 Task: Add an event with the title Third Sales Performance Analysis Meeting, date '2023/12/08', time 8:50 AM to 10:50 AMand add a description: The Industry Summit is a premier gathering of professionals, experts, and thought leaders in a specific industry or field. It serves as a platform for networking, knowledge sharing, and collaboration, bringing together key stakeholders to discuss emerging trends, challenges, and opportunities within the industry._x000D_
_x000D_
, put the event into Green category, logged in from the account softage.9@softage.netand send the event invitation to softage.4@softage.net with CC to  softage.5@softage.net. Set a reminder for the event 1 hour before
Action: Mouse moved to (106, 148)
Screenshot: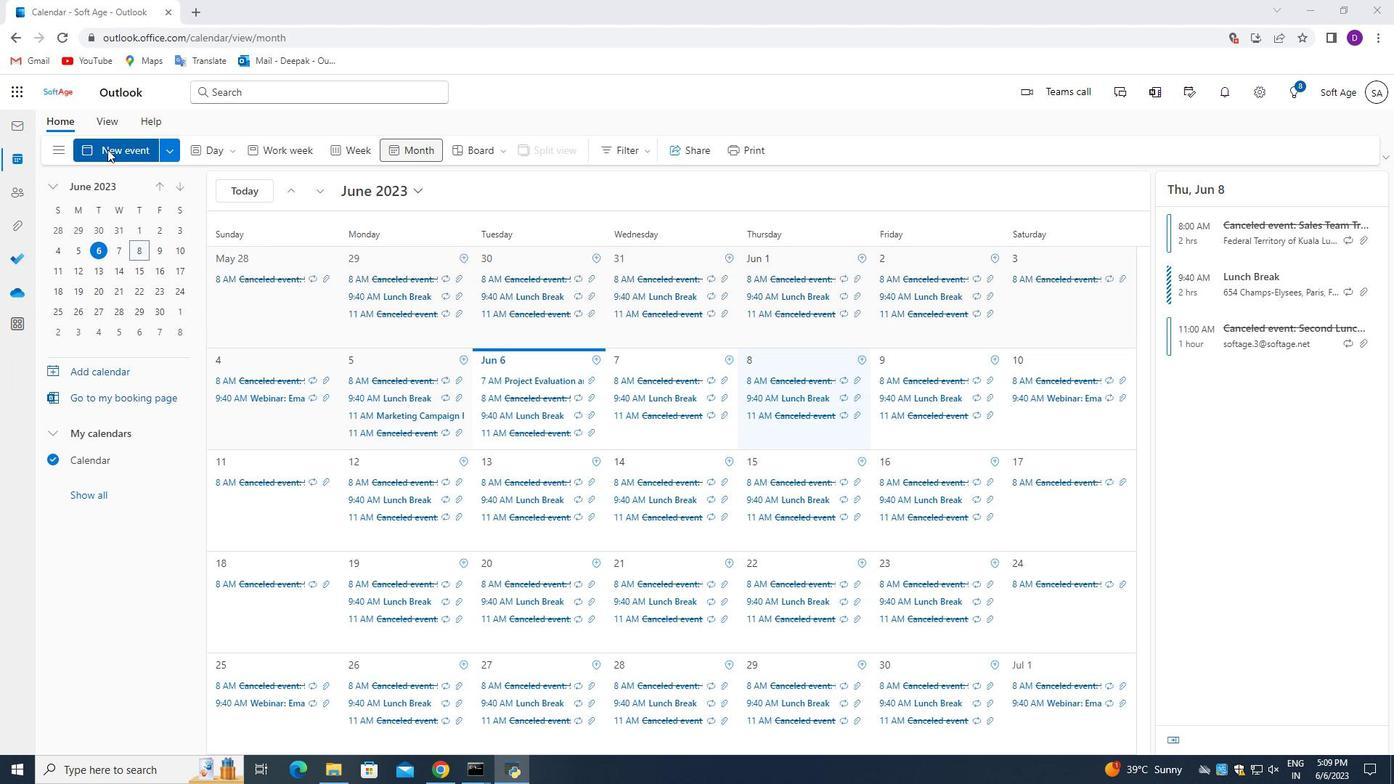 
Action: Mouse pressed left at (106, 148)
Screenshot: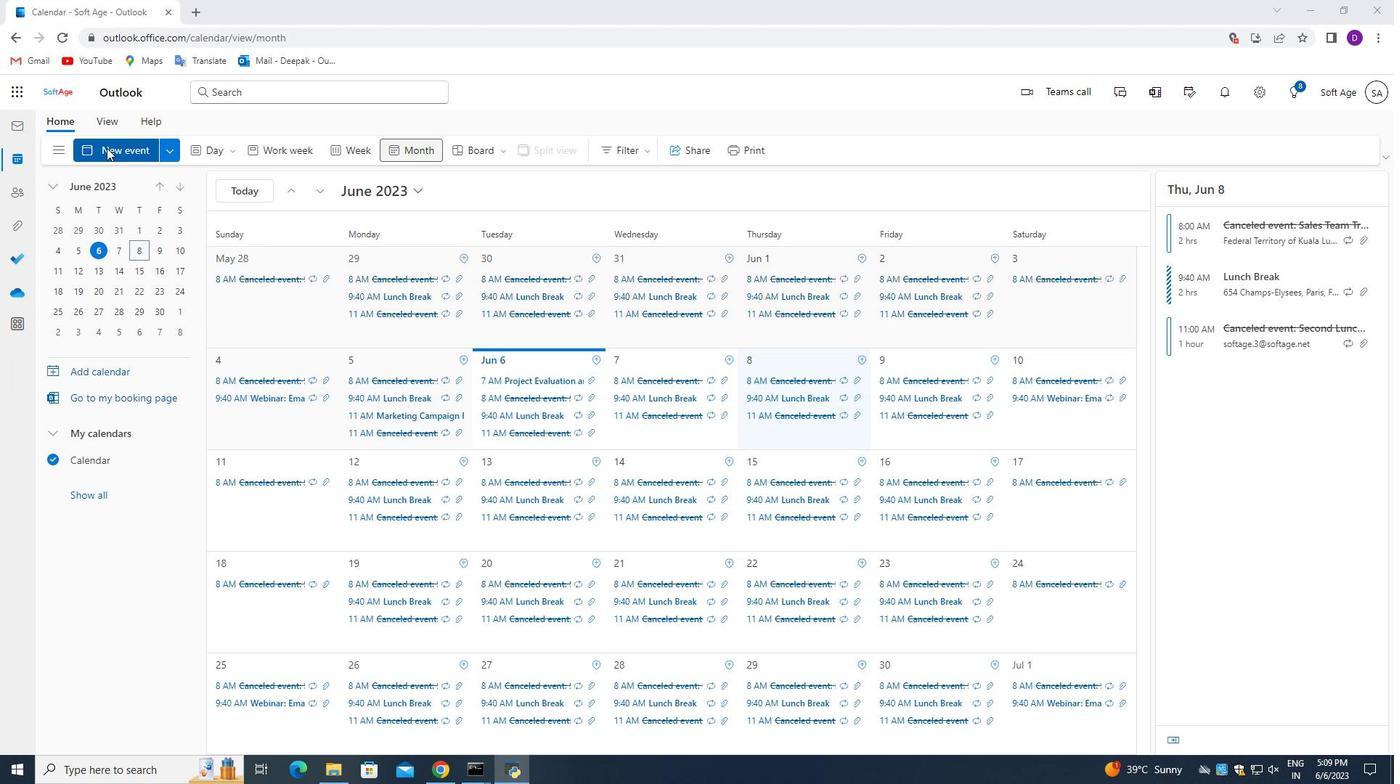 
Action: Mouse moved to (483, 603)
Screenshot: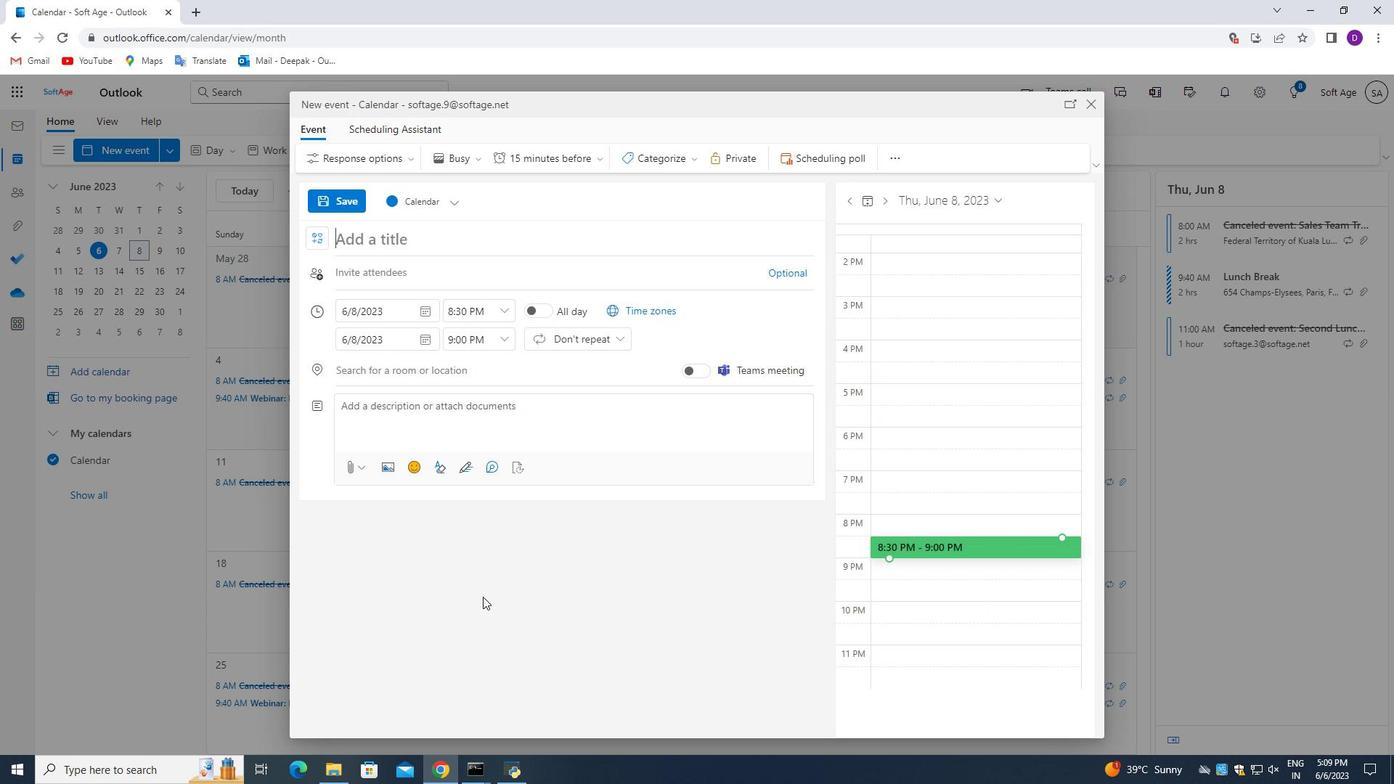 
Action: Key pressed <Key.shift_r>Third<Key.space><Key.shift_r>Sales<Key.space><Key.shift>Performance<Key.space><Key.shift_r>Analysis<Key.space><Key.shift>Meeting
Screenshot: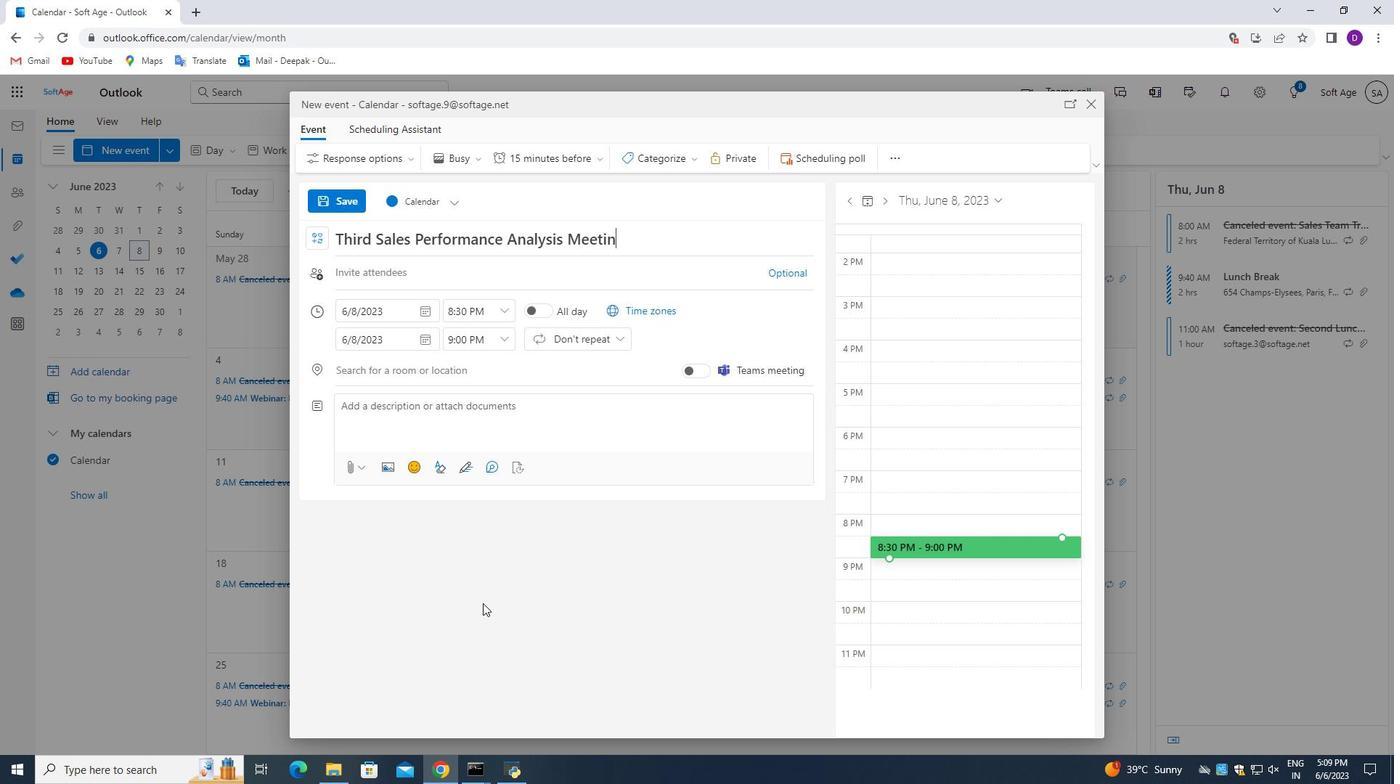 
Action: Mouse moved to (424, 311)
Screenshot: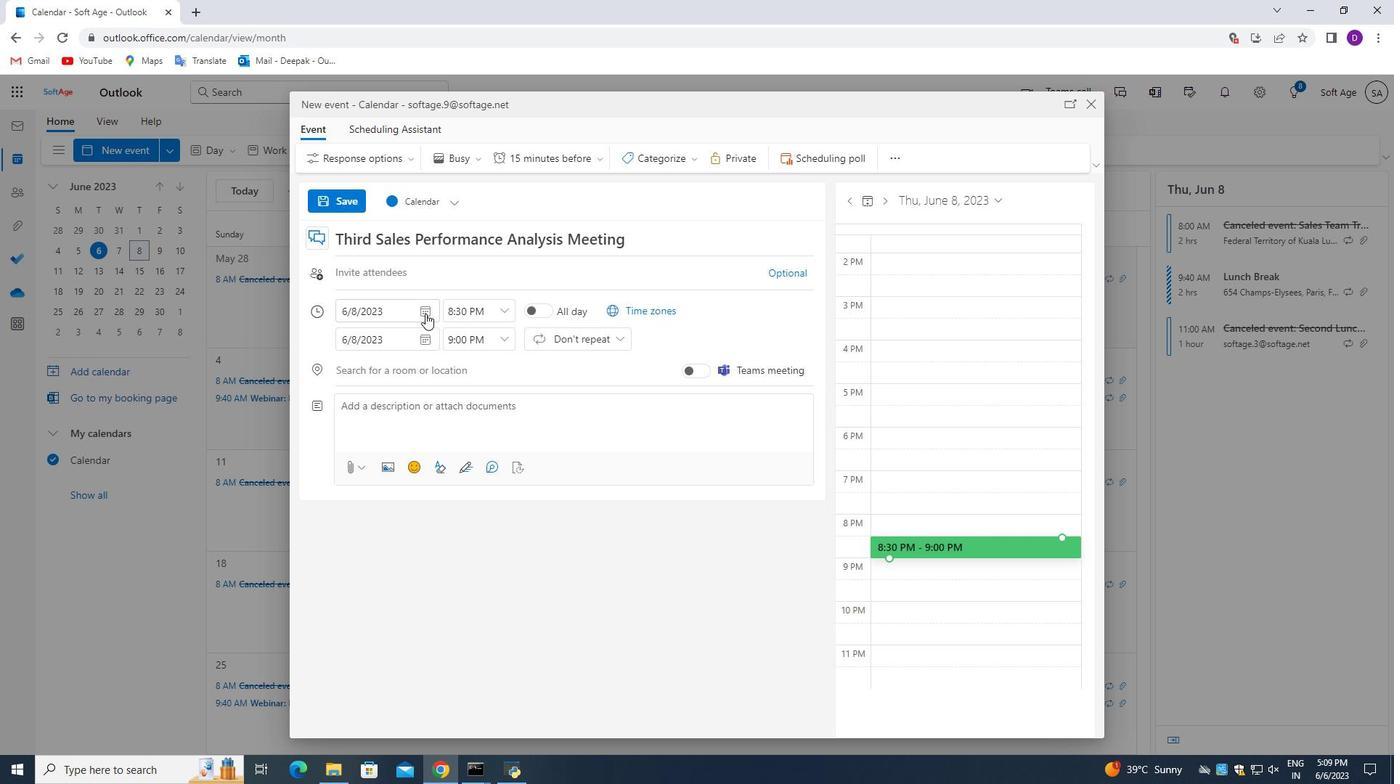 
Action: Mouse pressed left at (424, 311)
Screenshot: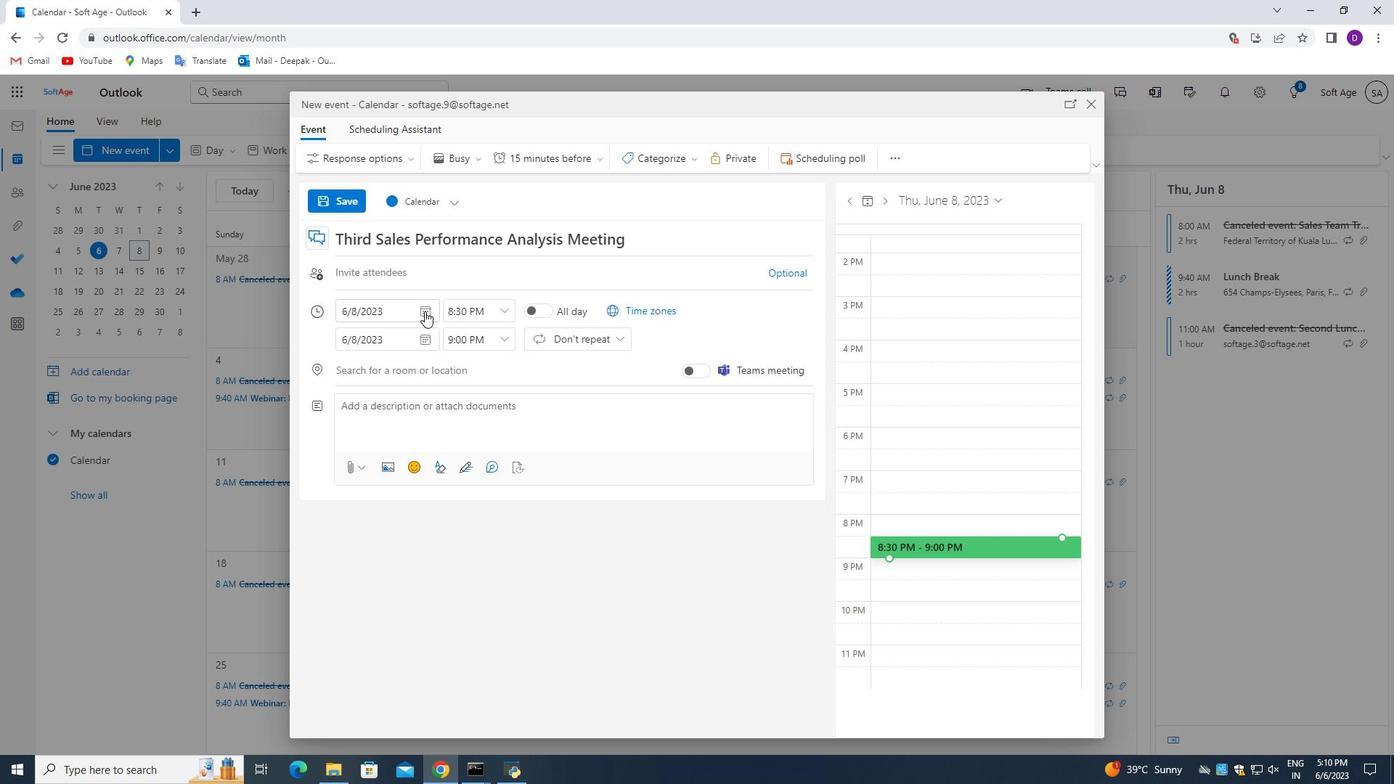 
Action: Mouse moved to (392, 334)
Screenshot: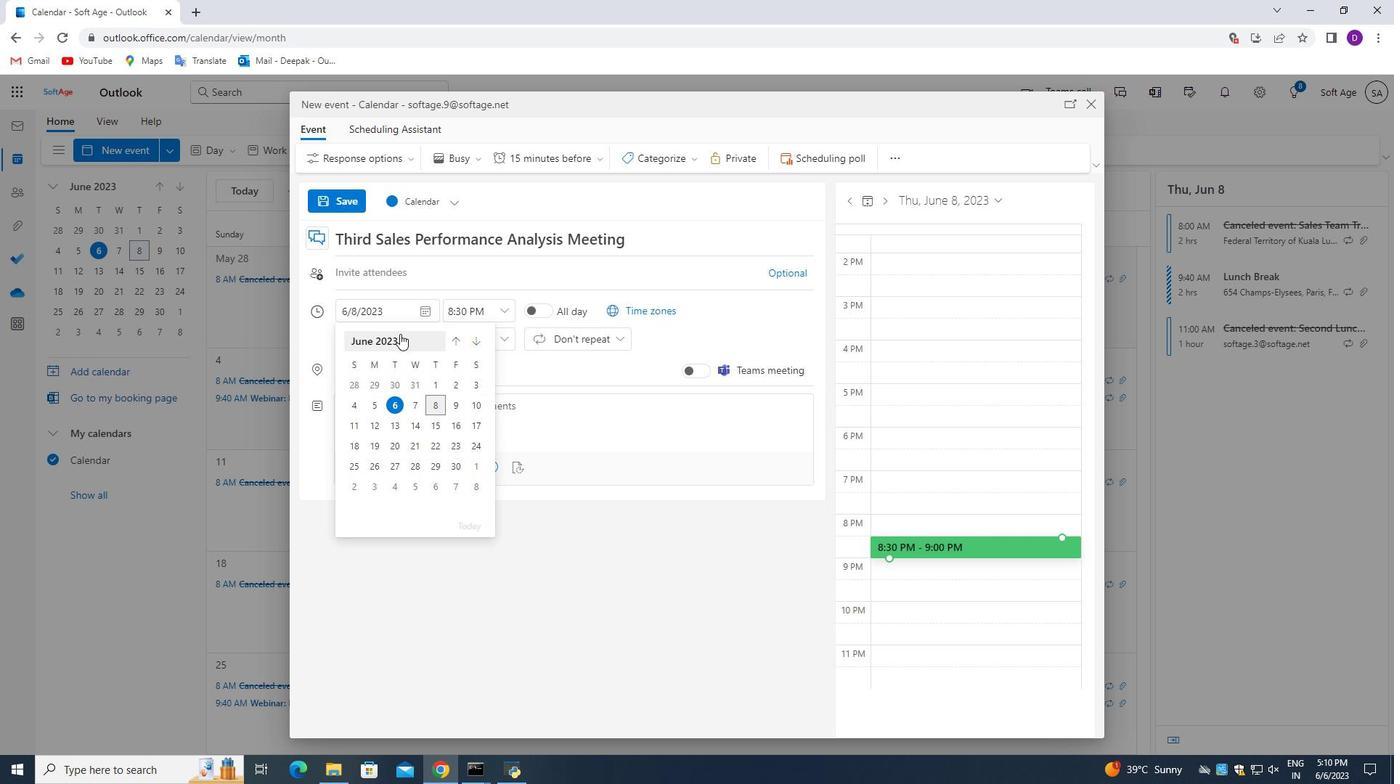 
Action: Mouse pressed left at (392, 334)
Screenshot: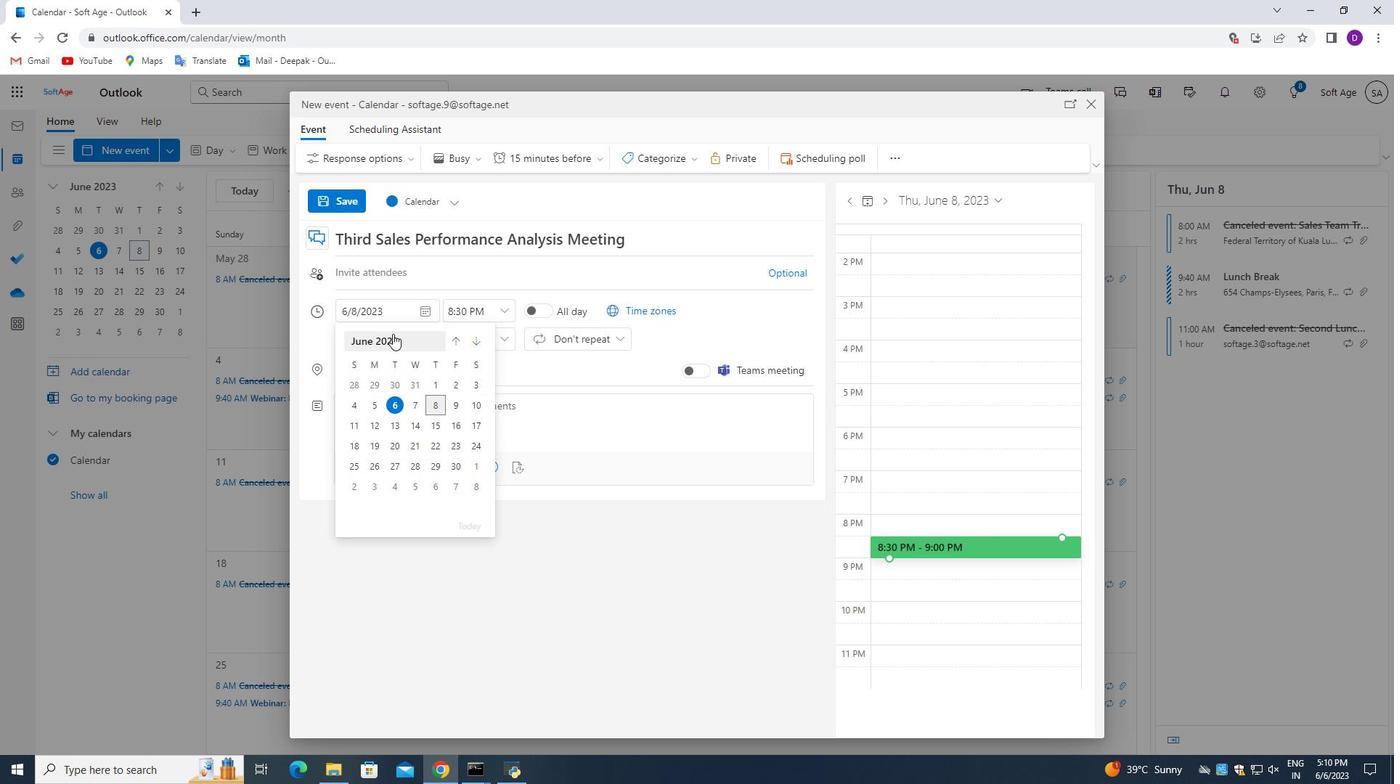 
Action: Mouse moved to (469, 453)
Screenshot: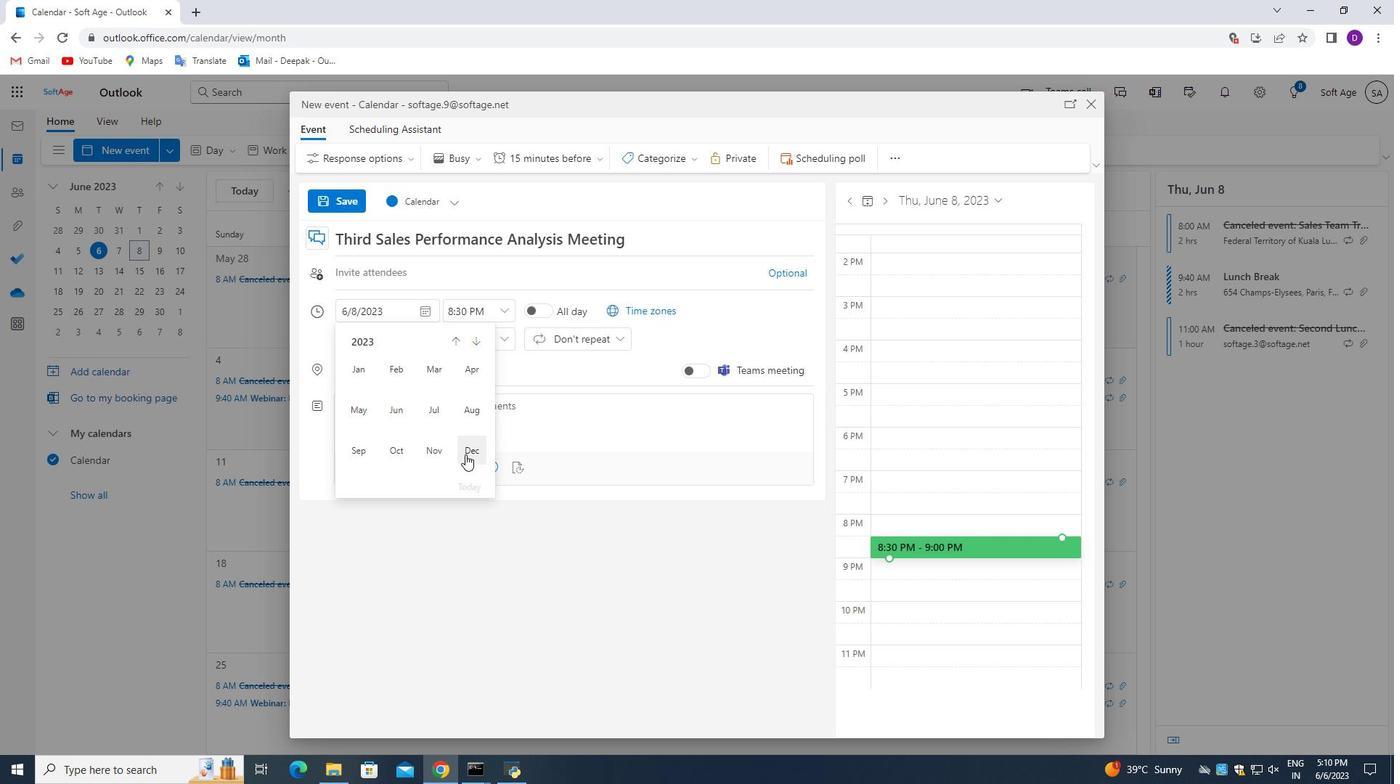 
Action: Mouse pressed left at (469, 453)
Screenshot: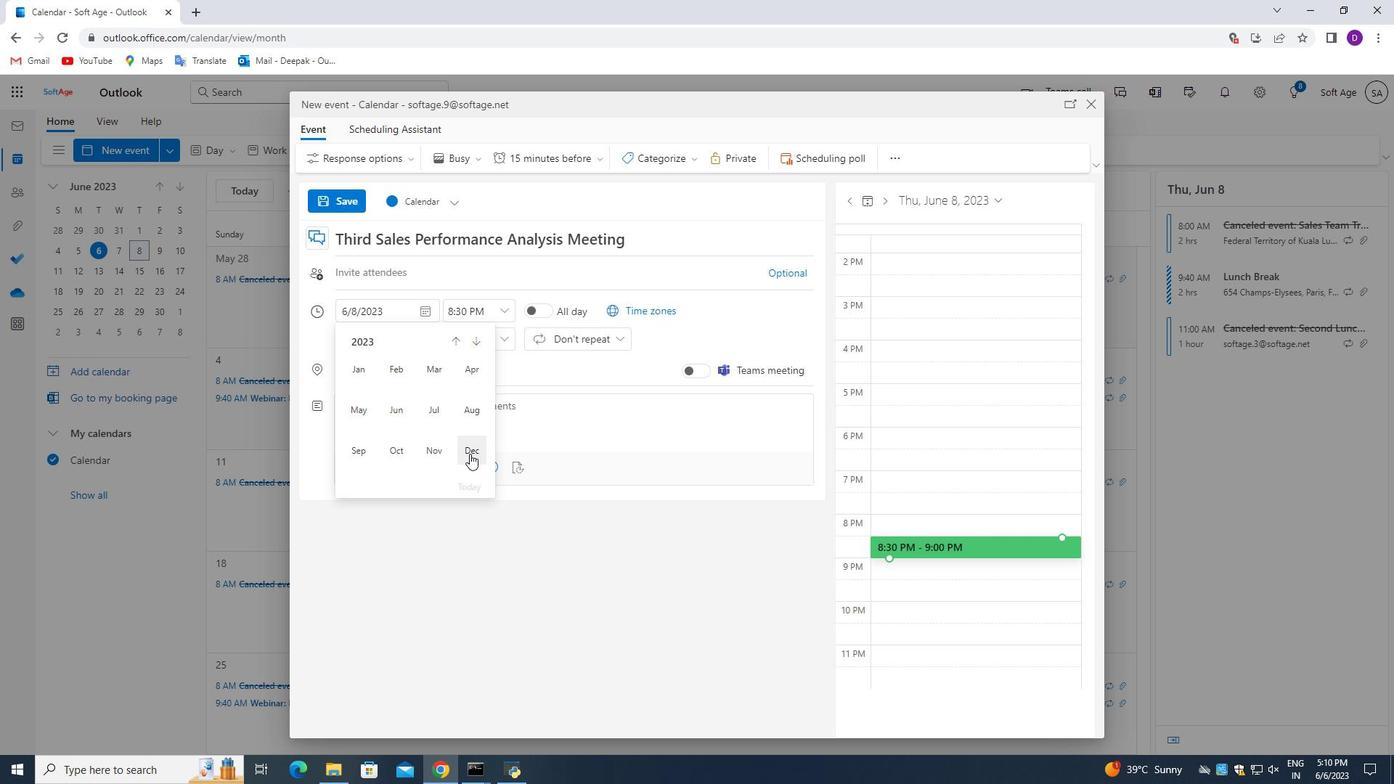 
Action: Mouse moved to (450, 406)
Screenshot: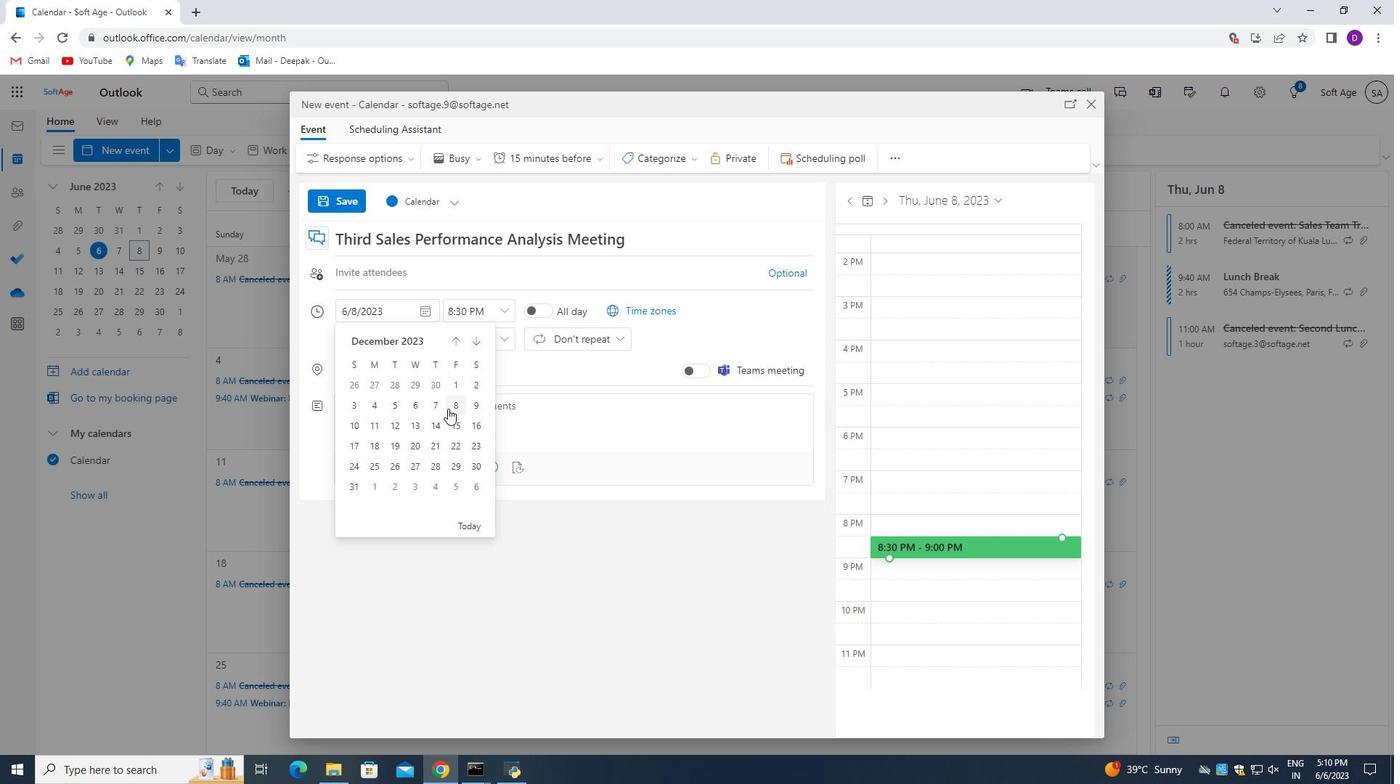
Action: Mouse pressed left at (450, 406)
Screenshot: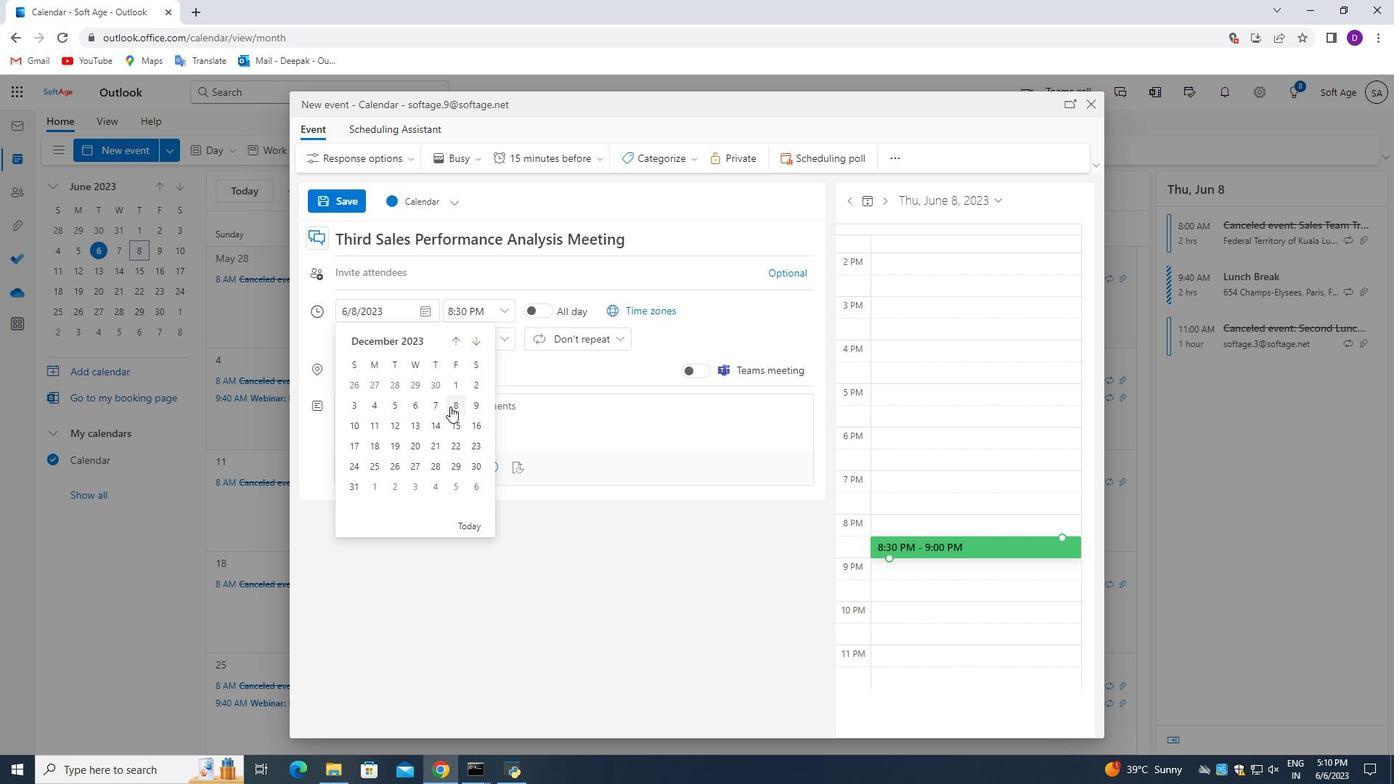 
Action: Mouse moved to (505, 314)
Screenshot: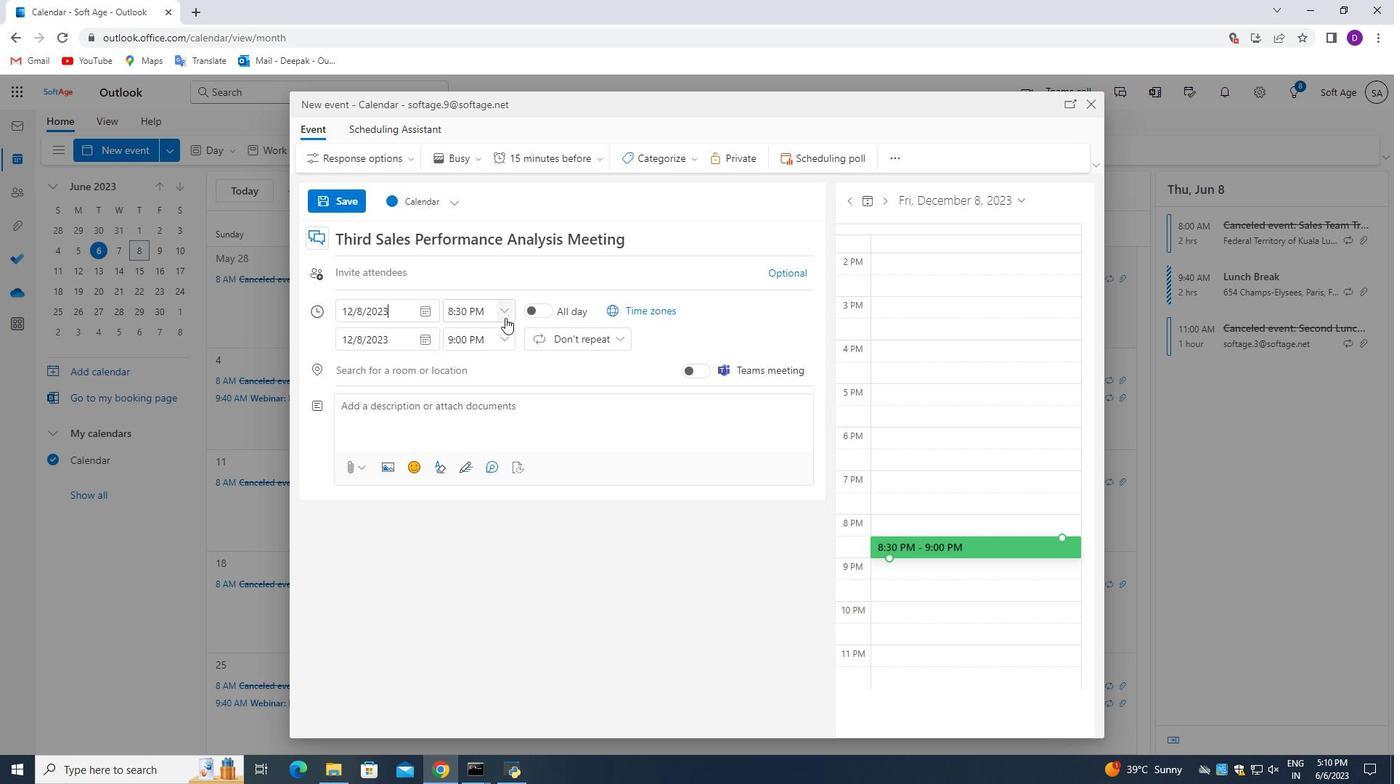 
Action: Mouse pressed left at (505, 314)
Screenshot: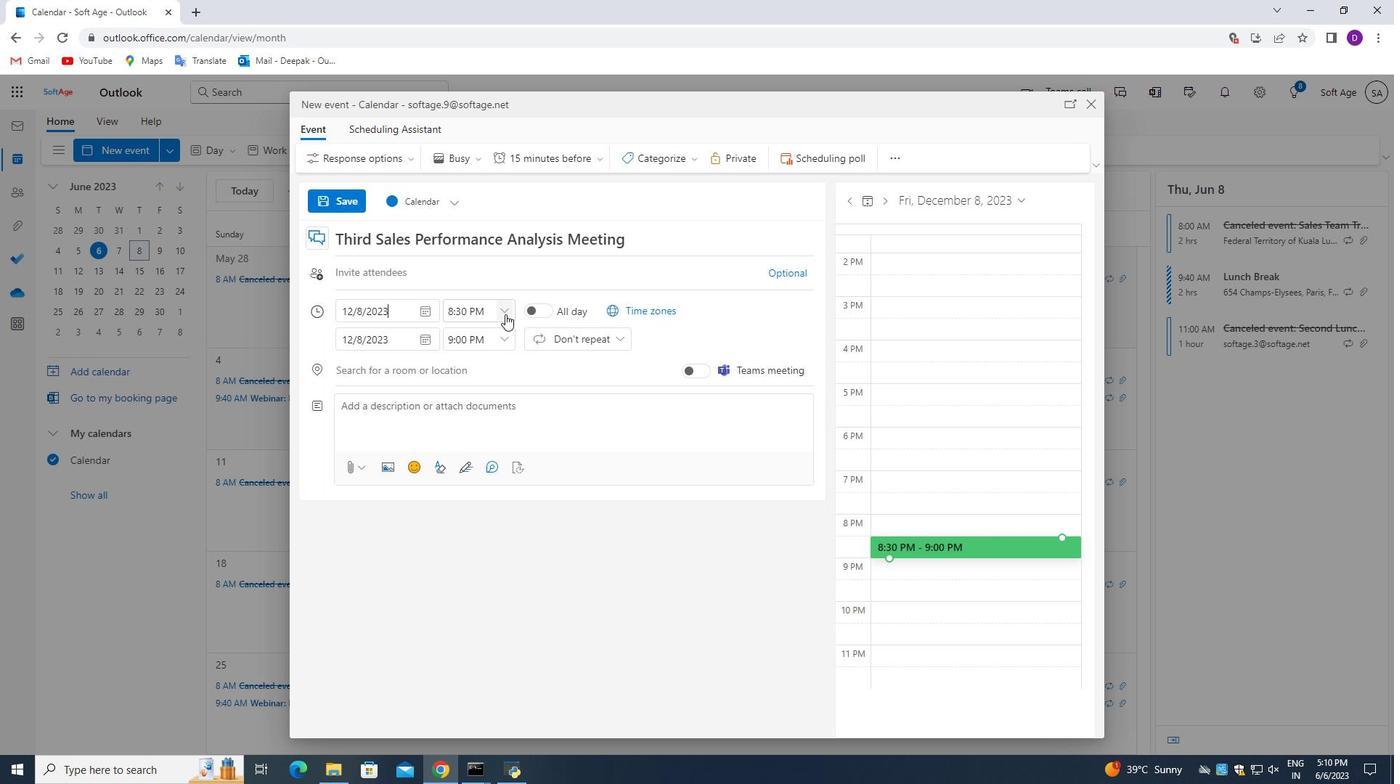 
Action: Mouse moved to (475, 424)
Screenshot: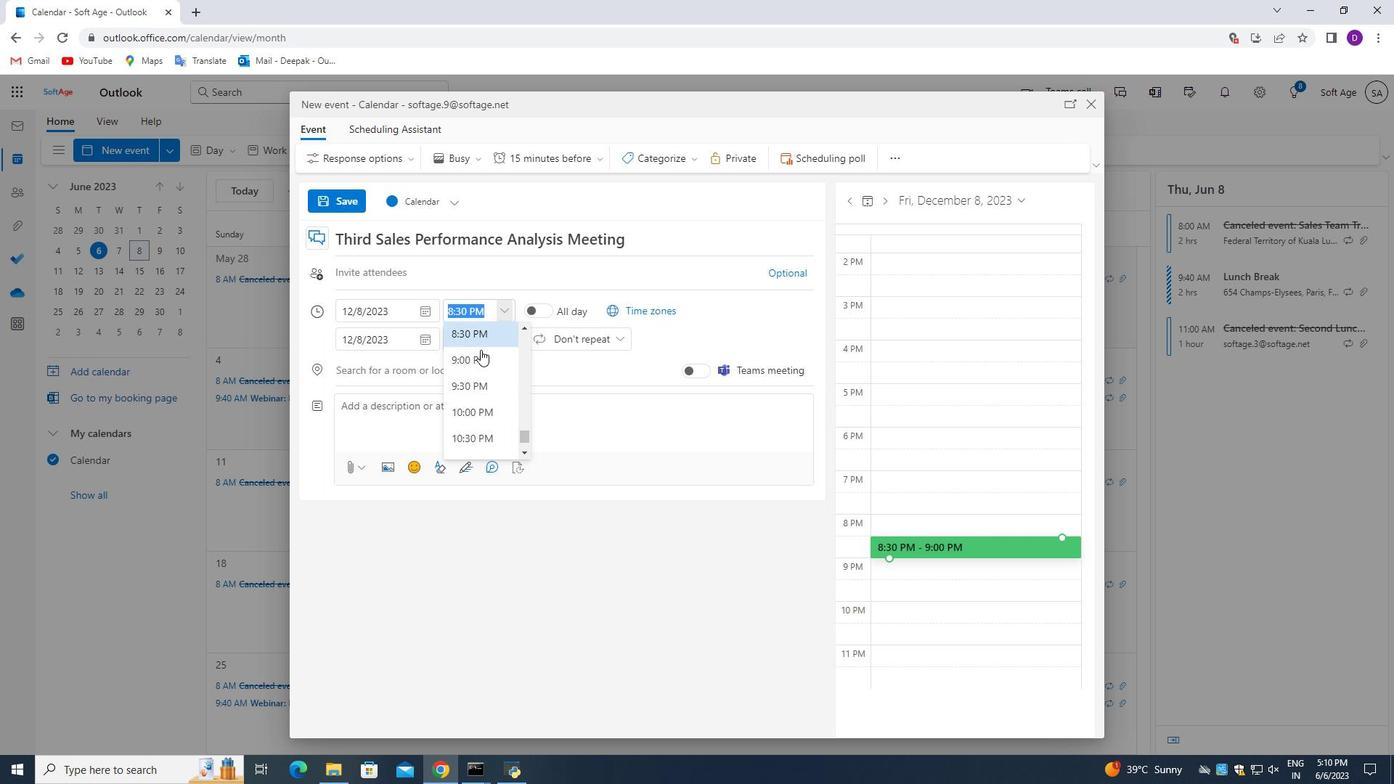 
Action: Mouse scrolled (475, 424) with delta (0, 0)
Screenshot: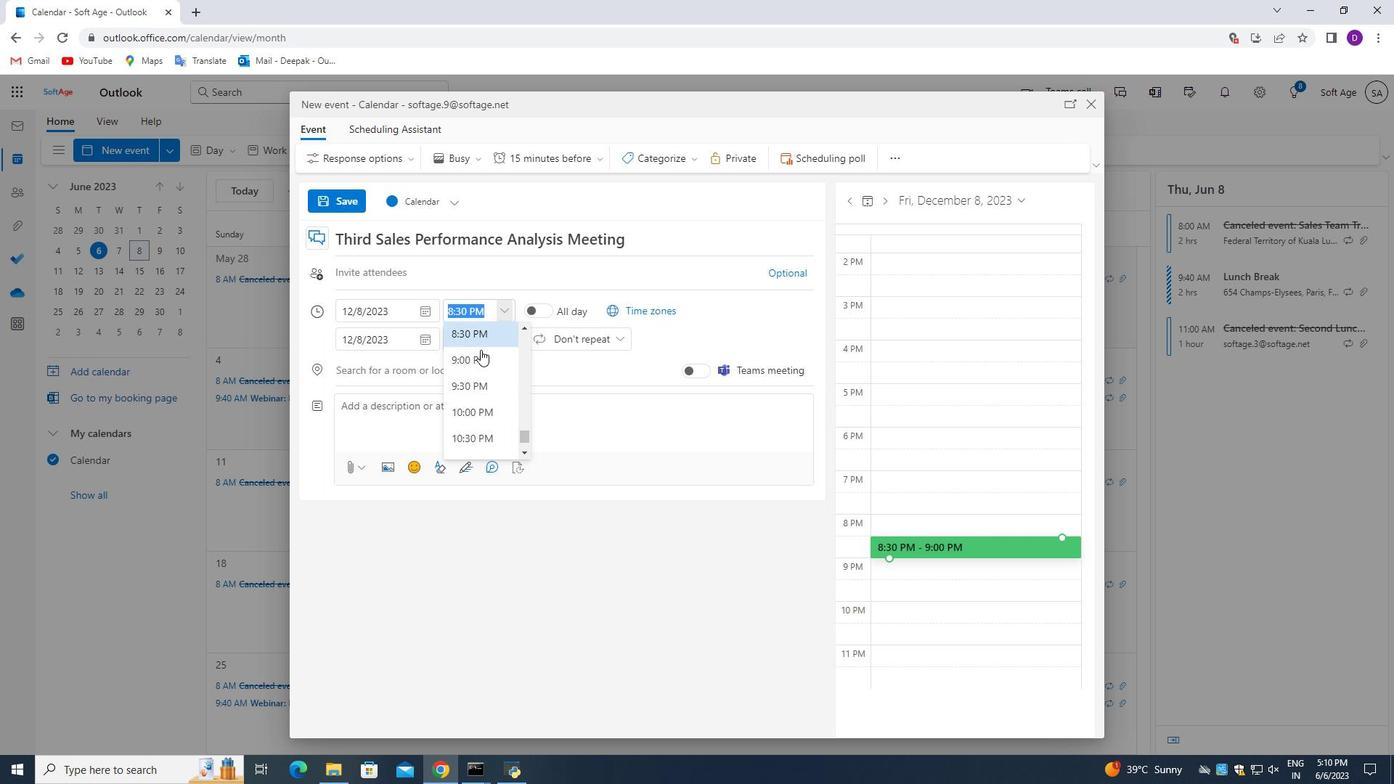 
Action: Mouse moved to (475, 428)
Screenshot: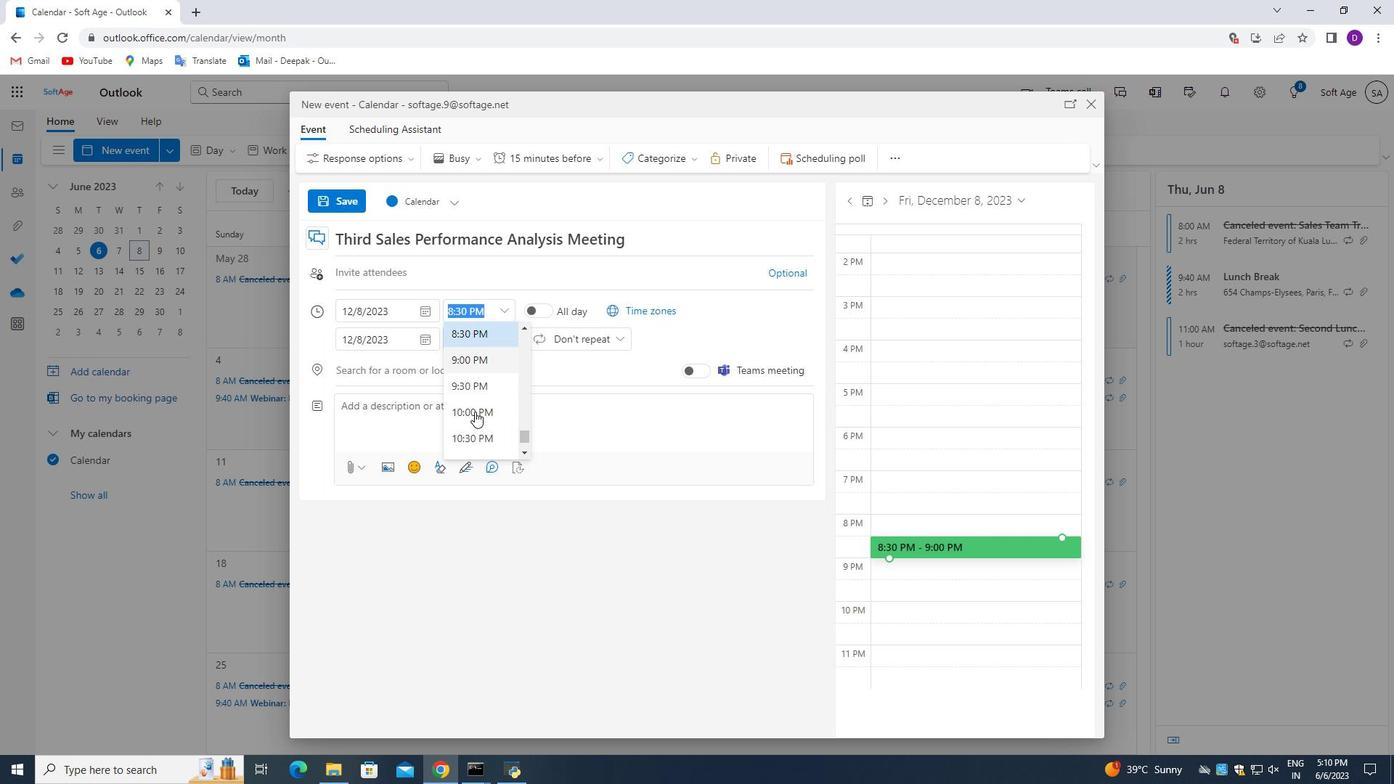 
Action: Mouse scrolled (475, 429) with delta (0, 0)
Screenshot: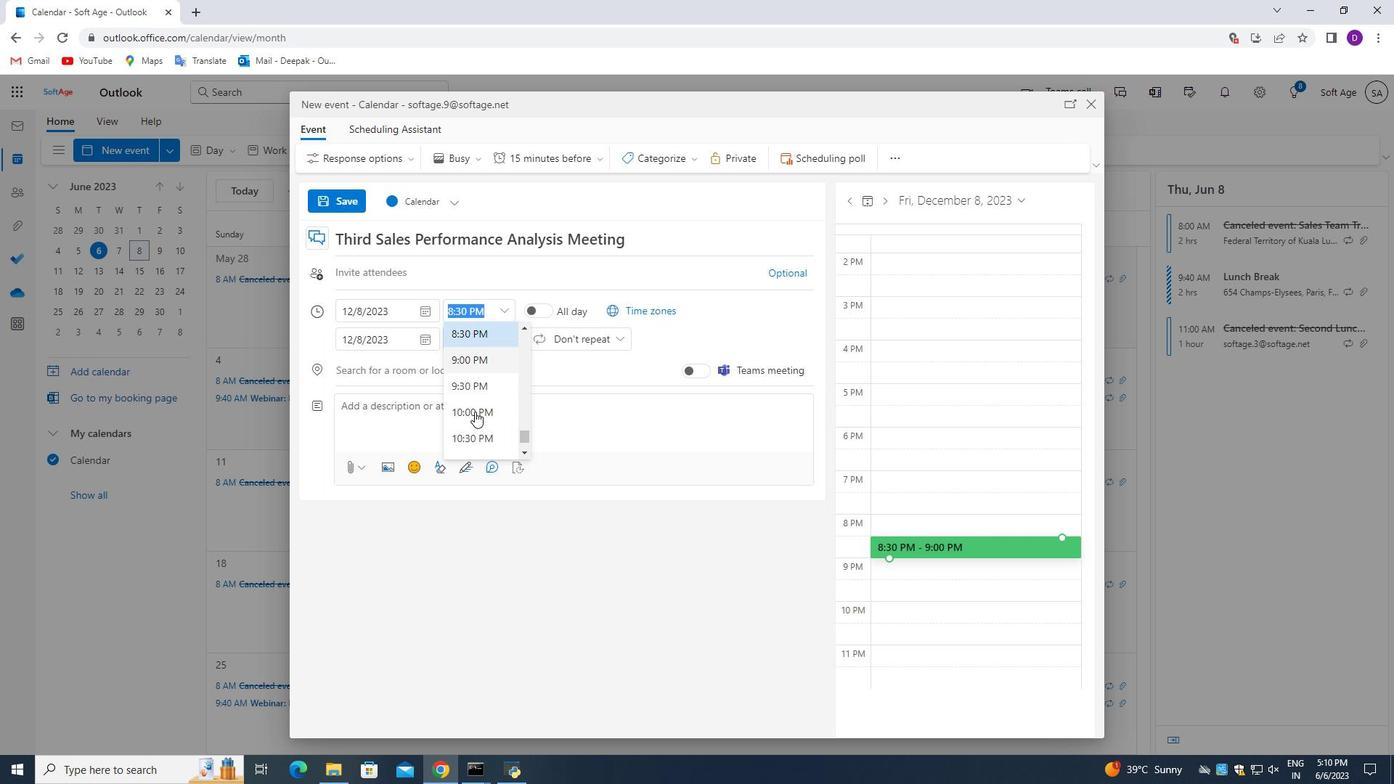 
Action: Mouse moved to (474, 431)
Screenshot: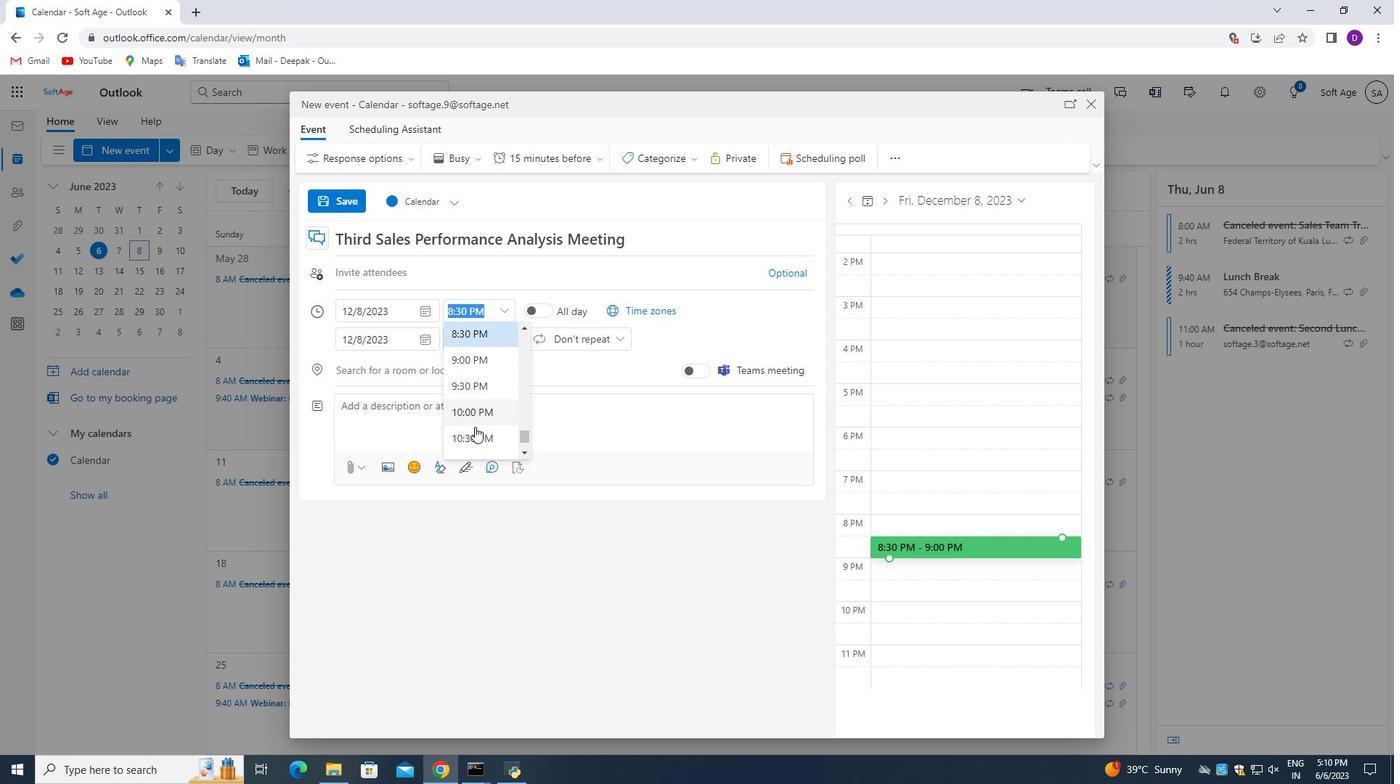 
Action: Mouse scrolled (474, 432) with delta (0, 0)
Screenshot: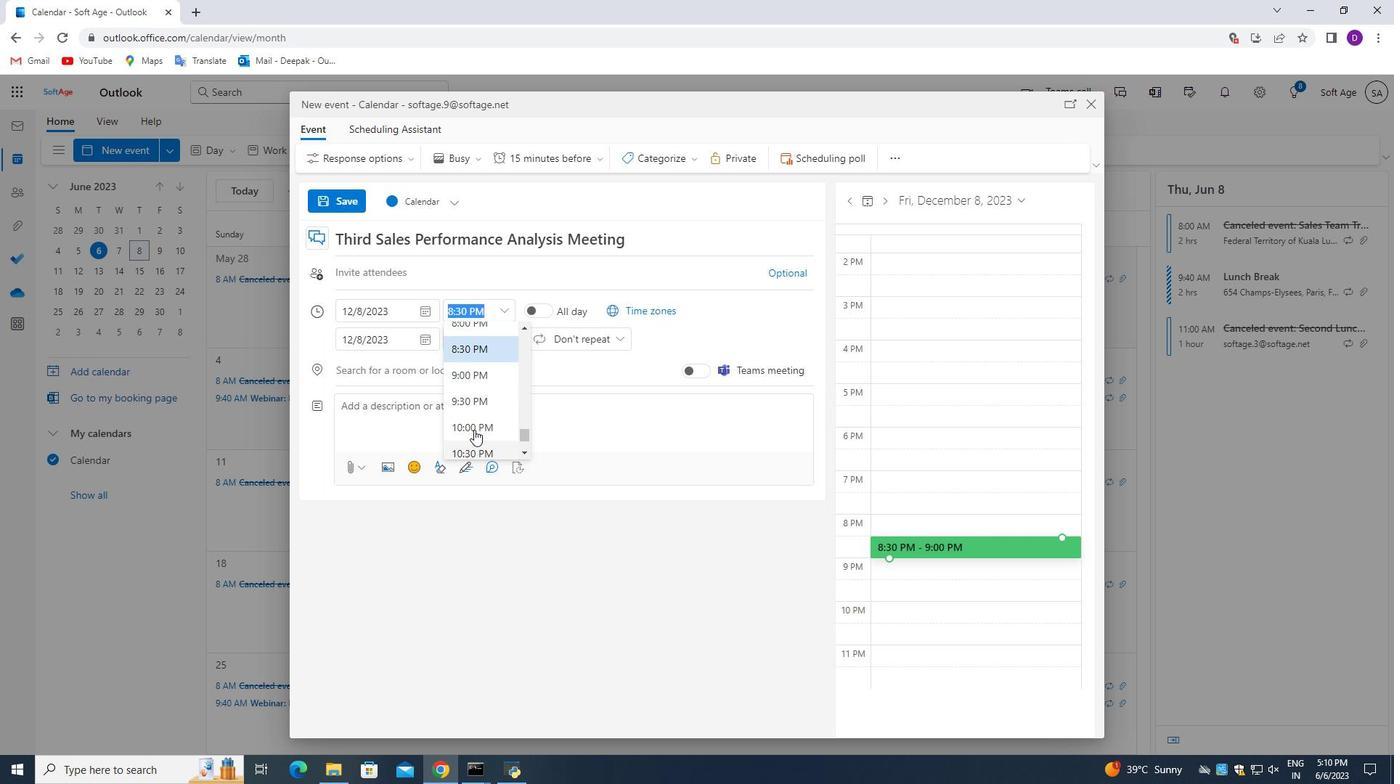 
Action: Mouse moved to (474, 431)
Screenshot: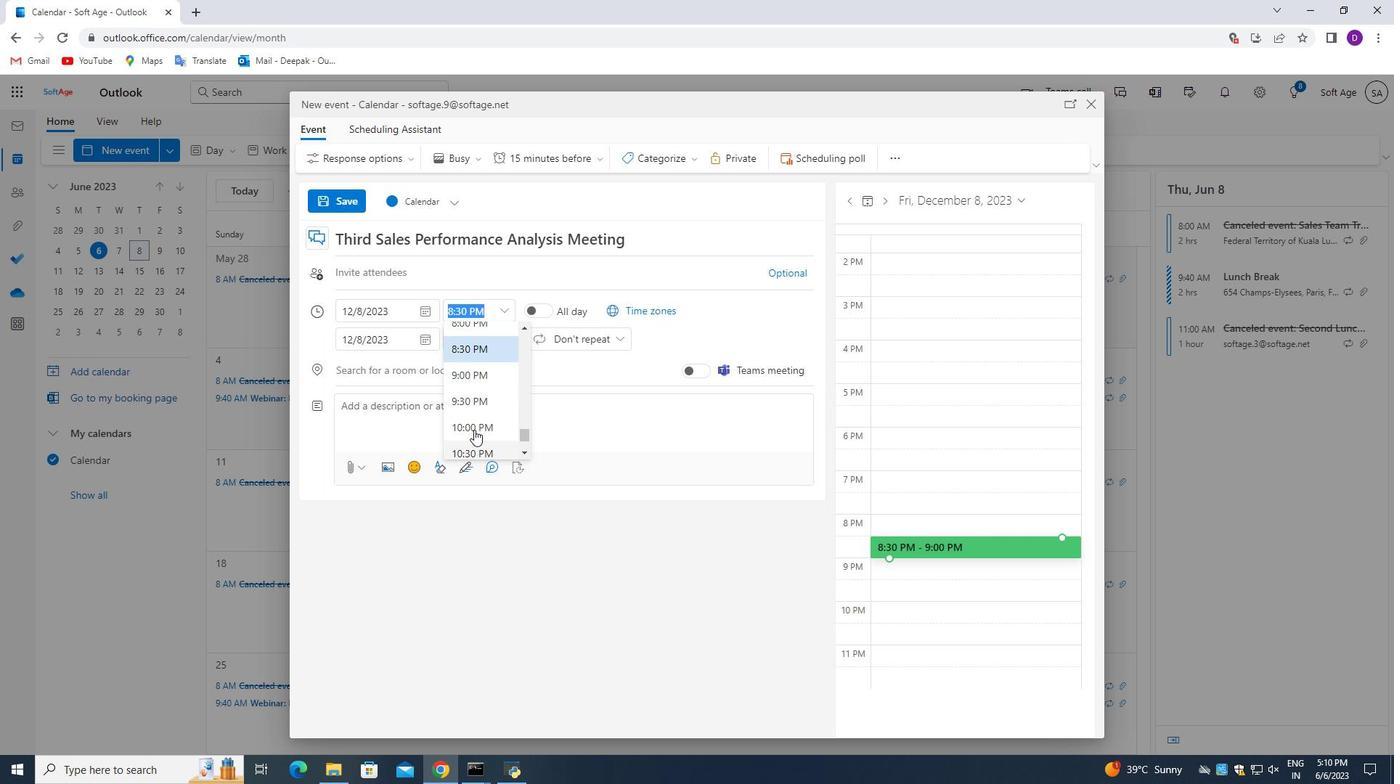 
Action: Mouse scrolled (474, 432) with delta (0, 0)
Screenshot: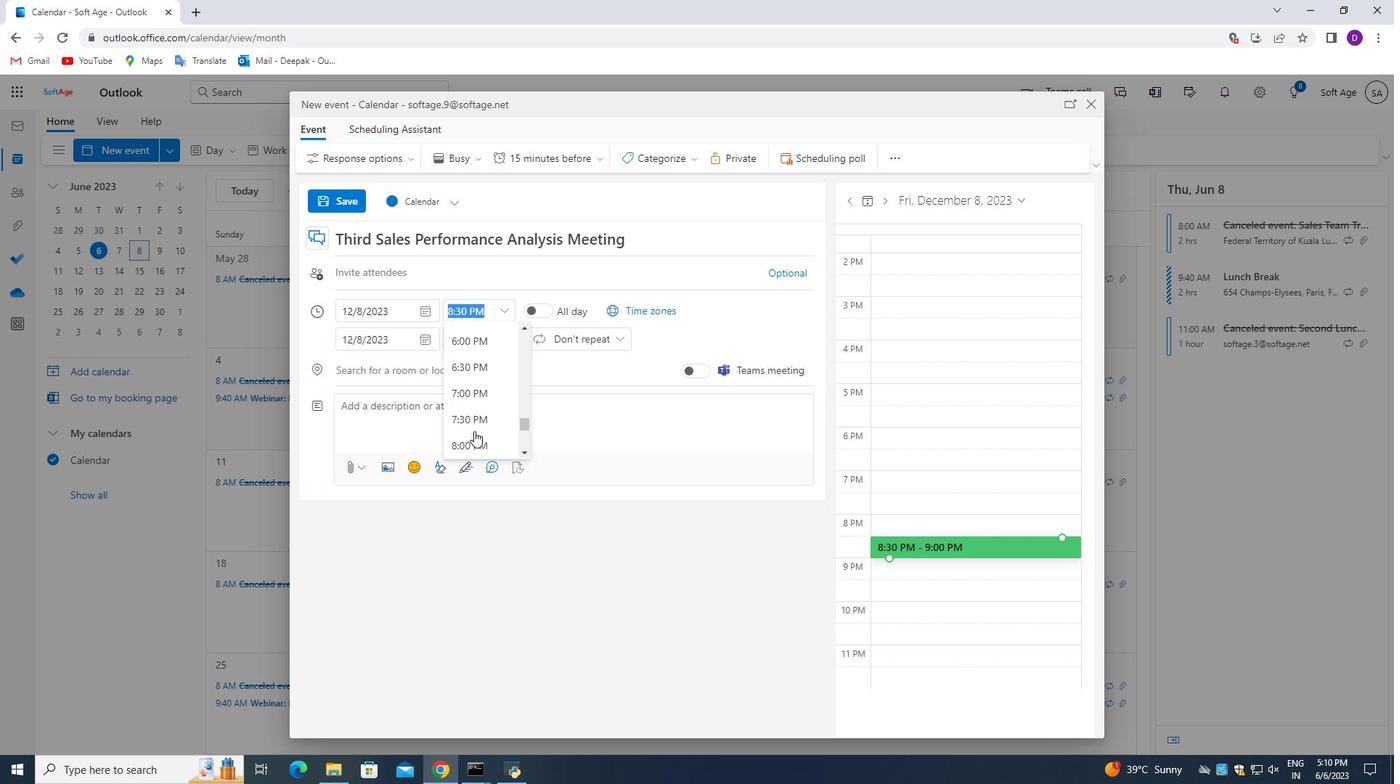 
Action: Mouse scrolled (474, 432) with delta (0, 0)
Screenshot: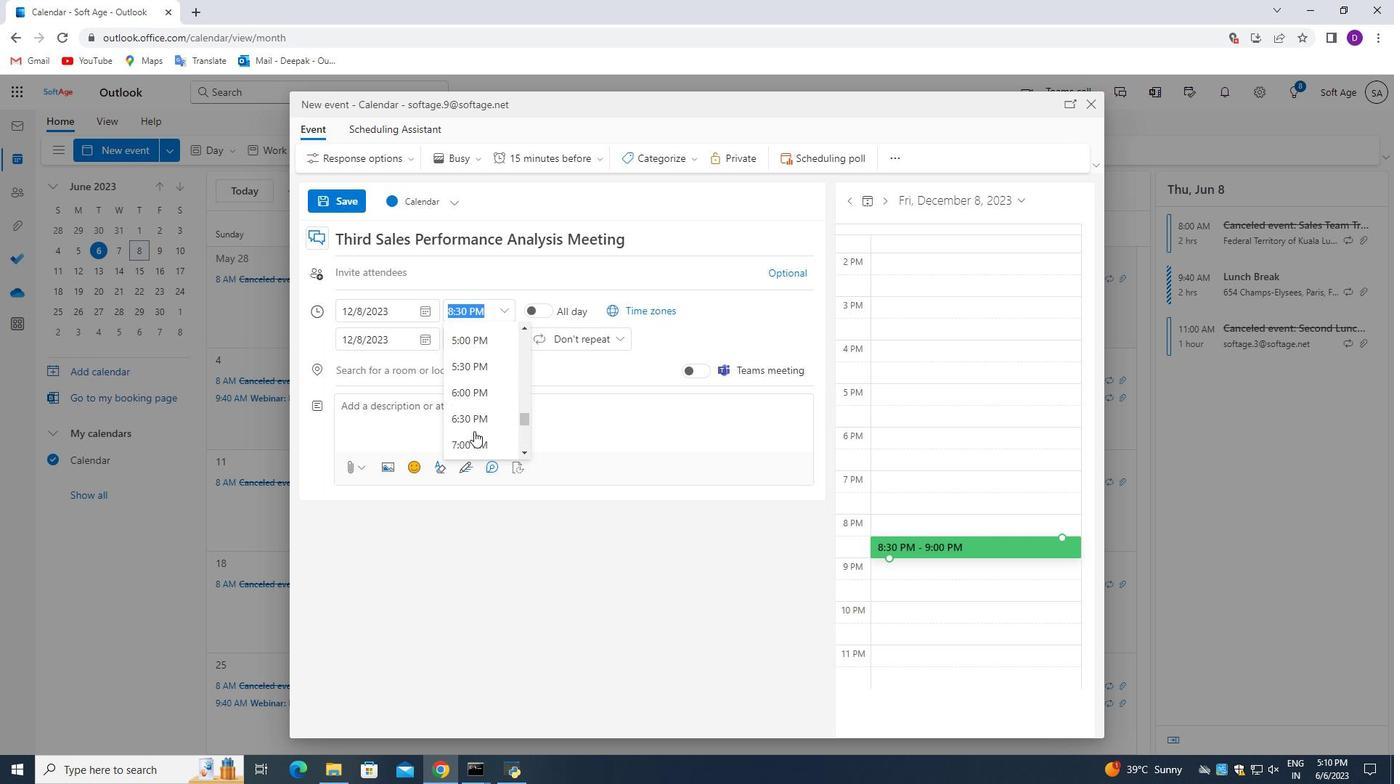 
Action: Mouse moved to (475, 411)
Screenshot: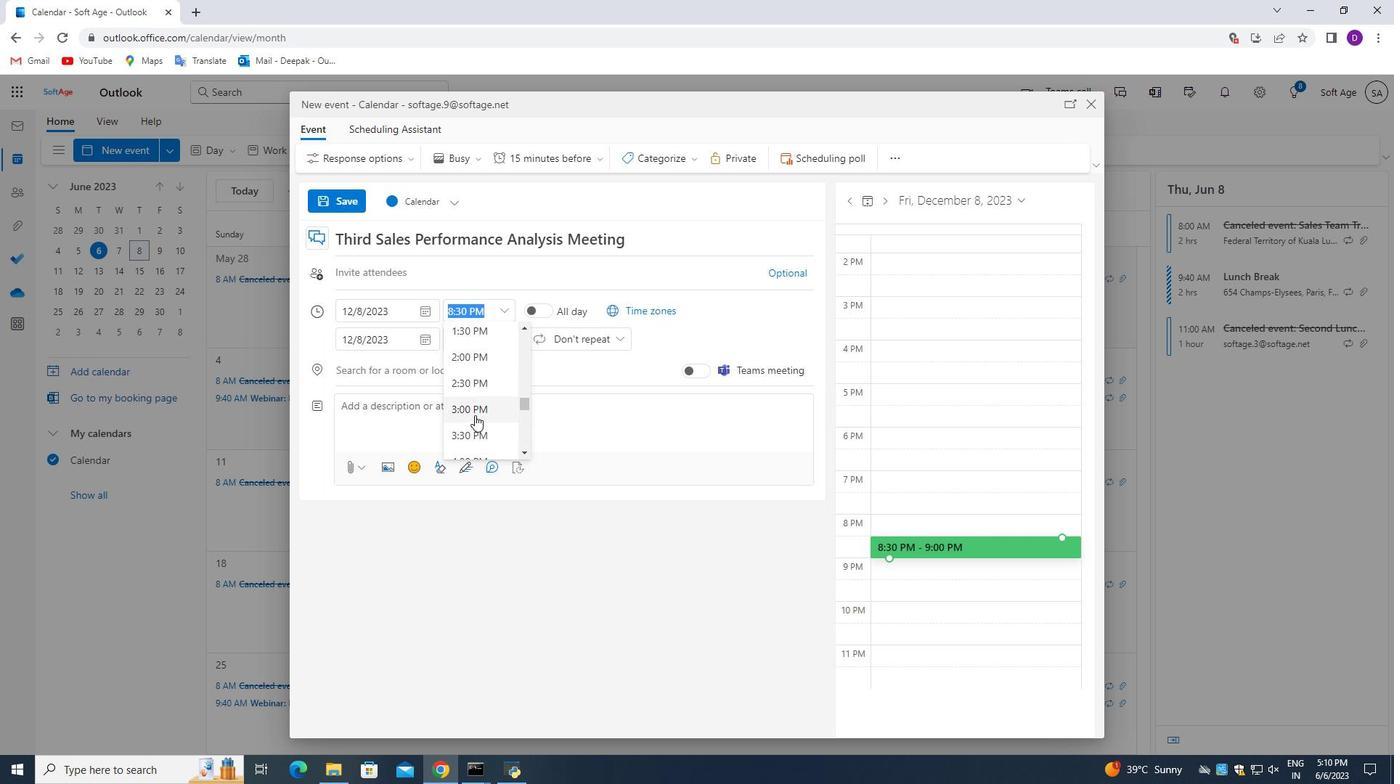 
Action: Mouse scrolled (475, 412) with delta (0, 0)
Screenshot: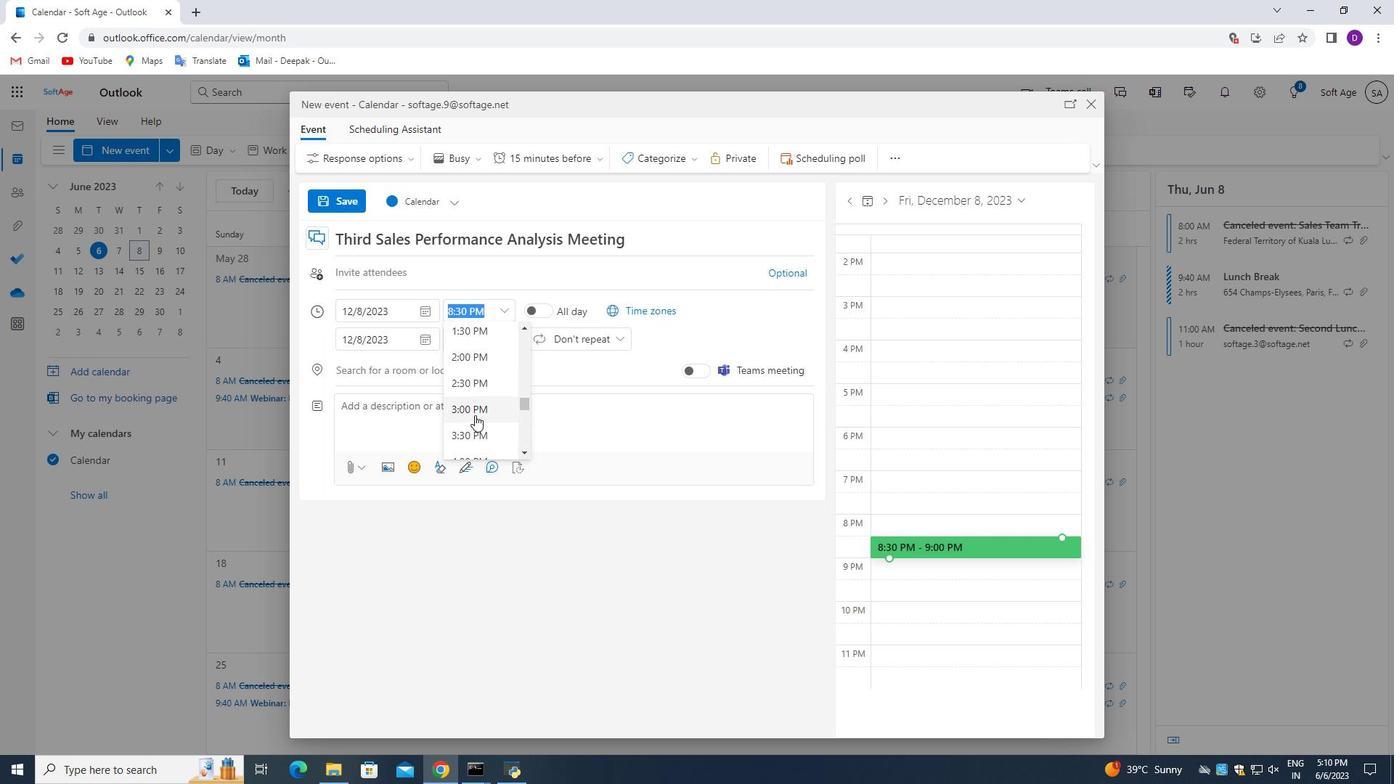 
Action: Mouse moved to (476, 410)
Screenshot: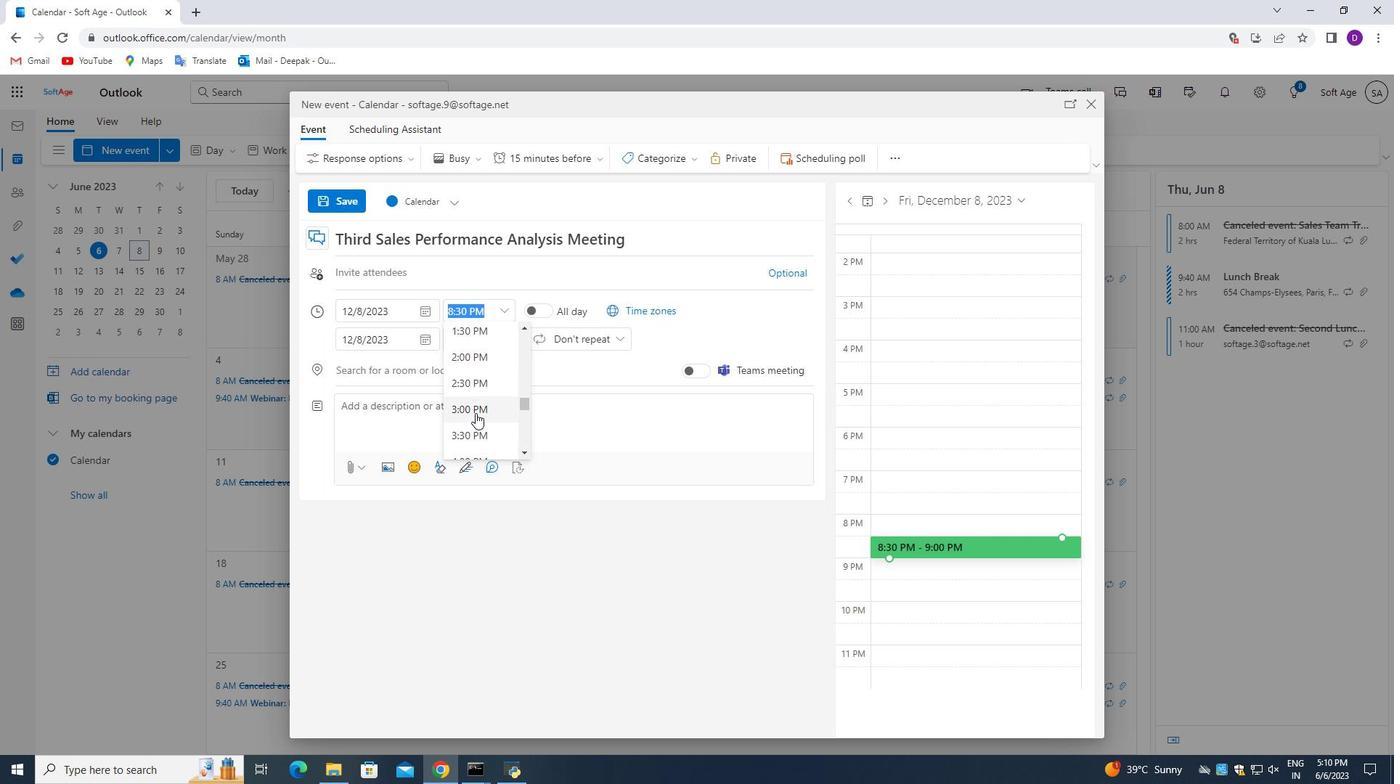 
Action: Mouse scrolled (476, 411) with delta (0, 0)
Screenshot: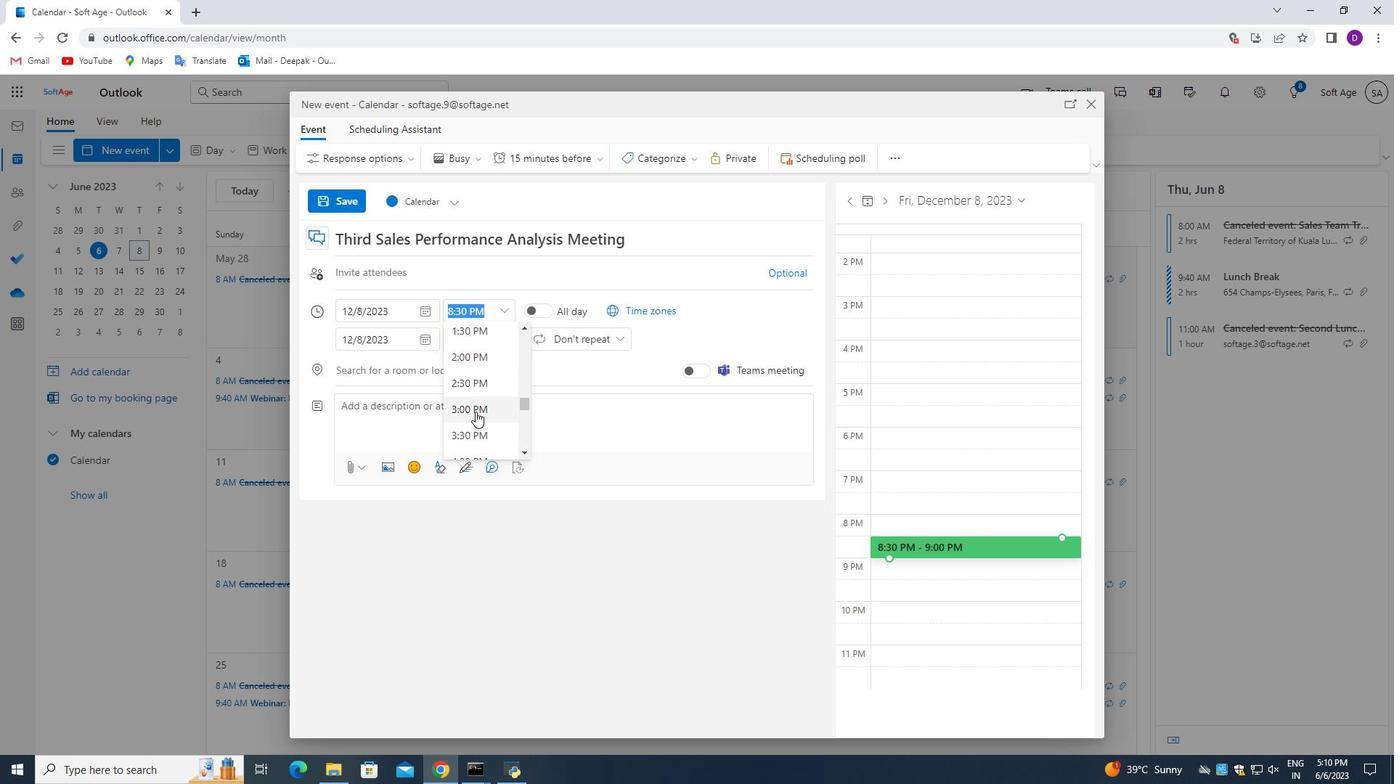 
Action: Mouse scrolled (476, 411) with delta (0, 0)
Screenshot: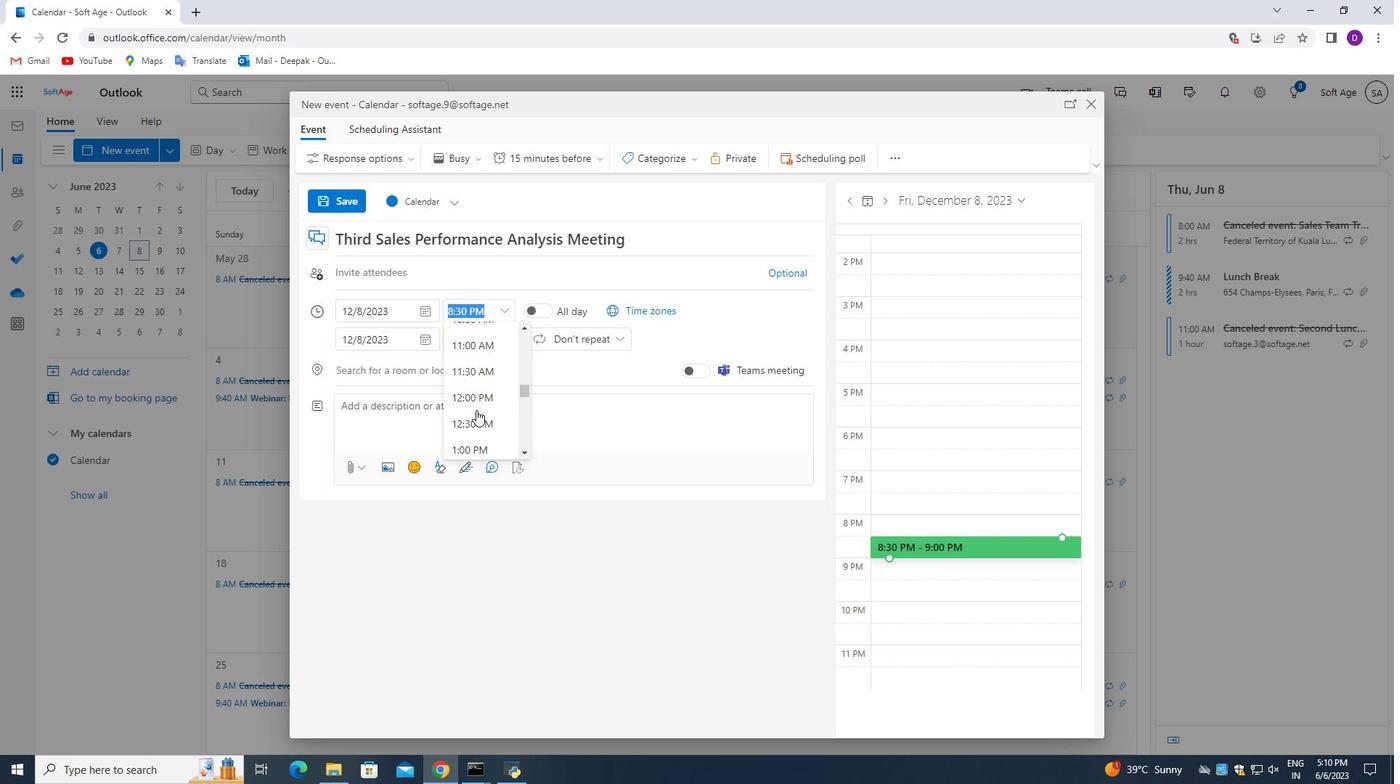 
Action: Mouse scrolled (476, 411) with delta (0, 0)
Screenshot: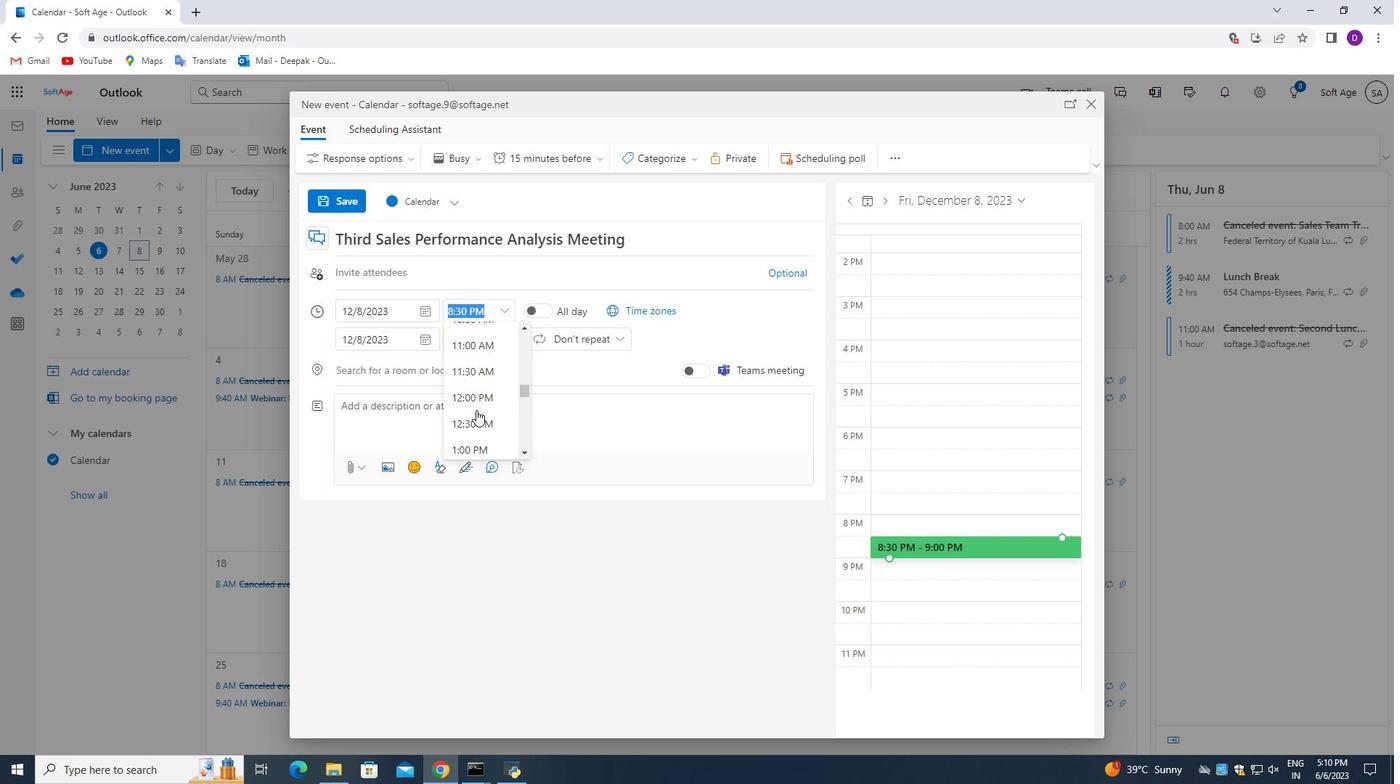 
Action: Mouse moved to (472, 365)
Screenshot: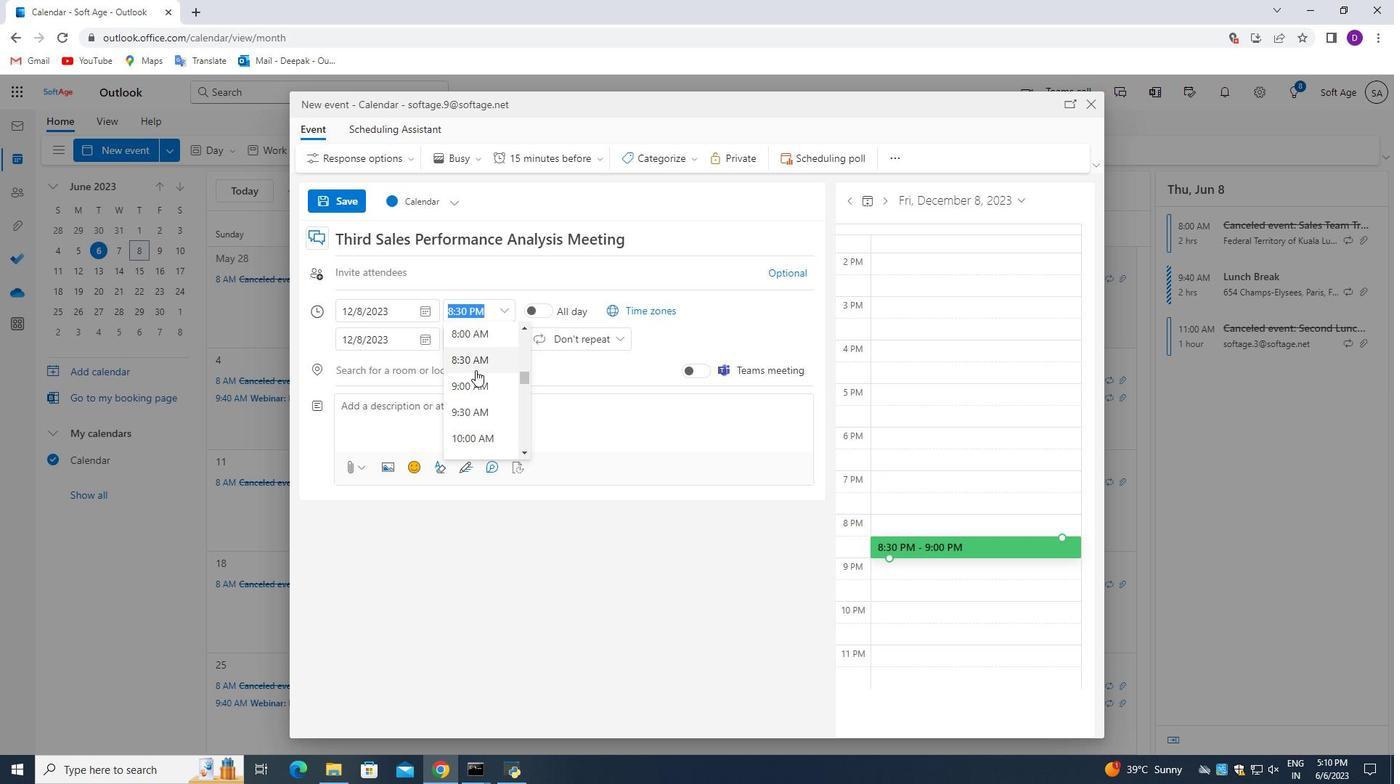 
Action: Mouse pressed left at (472, 365)
Screenshot: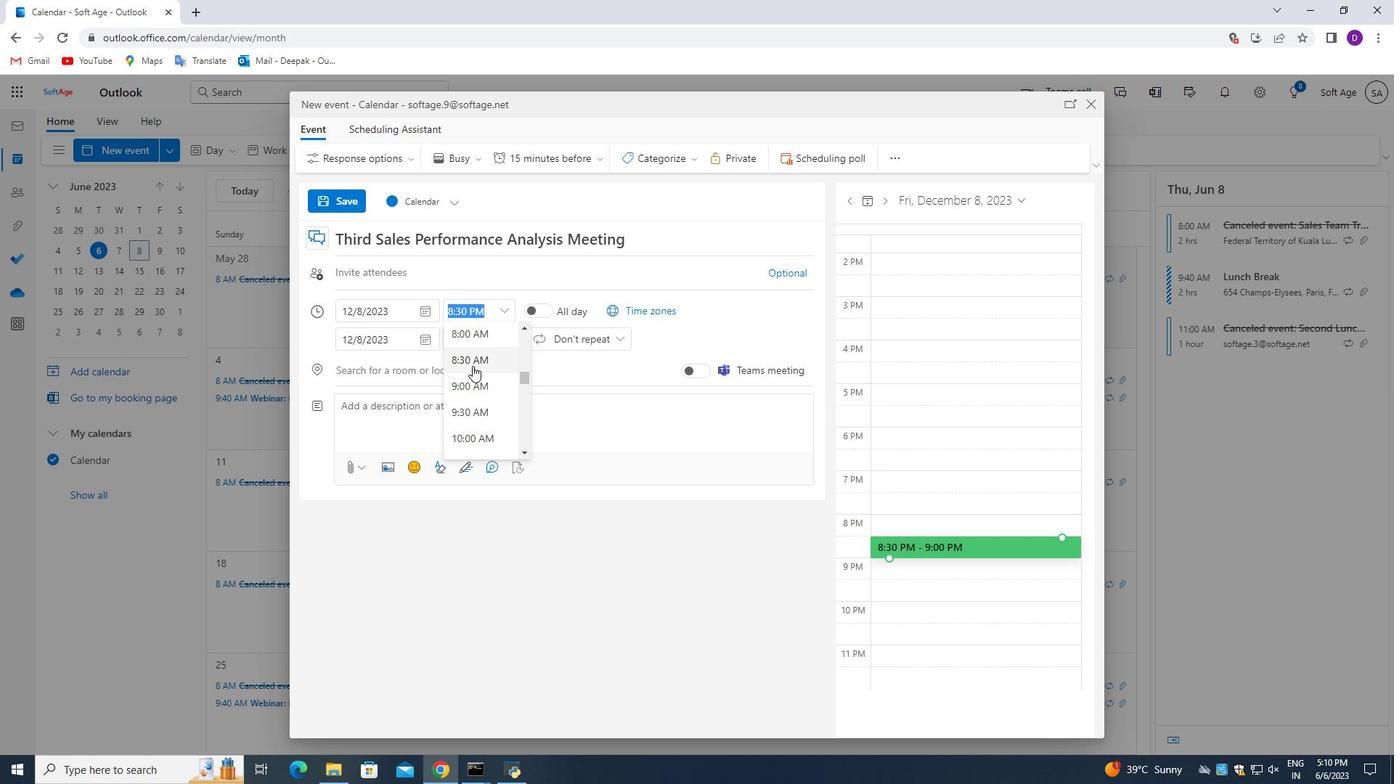 
Action: Mouse moved to (460, 313)
Screenshot: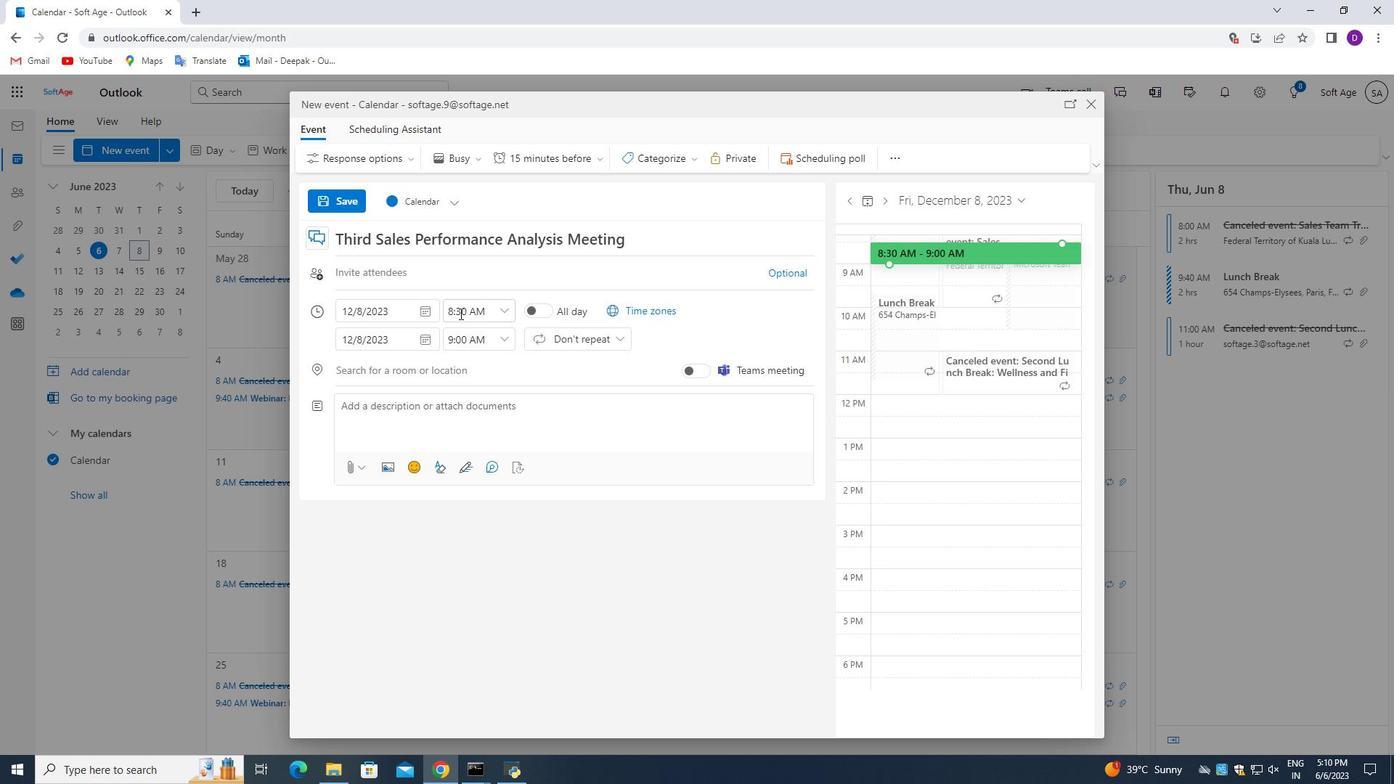 
Action: Mouse pressed left at (460, 313)
Screenshot: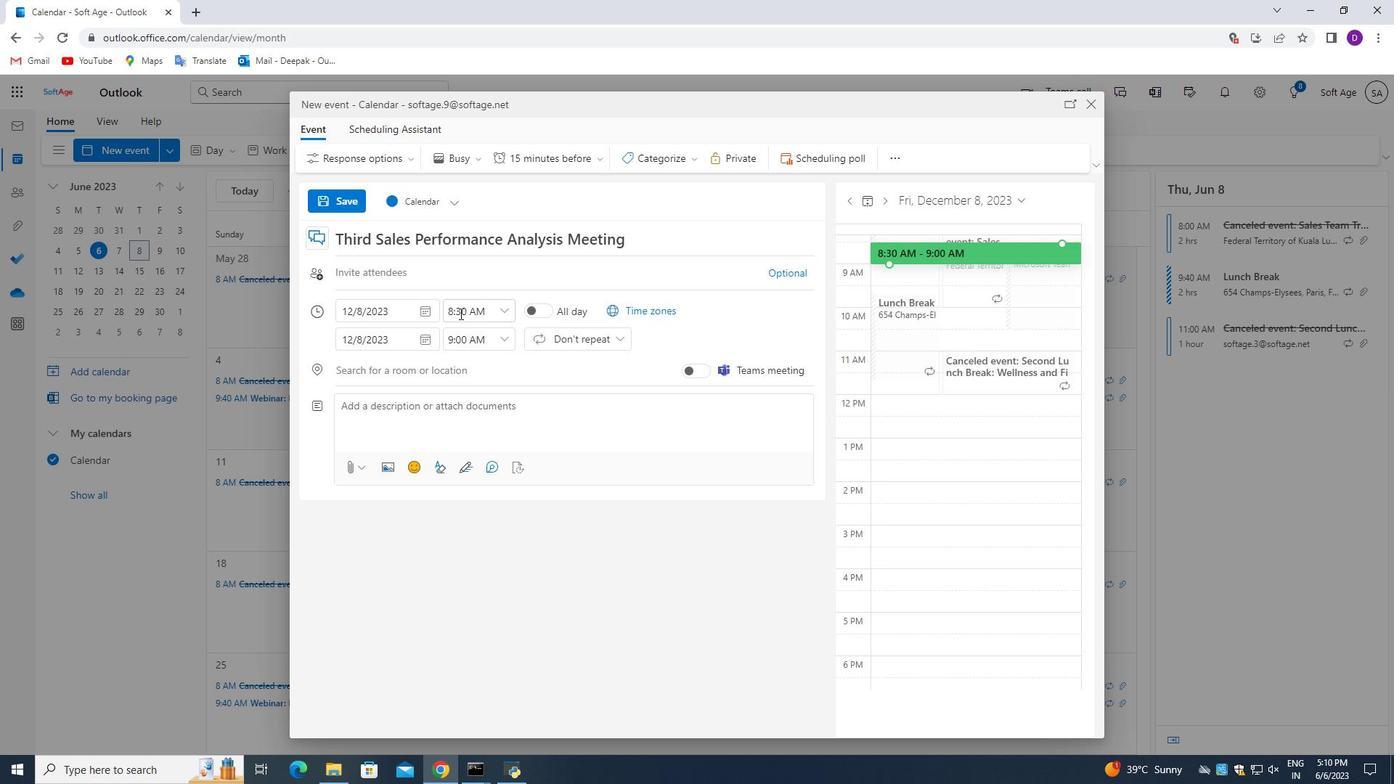
Action: Mouse moved to (502, 425)
Screenshot: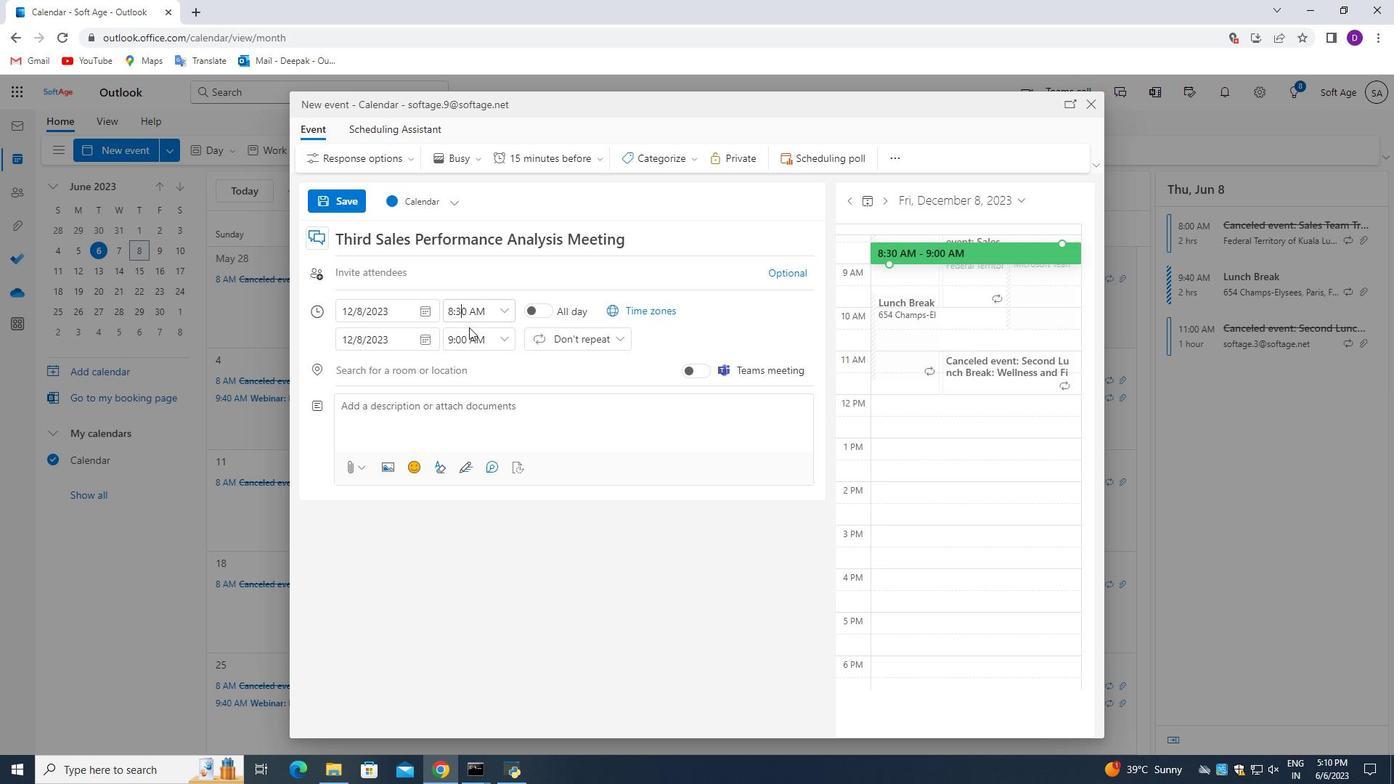 
Action: Key pressed <Key.backspace>5
Screenshot: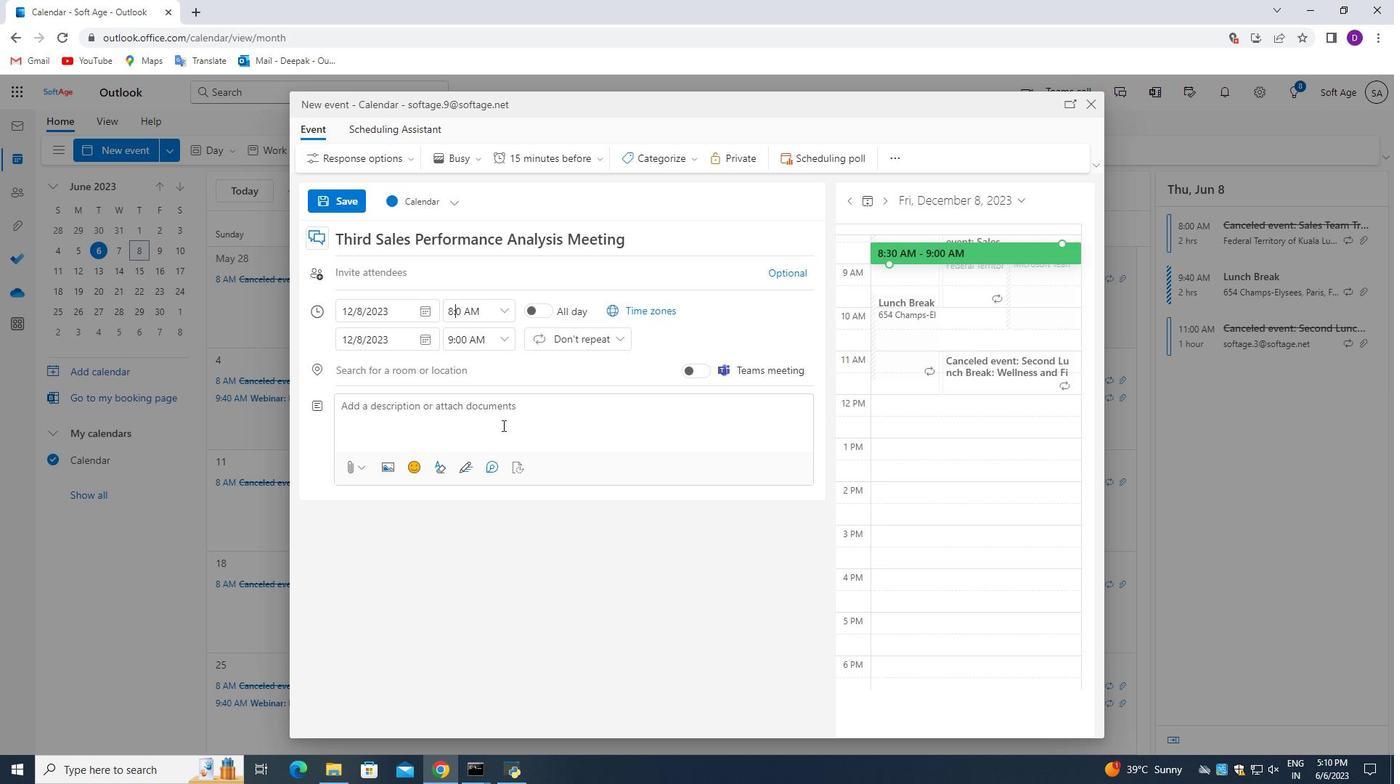 
Action: Mouse moved to (505, 336)
Screenshot: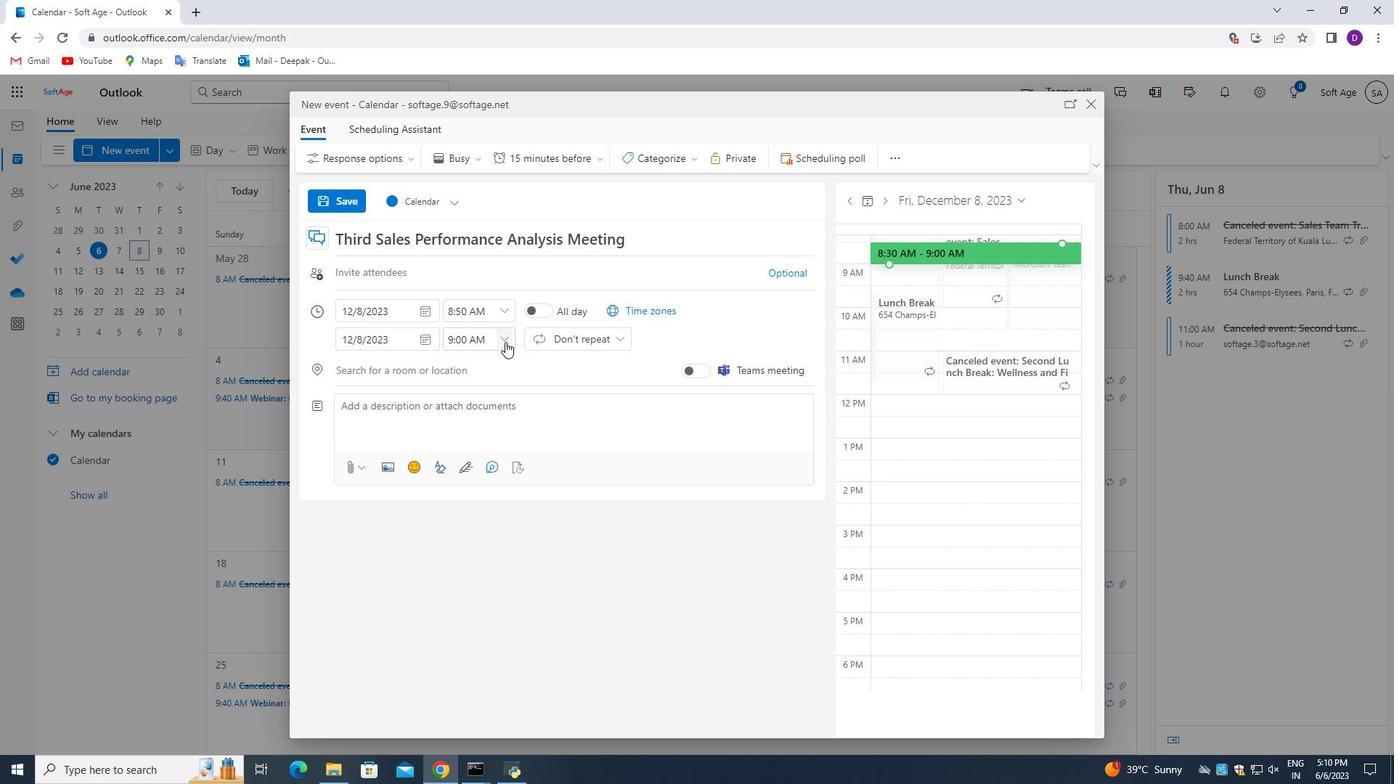 
Action: Mouse pressed left at (505, 336)
Screenshot: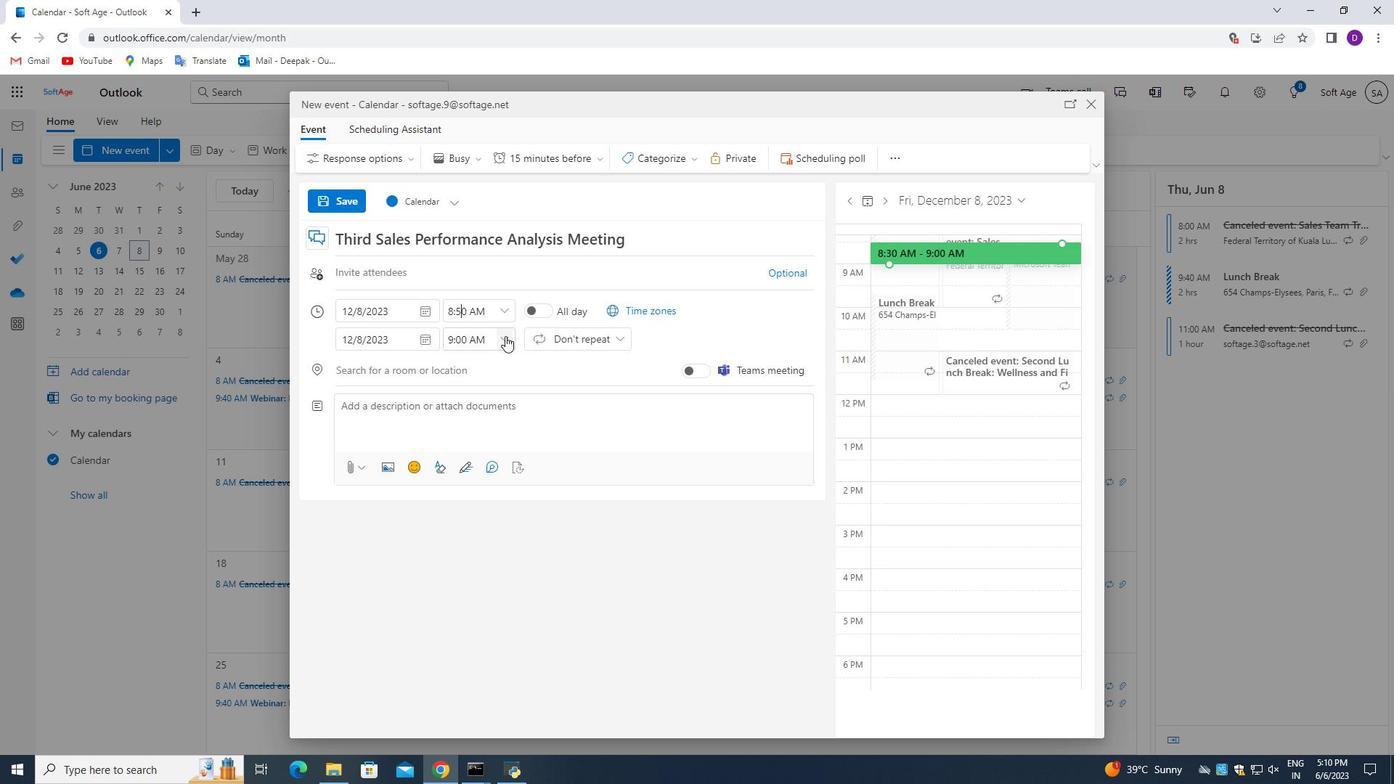 
Action: Mouse moved to (493, 442)
Screenshot: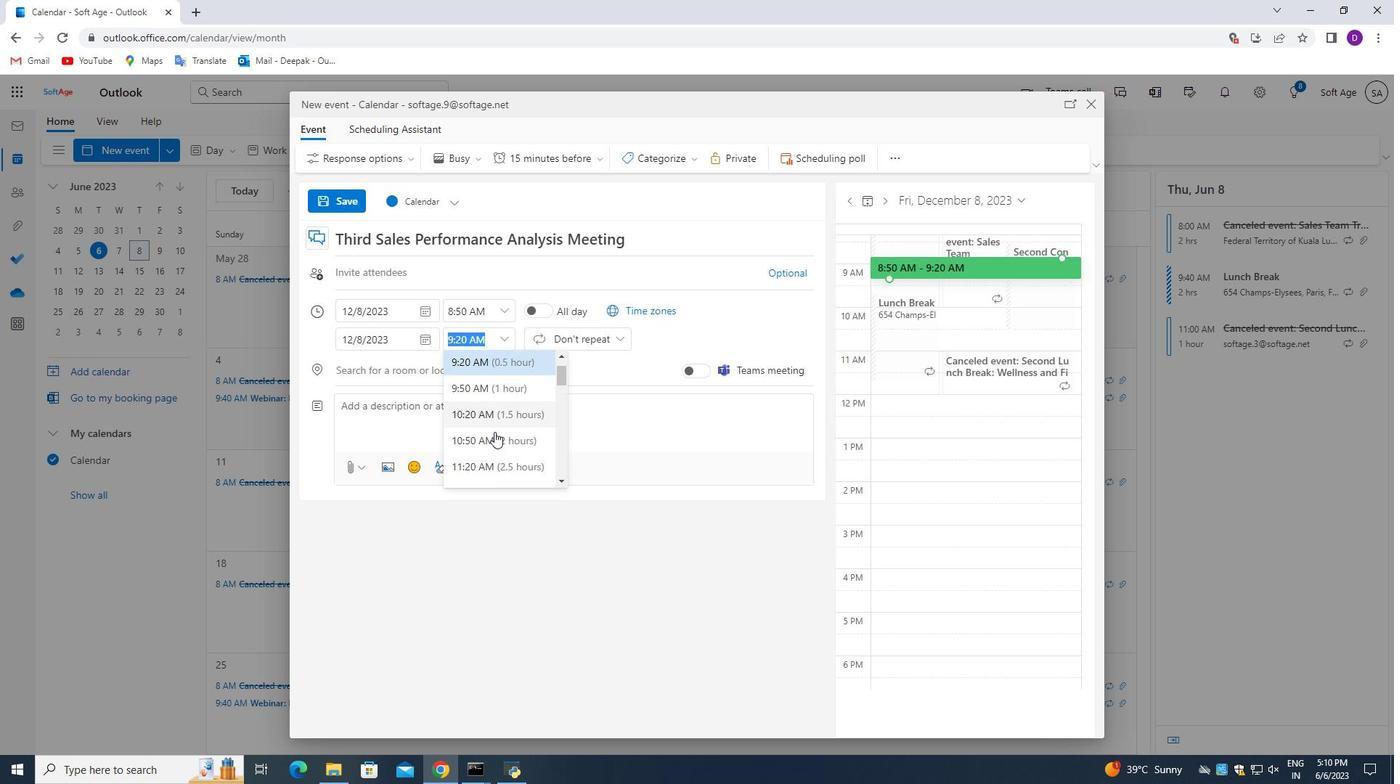 
Action: Mouse pressed left at (493, 442)
Screenshot: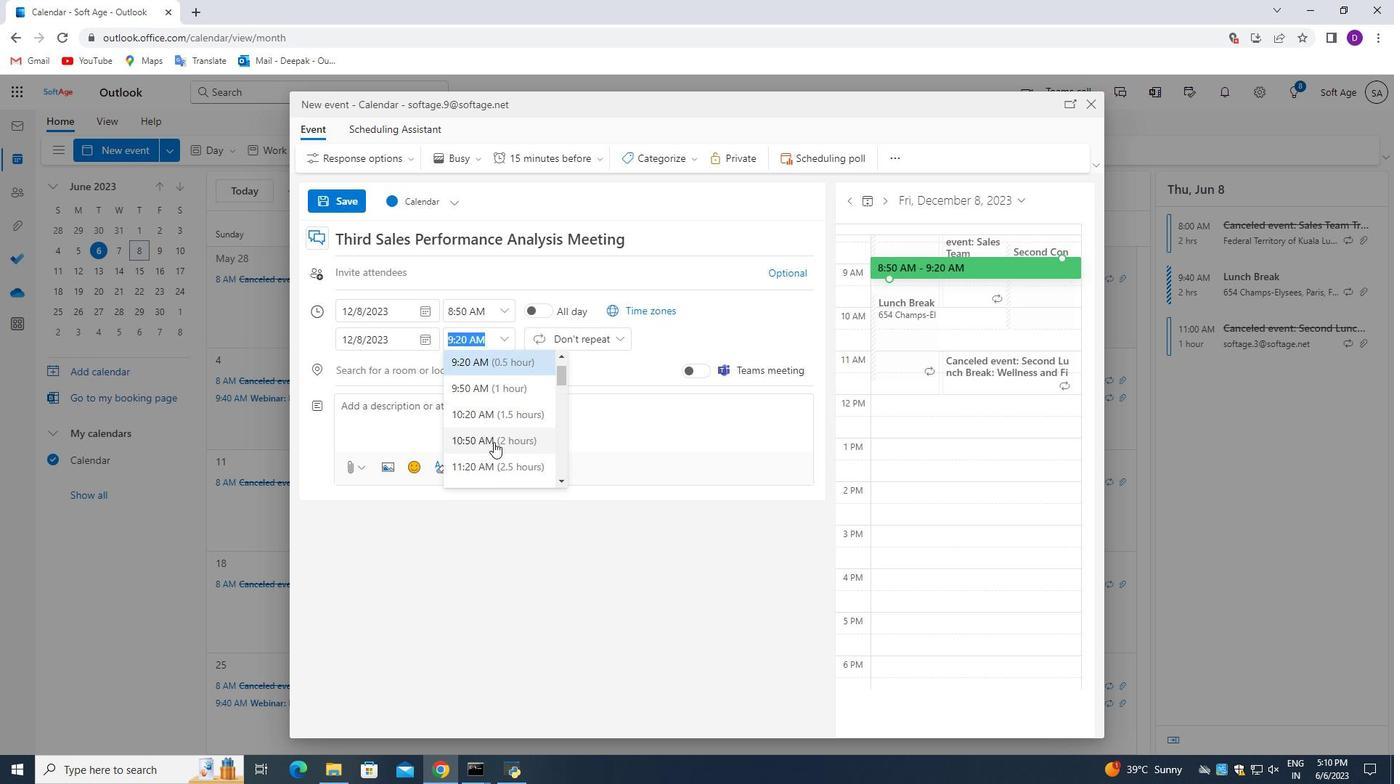 
Action: Mouse moved to (459, 414)
Screenshot: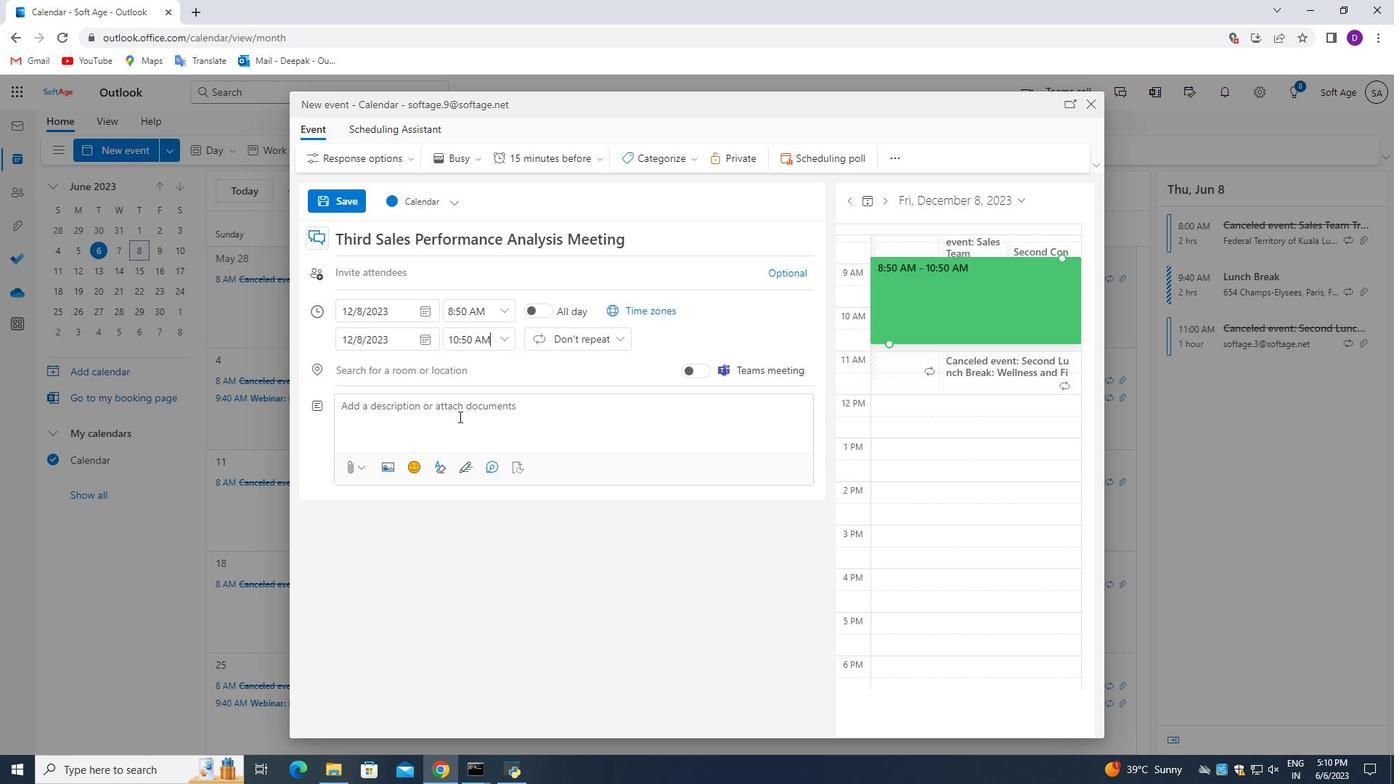 
Action: Mouse pressed left at (459, 414)
Screenshot: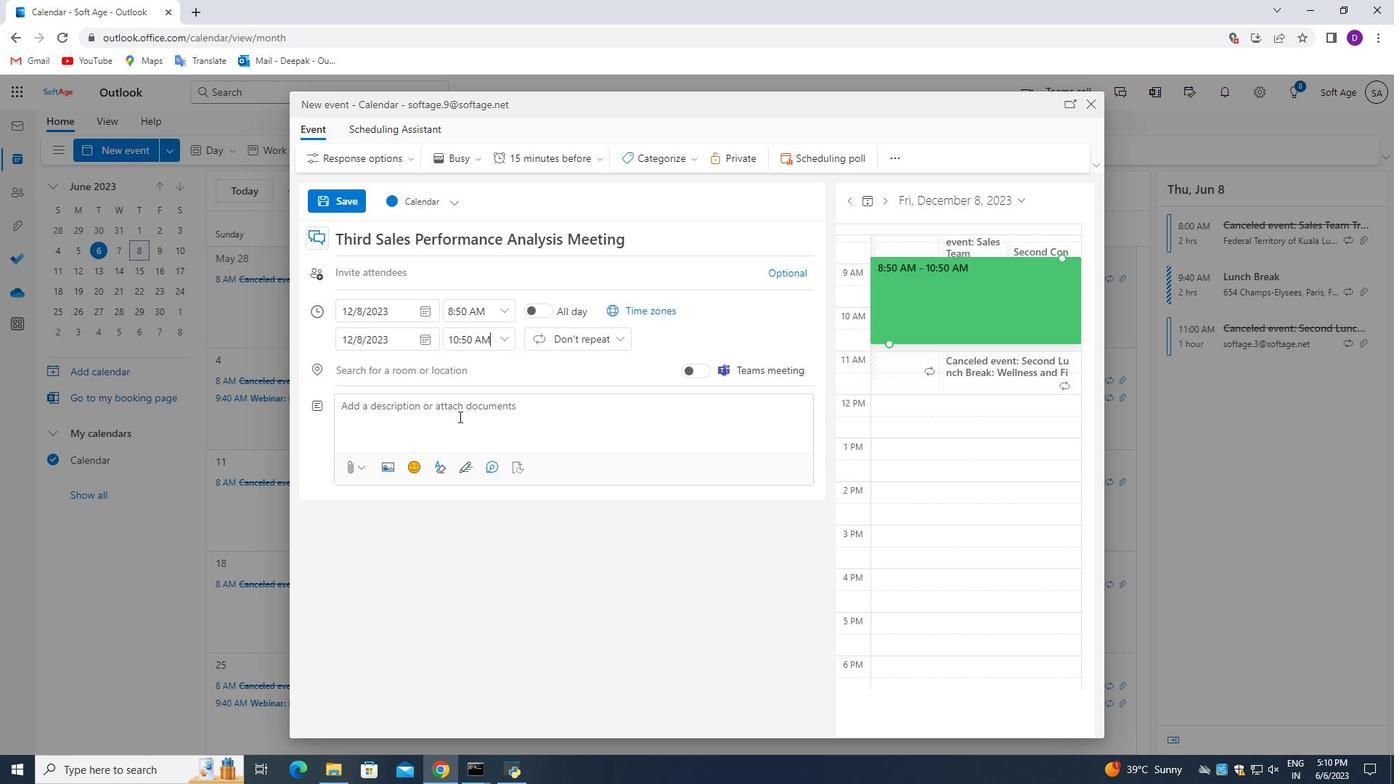 
Action: Mouse moved to (506, 562)
Screenshot: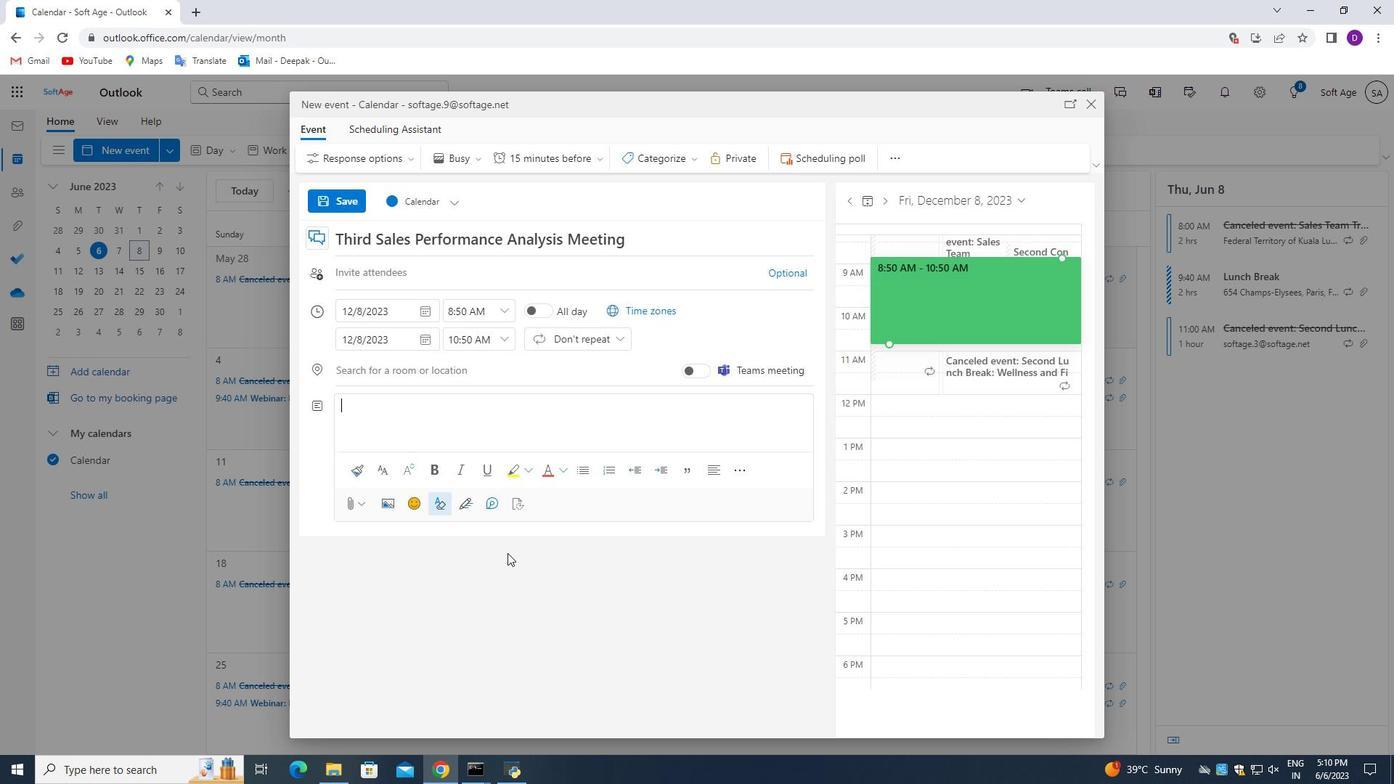 
Action: Key pressed <Key.shift_r>The<Key.space><Key.shift>Industry<Key.space><Key.shift_r>Summit<Key.space>is<Key.space>a<Key.space>premier<Key.space>gathering<Key.space>of<Key.space>professionals,<Key.space>experts,<Key.space>and<Key.space>thought<Key.space>leaders<Key.space>in<Key.space>a<Key.space>specific<Key.space>industry<Key.space>or<Key.space>field.<Key.space><Key.shift>It<Key.space>serves<Key.space>as<Key.space>a<Key.space>platform<Key.space>for<Key.space>networking,<Key.space>knowledge<Key.space>sharing<Key.space><Key.backspace>,<Key.space>and<Key.space>collaboration,<Key.space>bringing<Key.space>togetther<Key.space><Key.backspace><Key.backspace><Key.backspace><Key.backspace><Key.backspace><Key.backspace><Key.backspace><Key.backspace><Key.backspace>ogete=<Key.backspace><Key.backspace>=<Key.backspace><Key.backspace>ther<Key.space><Key.backspace><Key.space><Key.space><Key.backspace>key<Key.space>stakeholders<Key.space>to<Key.space>discuss<Key.space>emerging<Key.space>tends<Key.space><Key.backspace><Key.backspace><Key.backspace><Key.backspace><Key.backspace>rends,<Key.space>challenges,<Key.space>and<Key.space>opportunities<Key.space>within<Key.space>the<Key.space>industry<Key.space><Key.backspace>.
Screenshot: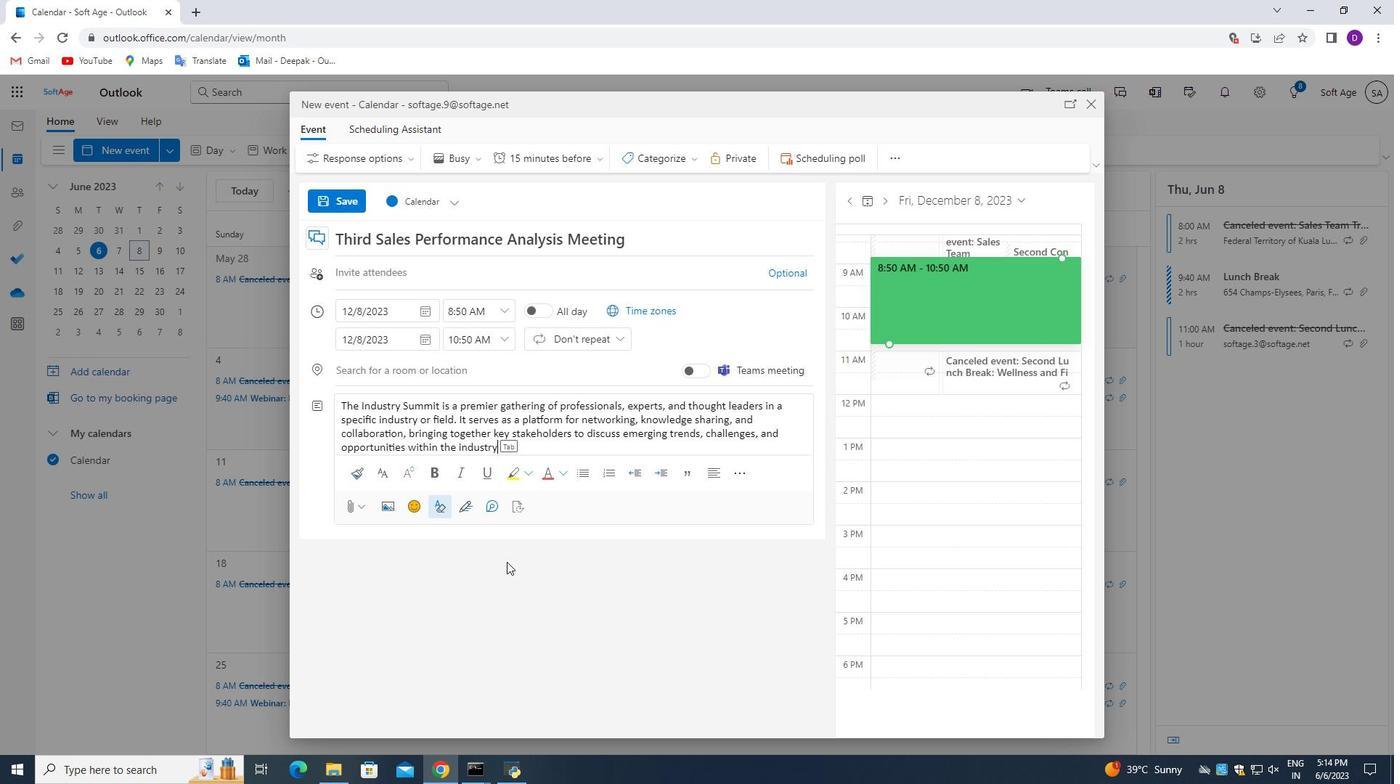 
Action: Mouse moved to (668, 156)
Screenshot: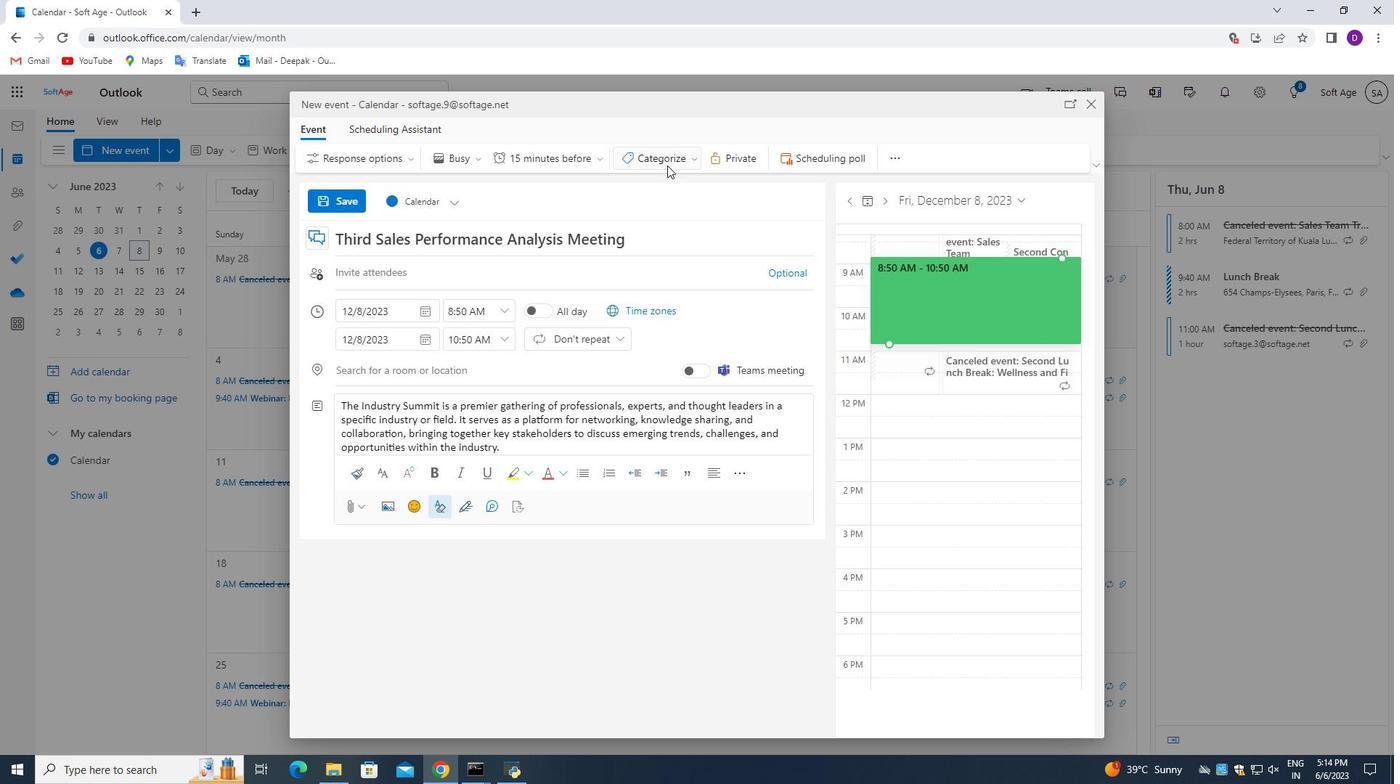 
Action: Mouse pressed left at (668, 156)
Screenshot: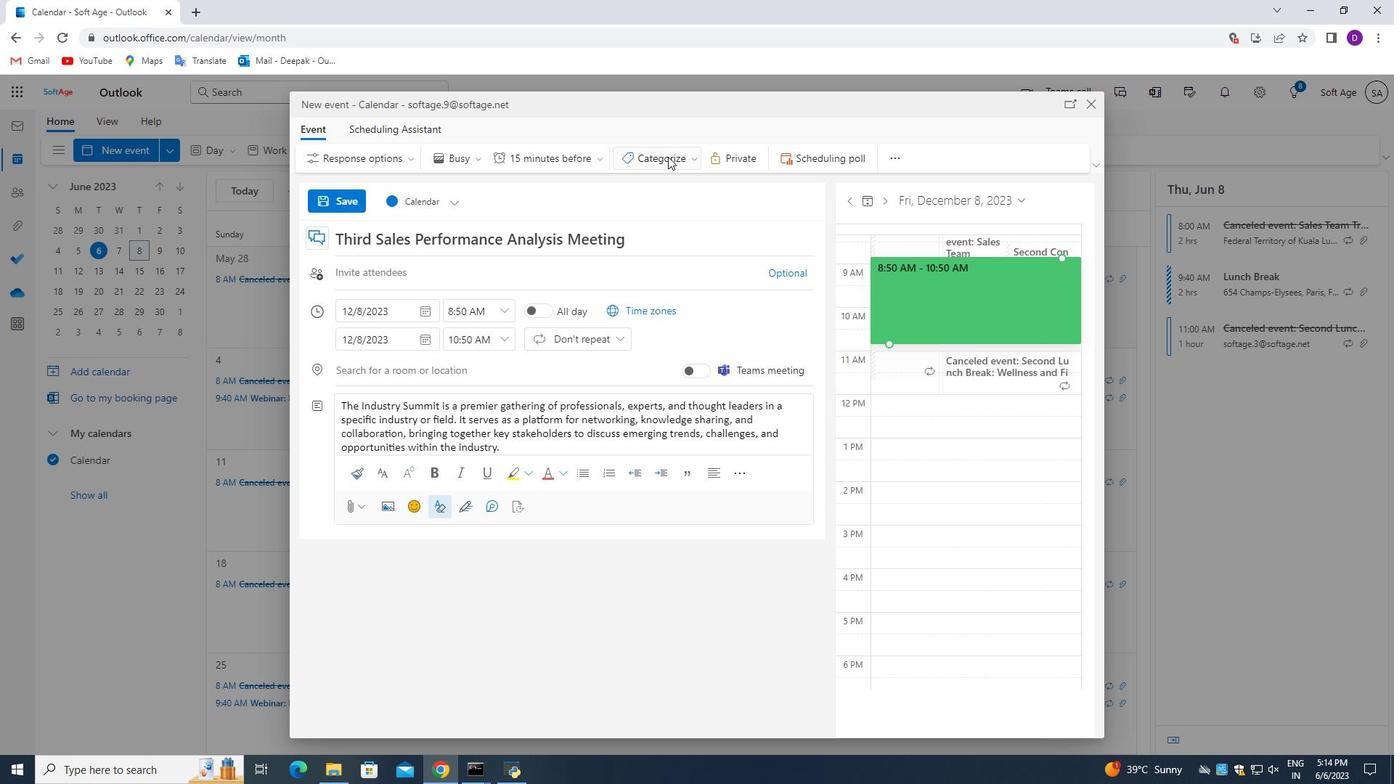 
Action: Mouse moved to (671, 207)
Screenshot: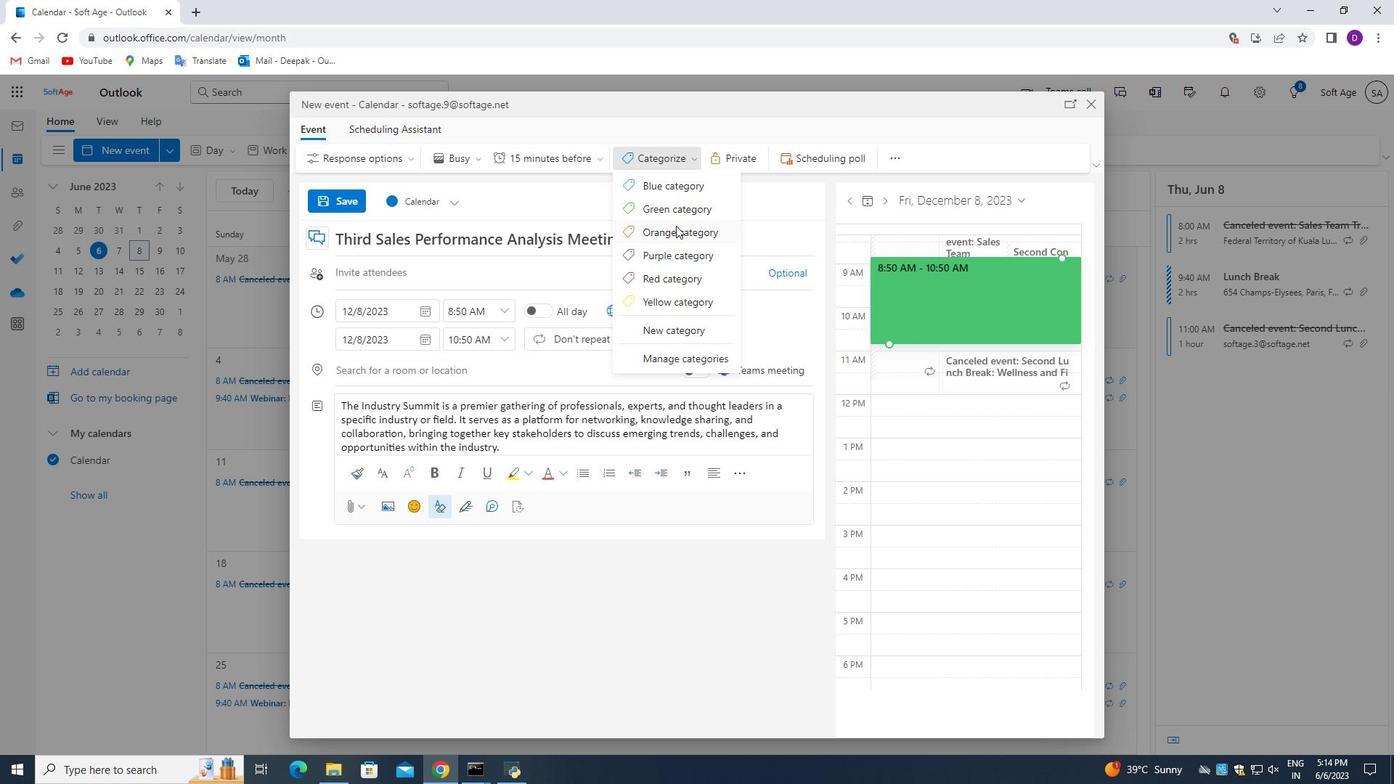 
Action: Mouse pressed left at (671, 207)
Screenshot: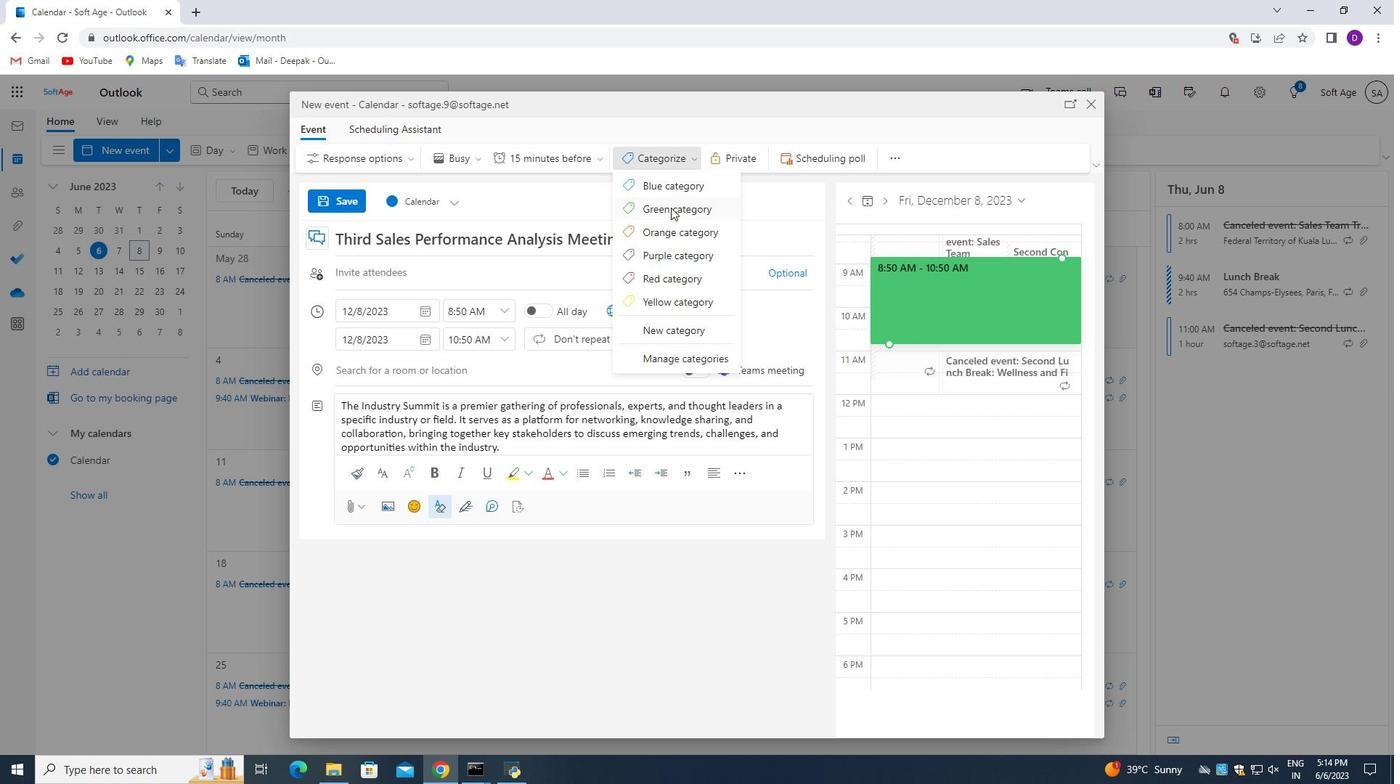 
Action: Mouse moved to (375, 275)
Screenshot: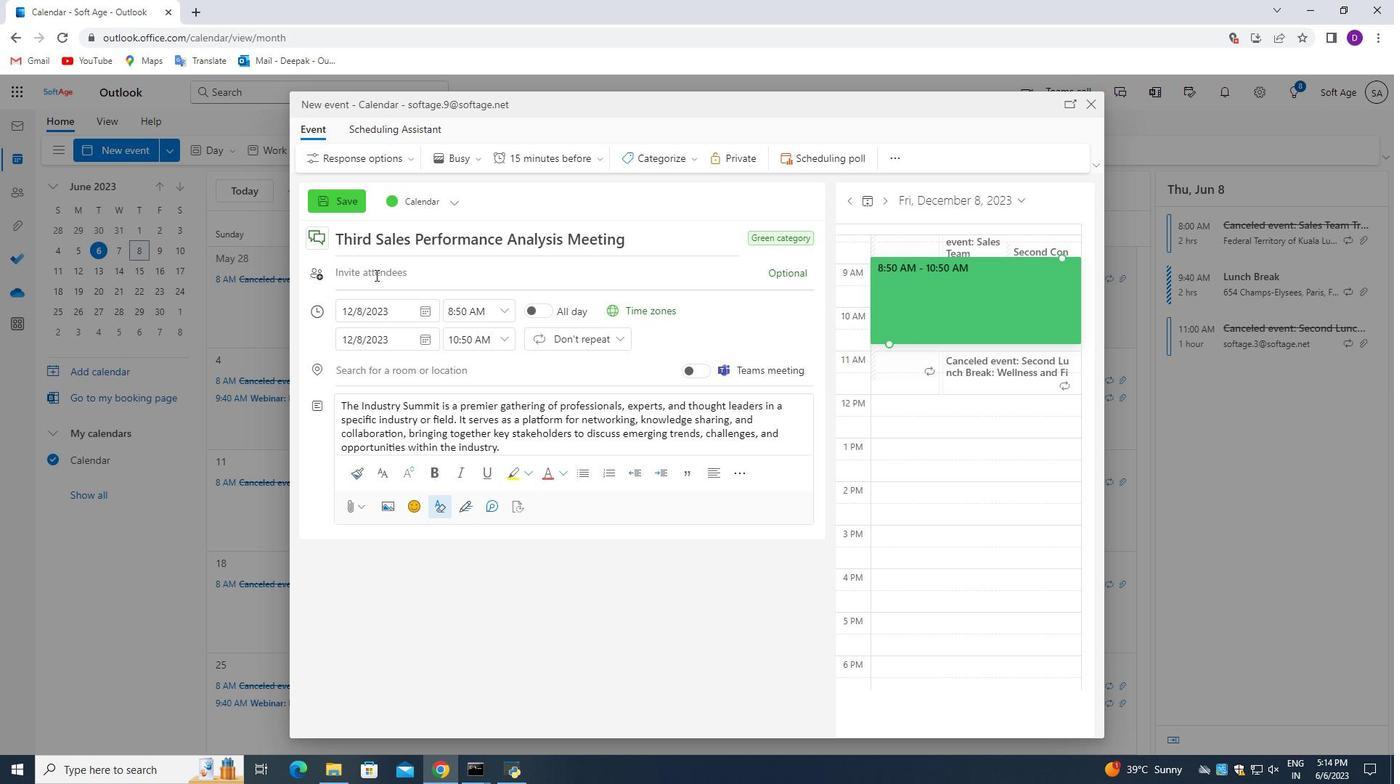 
Action: Mouse pressed left at (375, 275)
Screenshot: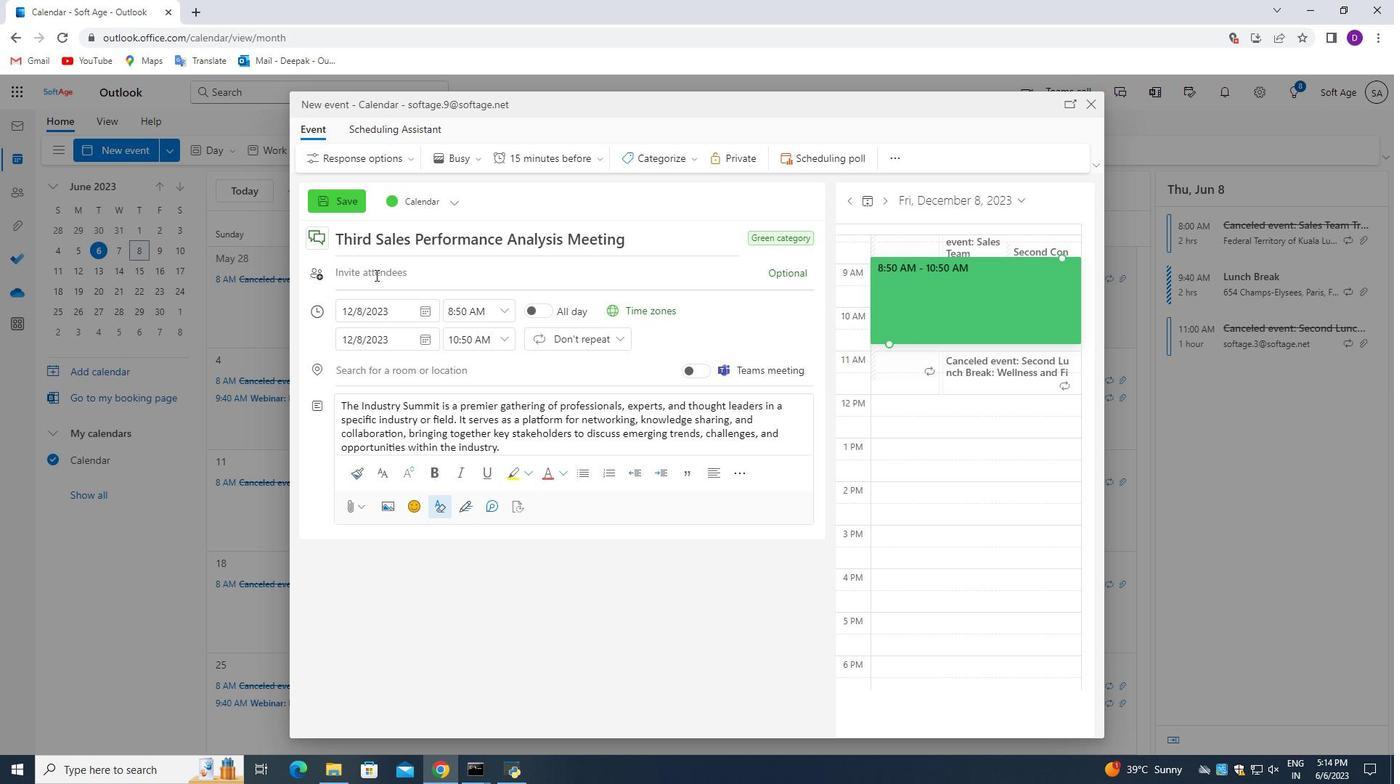 
Action: Mouse moved to (377, 273)
Screenshot: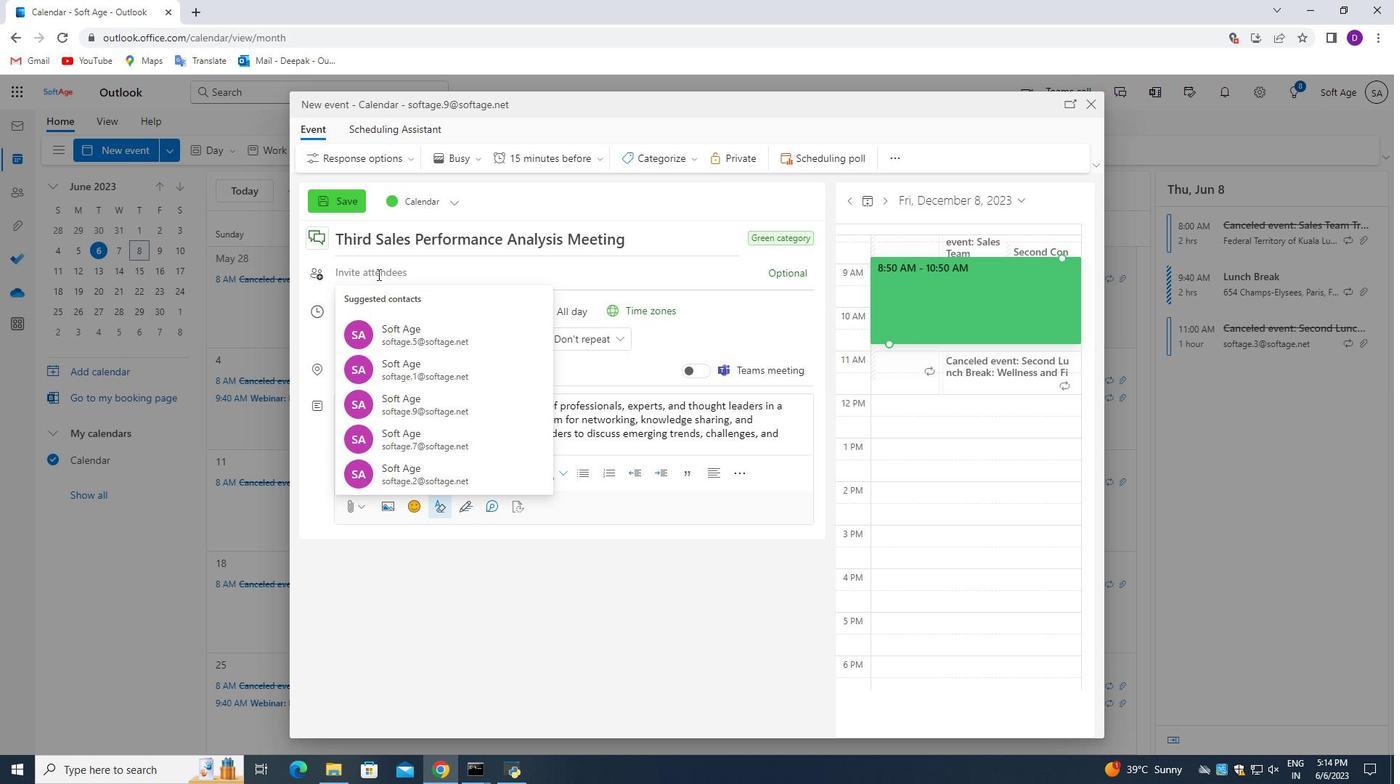 
Action: Key pressed softage.4<Key.shift><Key.shift><Key.shift><Key.shift><Key.shift><Key.shift><Key.shift><Key.shift><Key.shift>@softage.net<Key.enter>
Screenshot: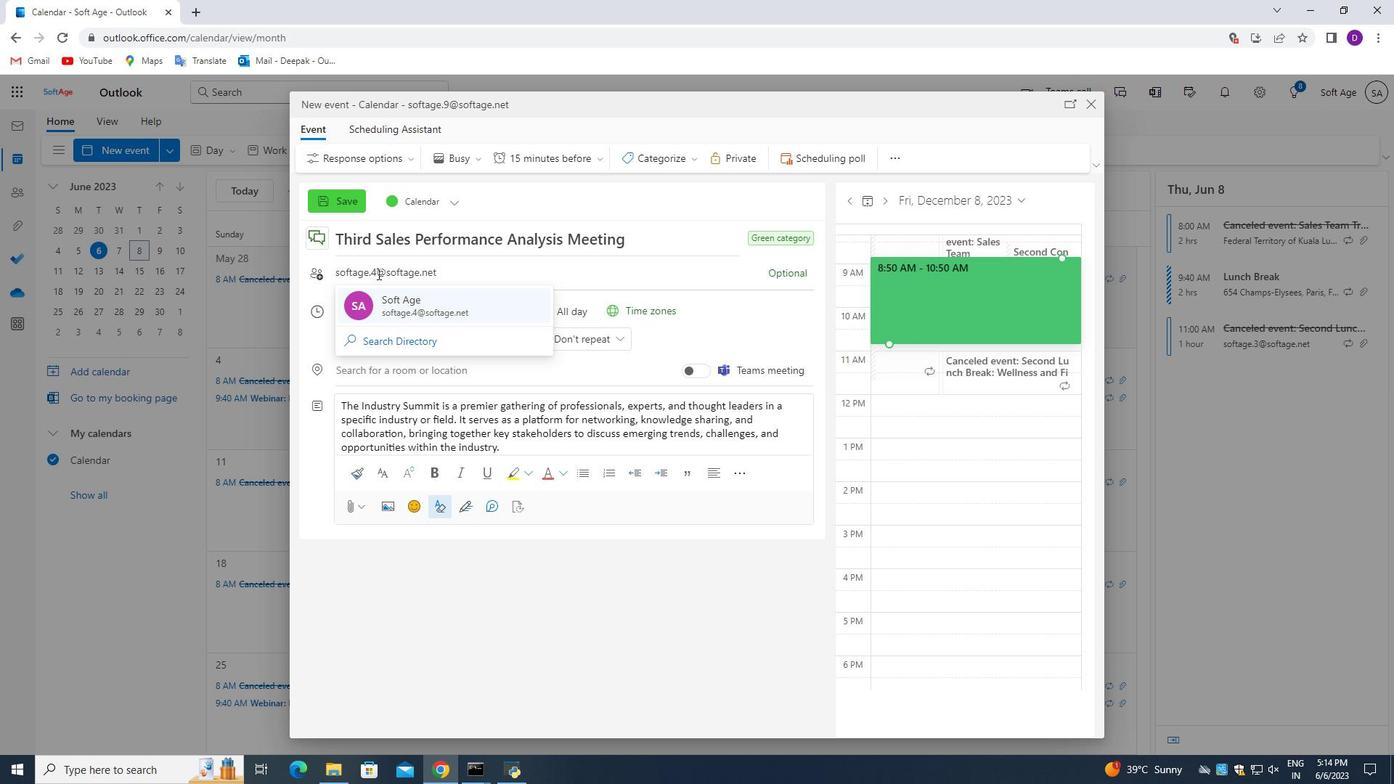 
Action: Mouse moved to (783, 278)
Screenshot: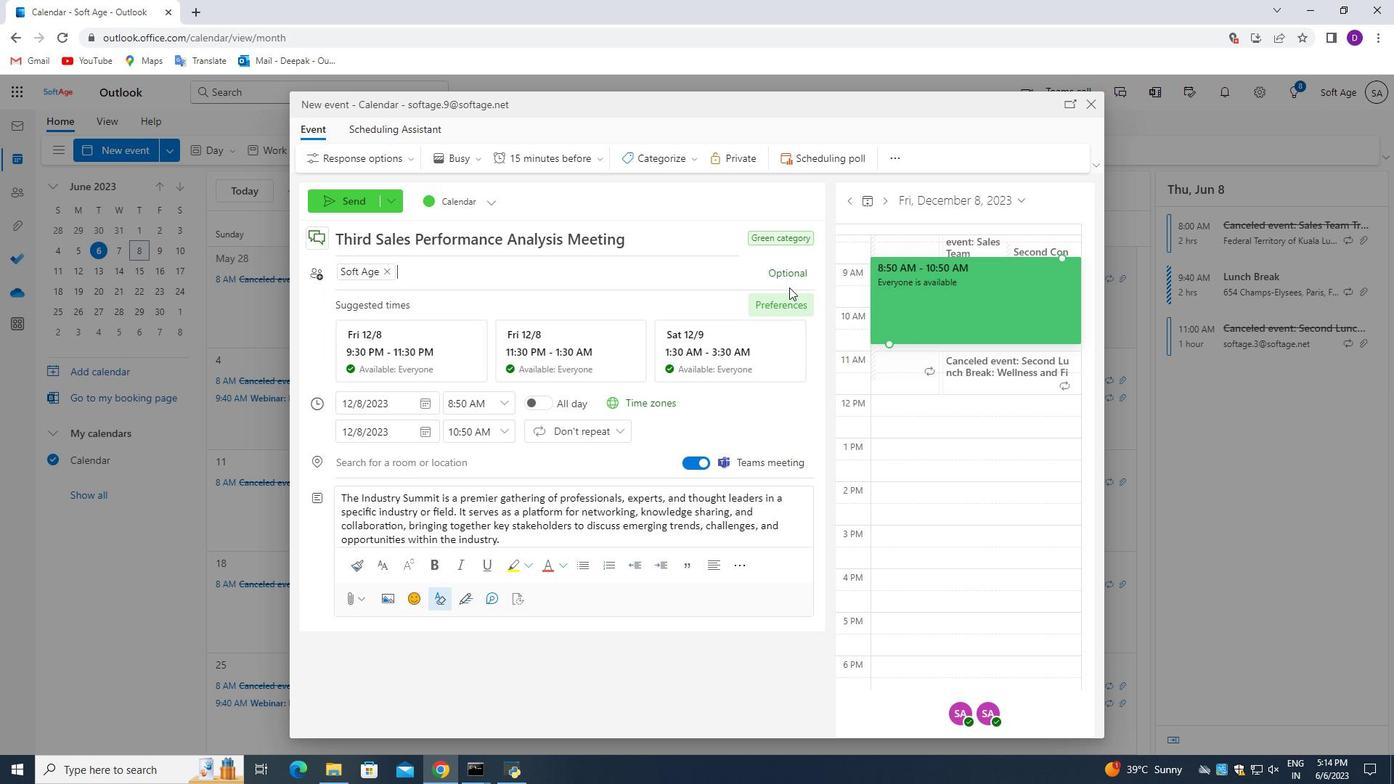 
Action: Mouse pressed left at (783, 278)
Screenshot: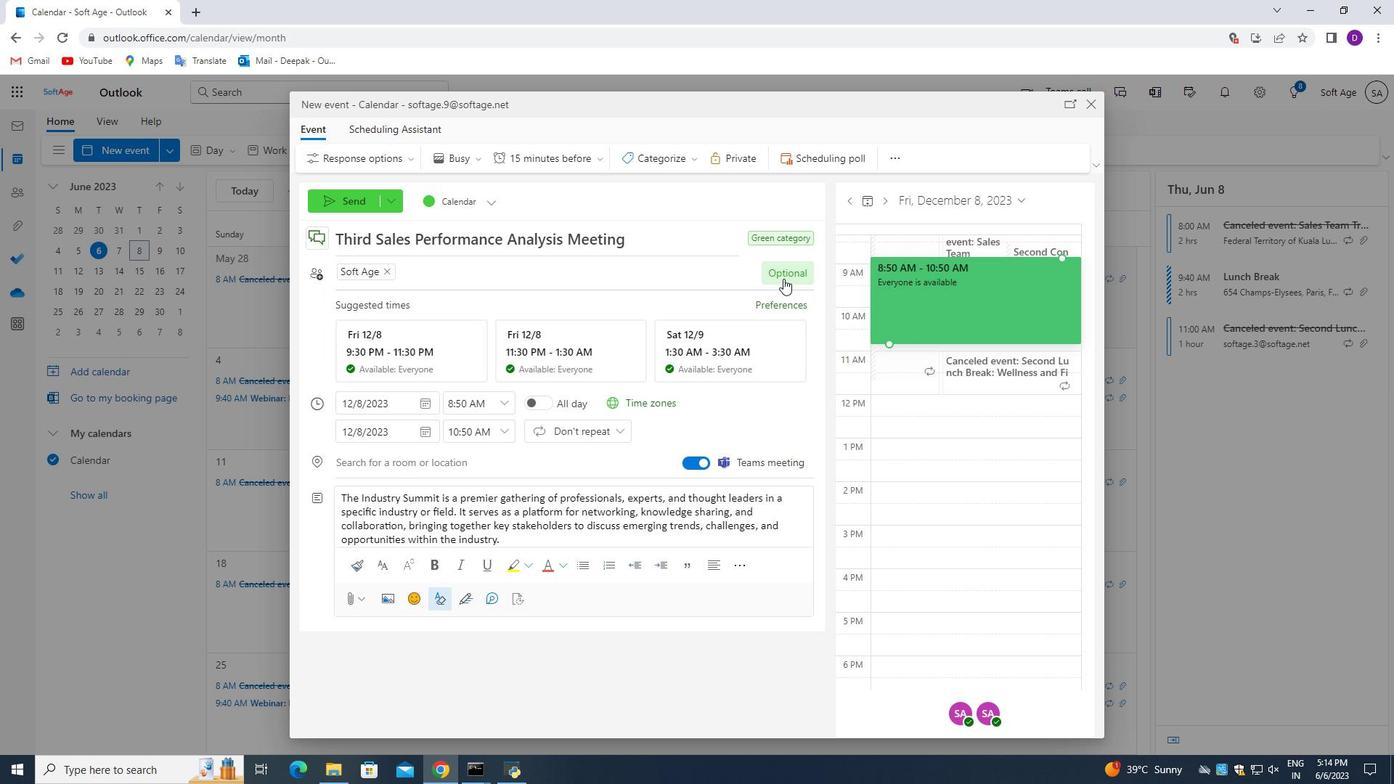 
Action: Mouse moved to (424, 287)
Screenshot: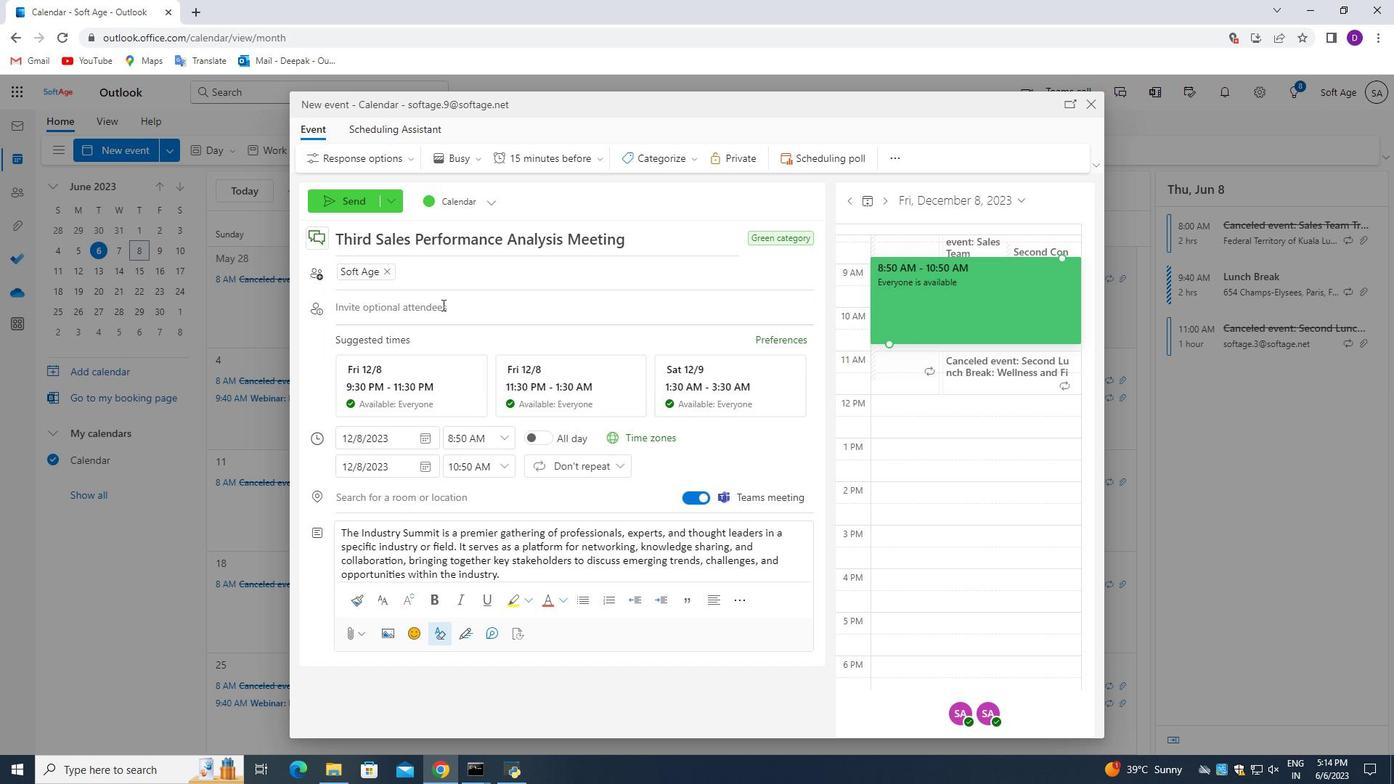 
Action: Key pressed softage.5<Key.shift>@softage.net<Key.enter>
Screenshot: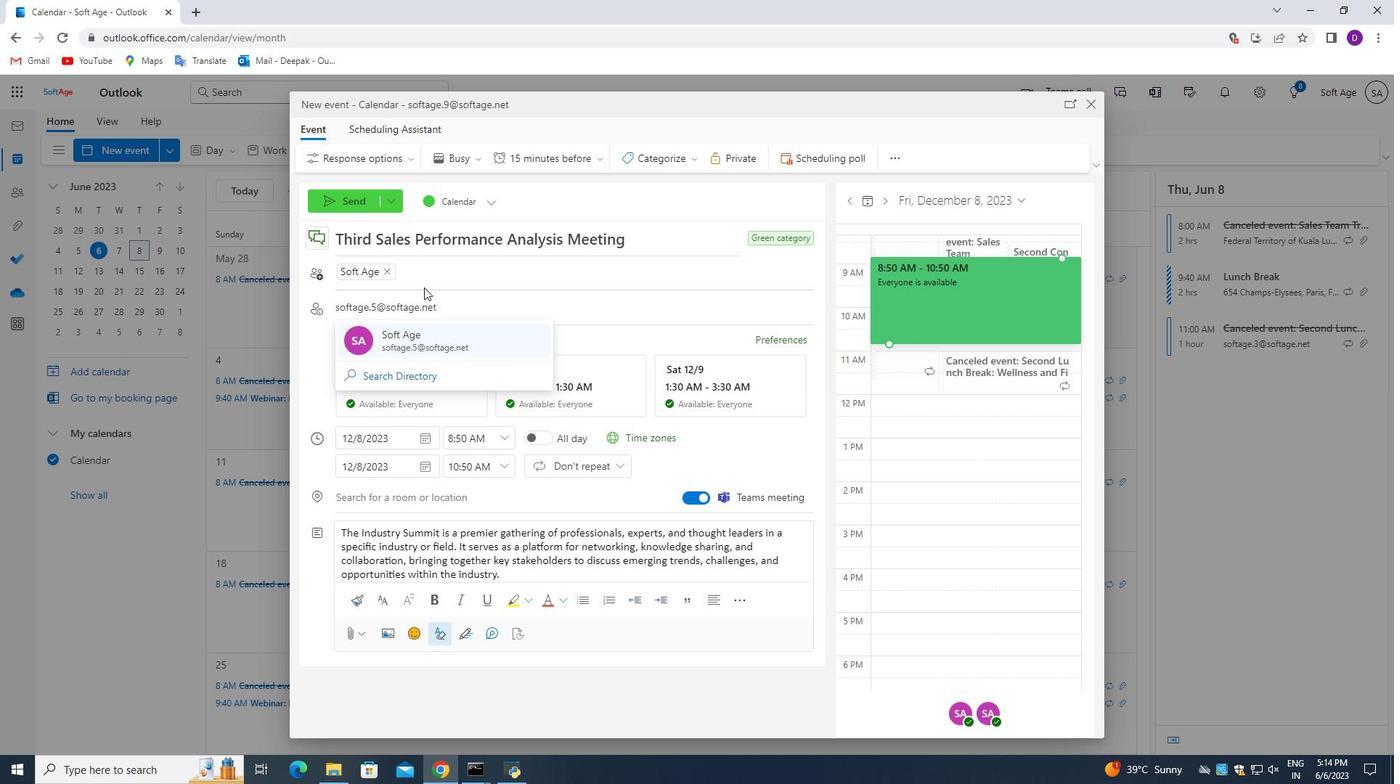 
Action: Mouse moved to (468, 392)
Screenshot: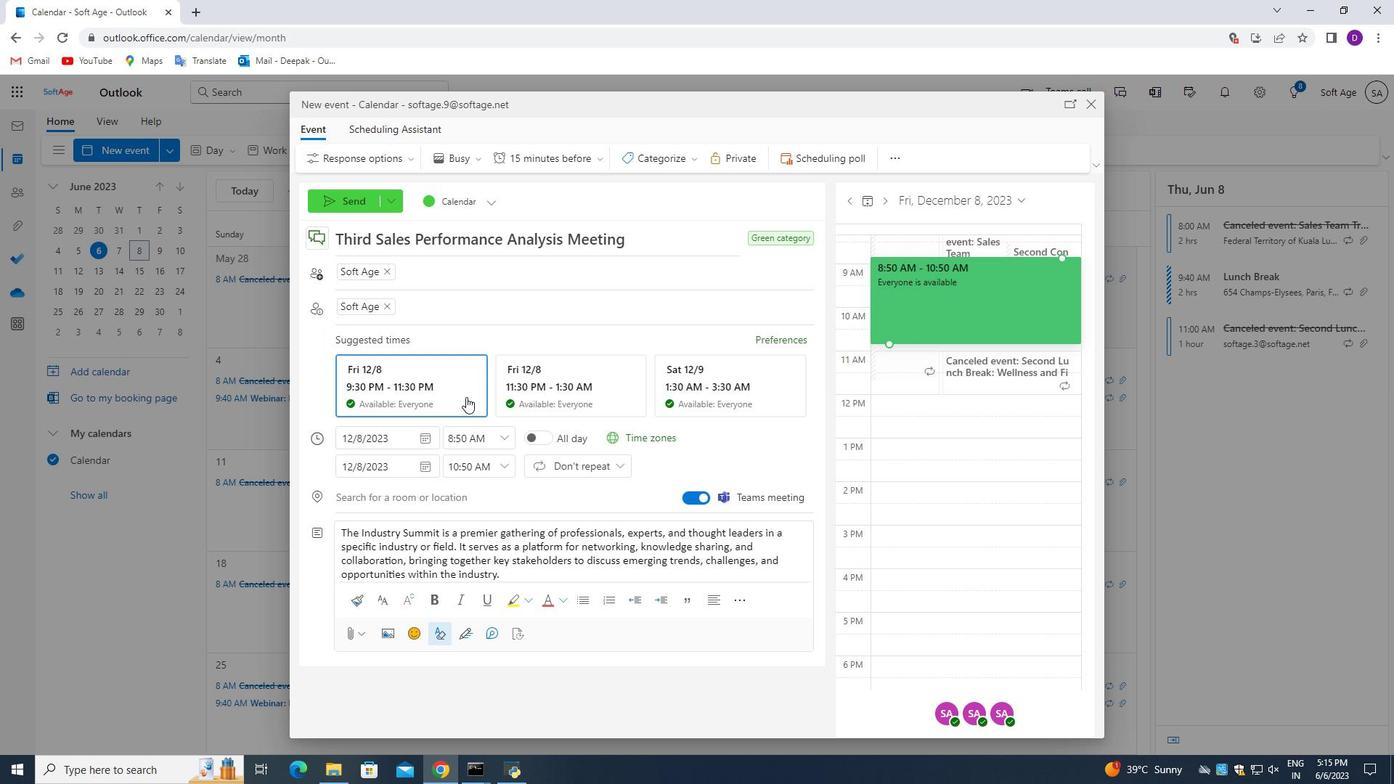 
Action: Mouse scrolled (468, 391) with delta (0, 0)
Screenshot: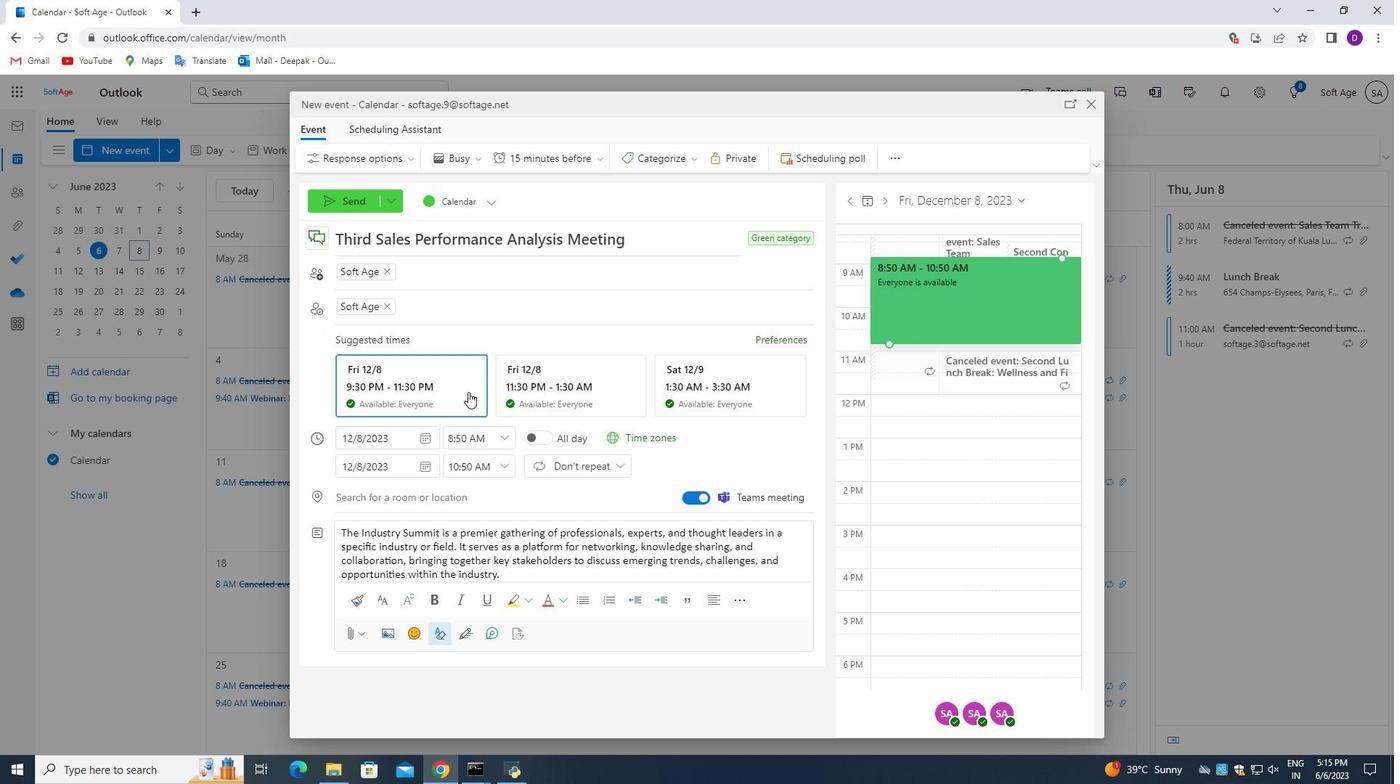 
Action: Mouse moved to (468, 392)
Screenshot: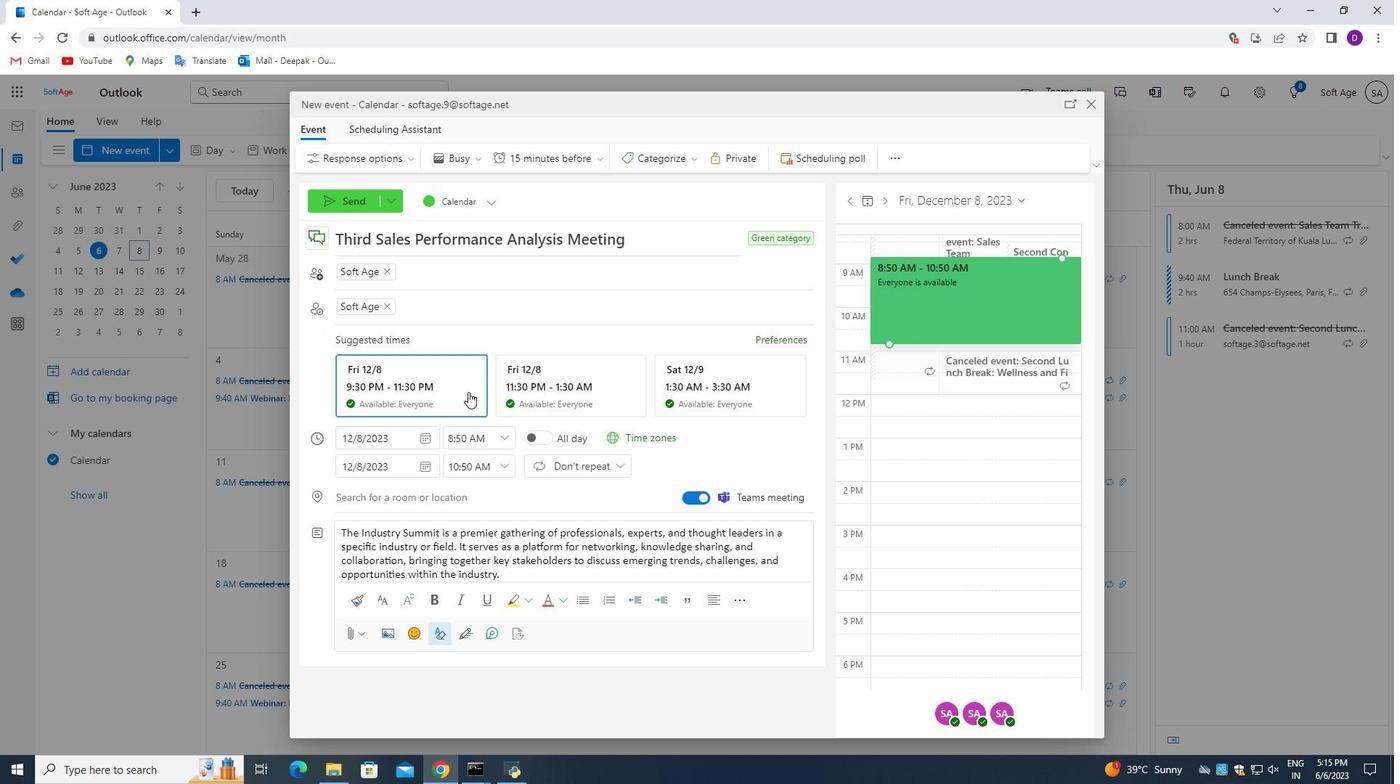 
Action: Mouse scrolled (468, 391) with delta (0, 0)
Screenshot: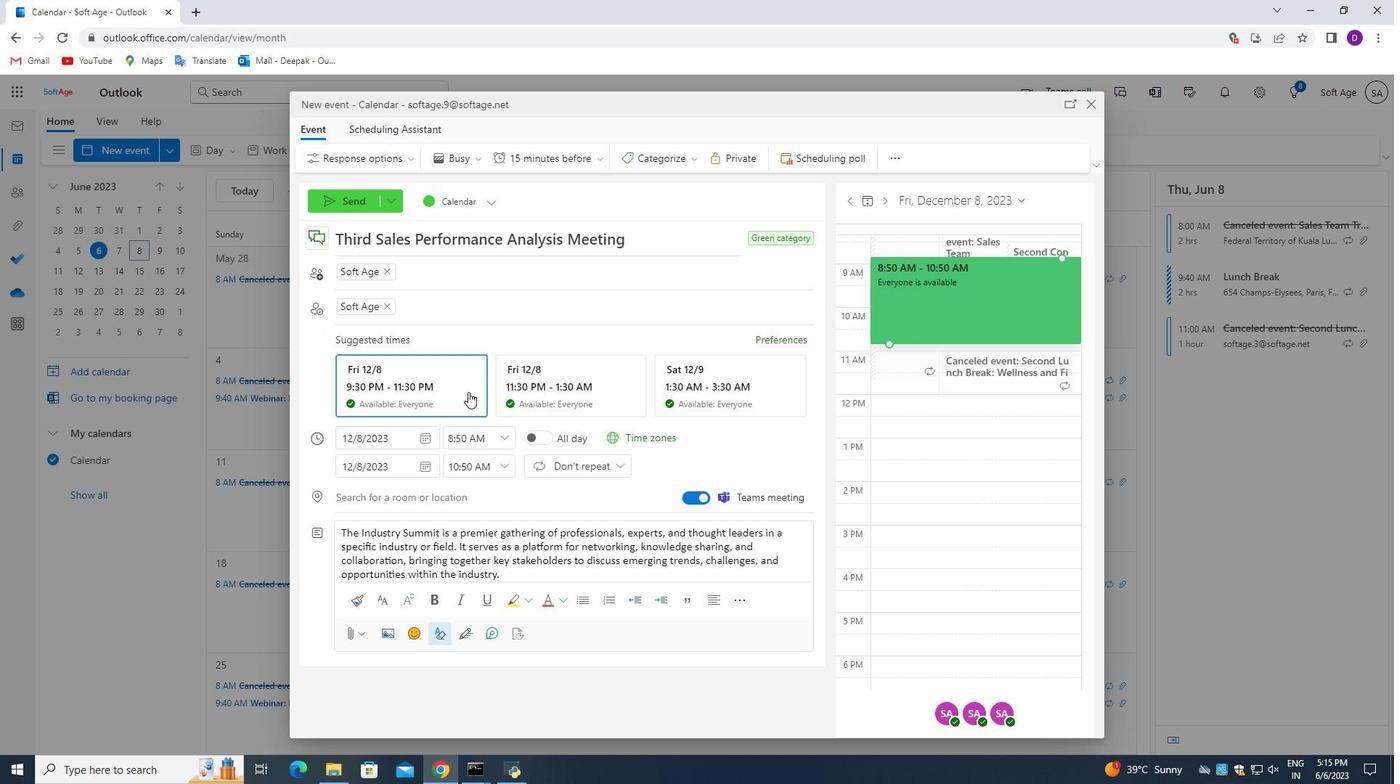 
Action: Mouse scrolled (468, 391) with delta (0, 0)
Screenshot: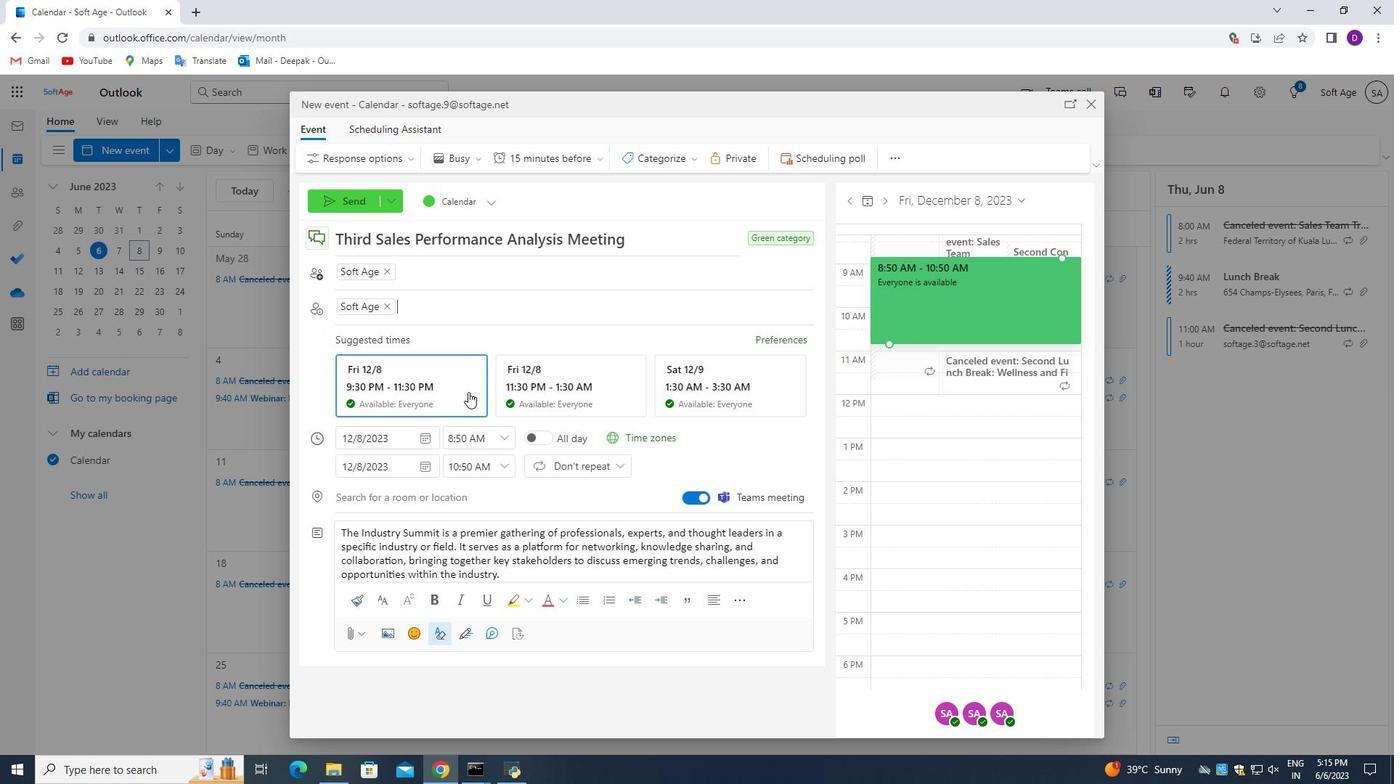 
Action: Mouse moved to (496, 426)
Screenshot: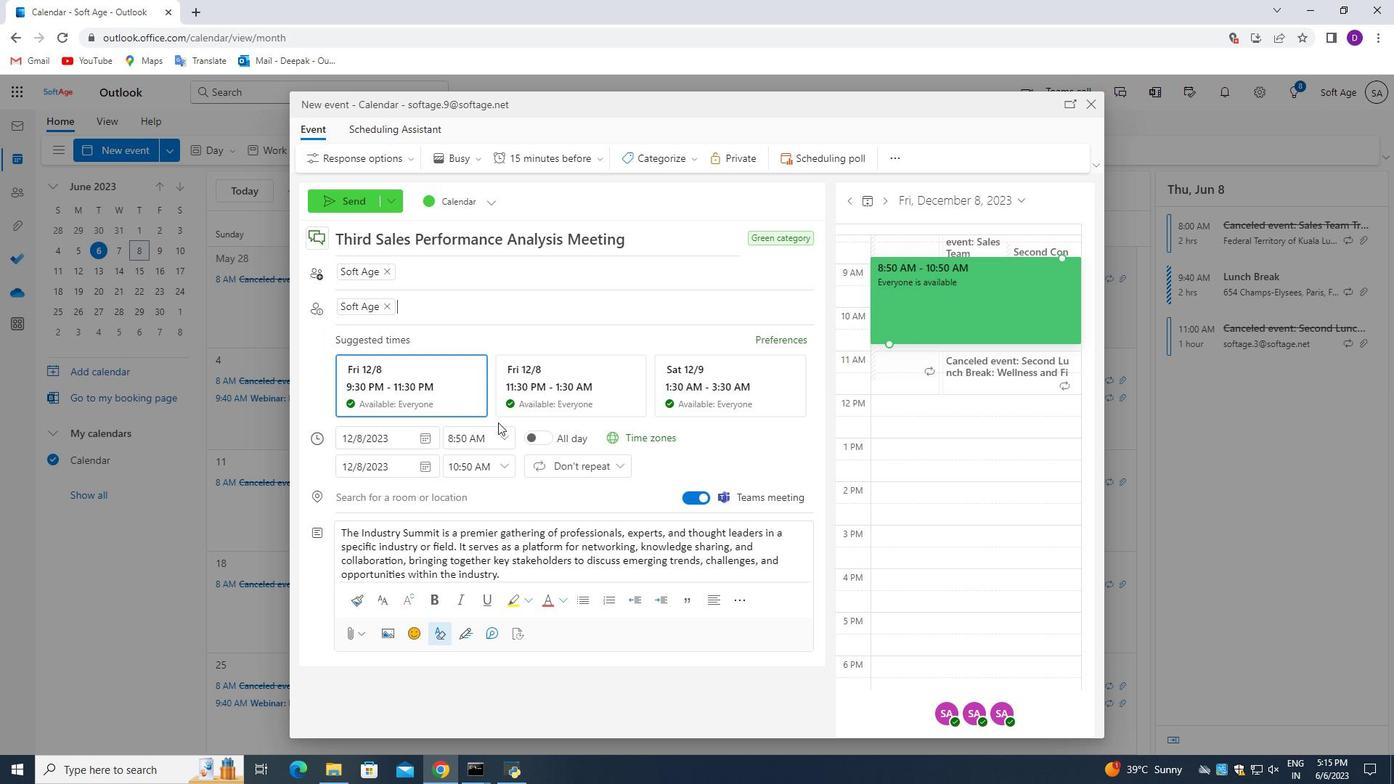 
Action: Mouse scrolled (496, 425) with delta (0, 0)
Screenshot: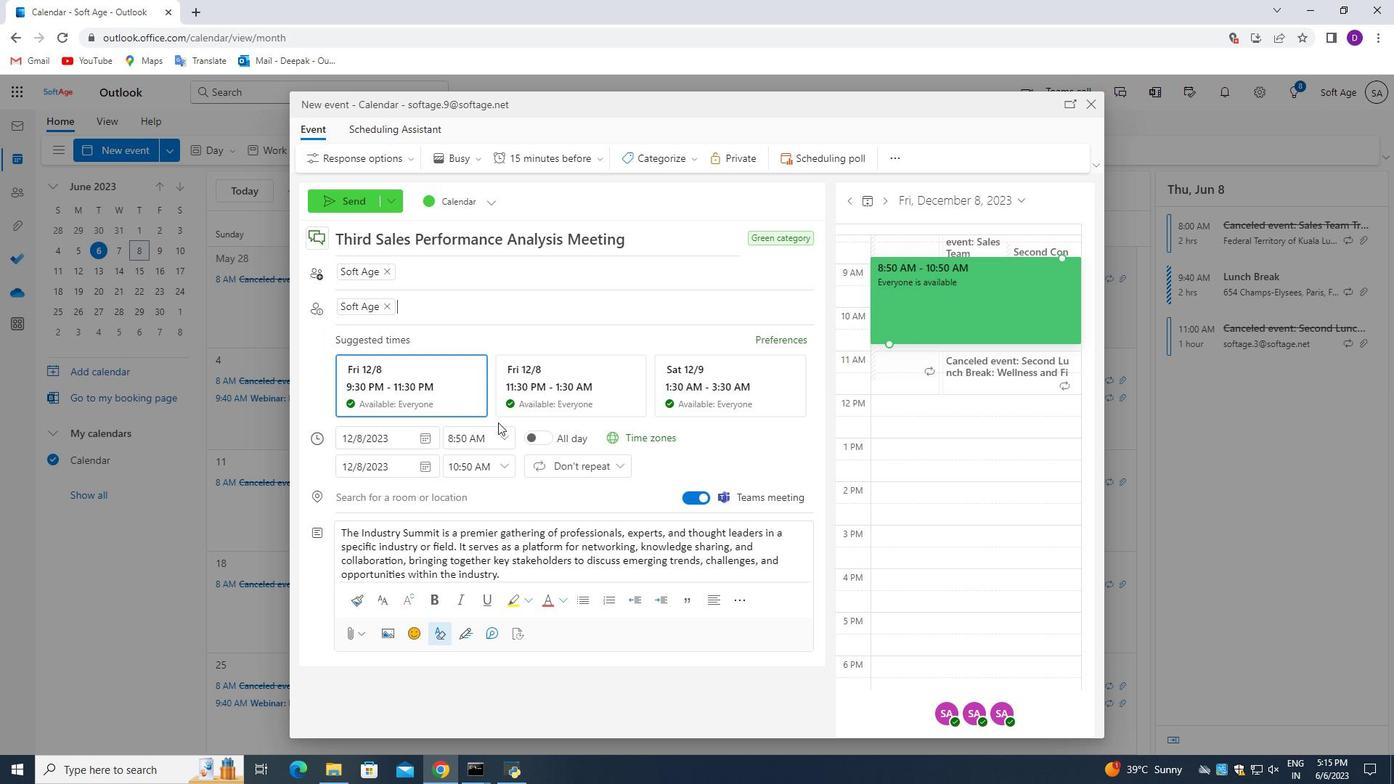 
Action: Mouse scrolled (496, 427) with delta (0, 0)
Screenshot: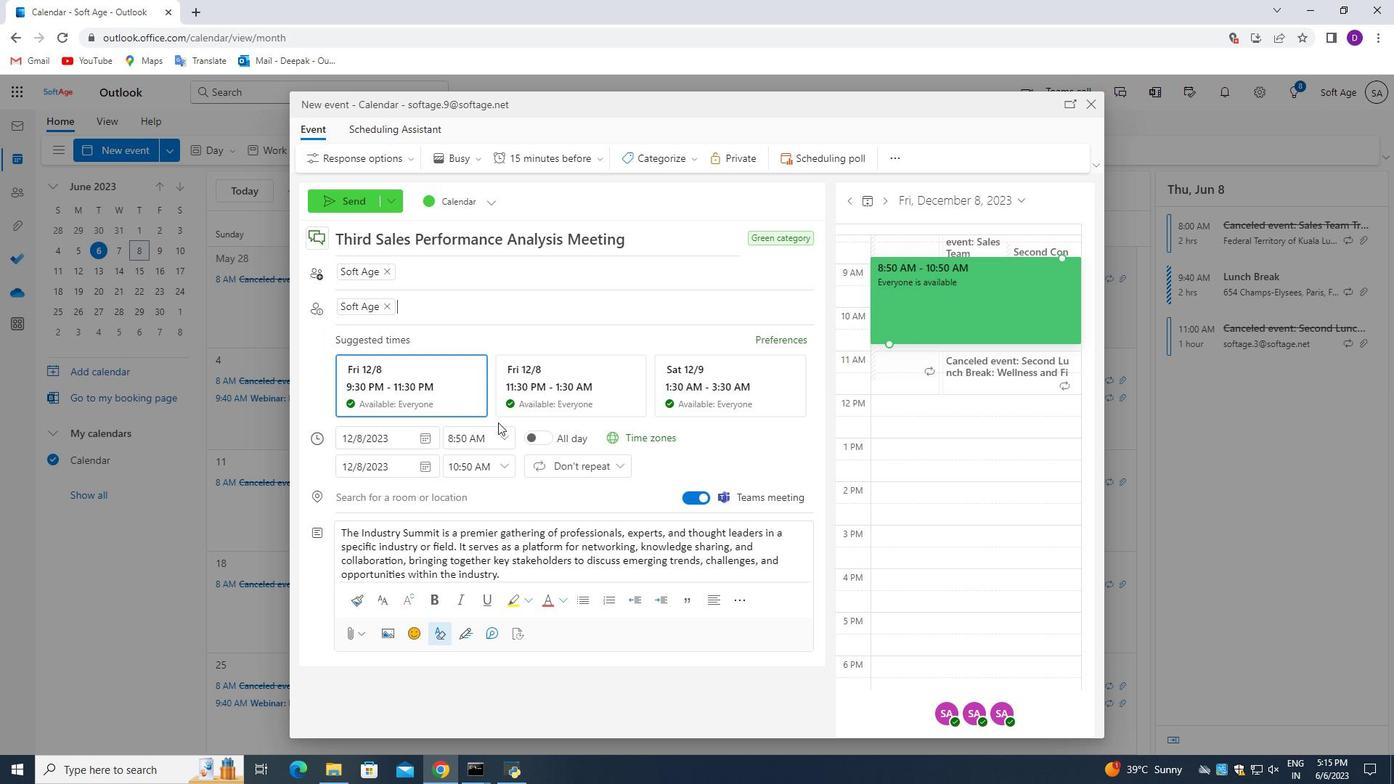 
Action: Mouse moved to (569, 163)
Screenshot: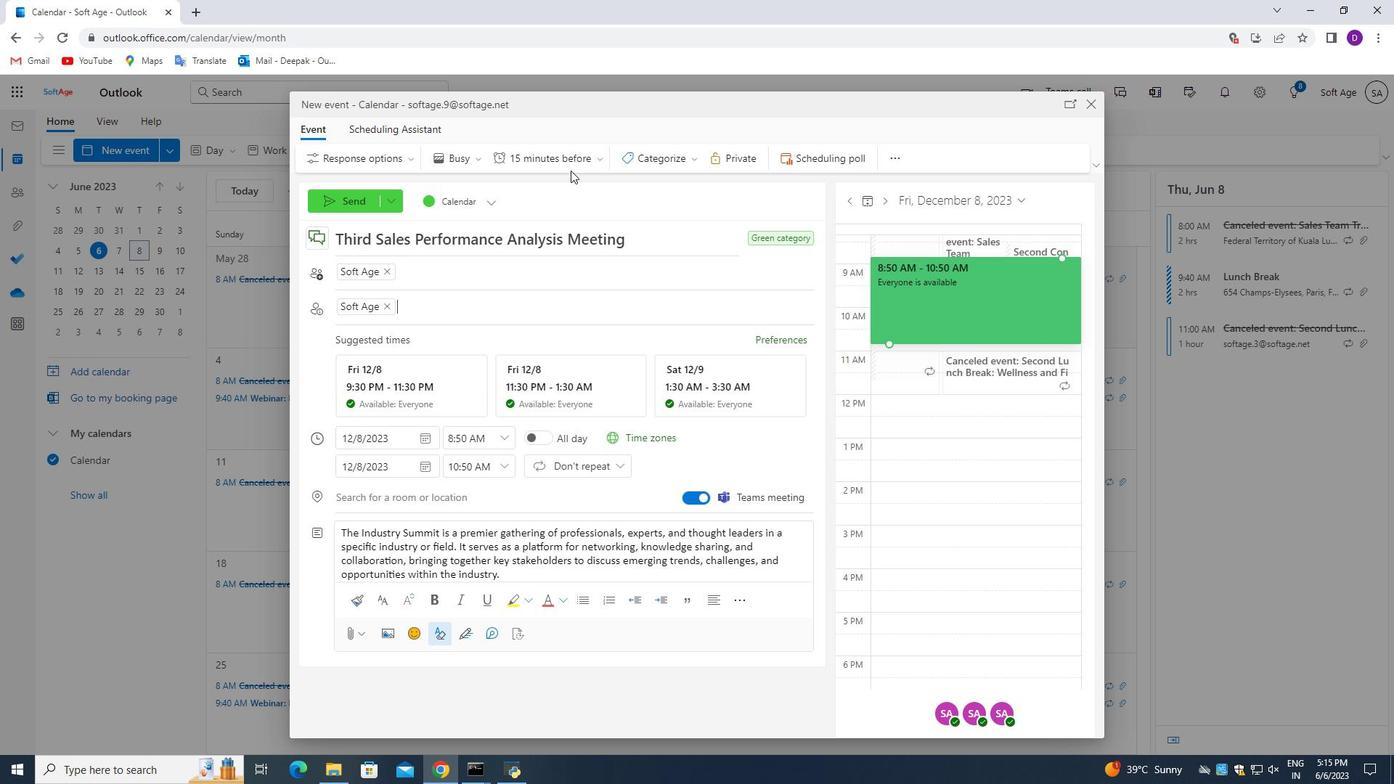 
Action: Mouse pressed left at (569, 163)
Screenshot: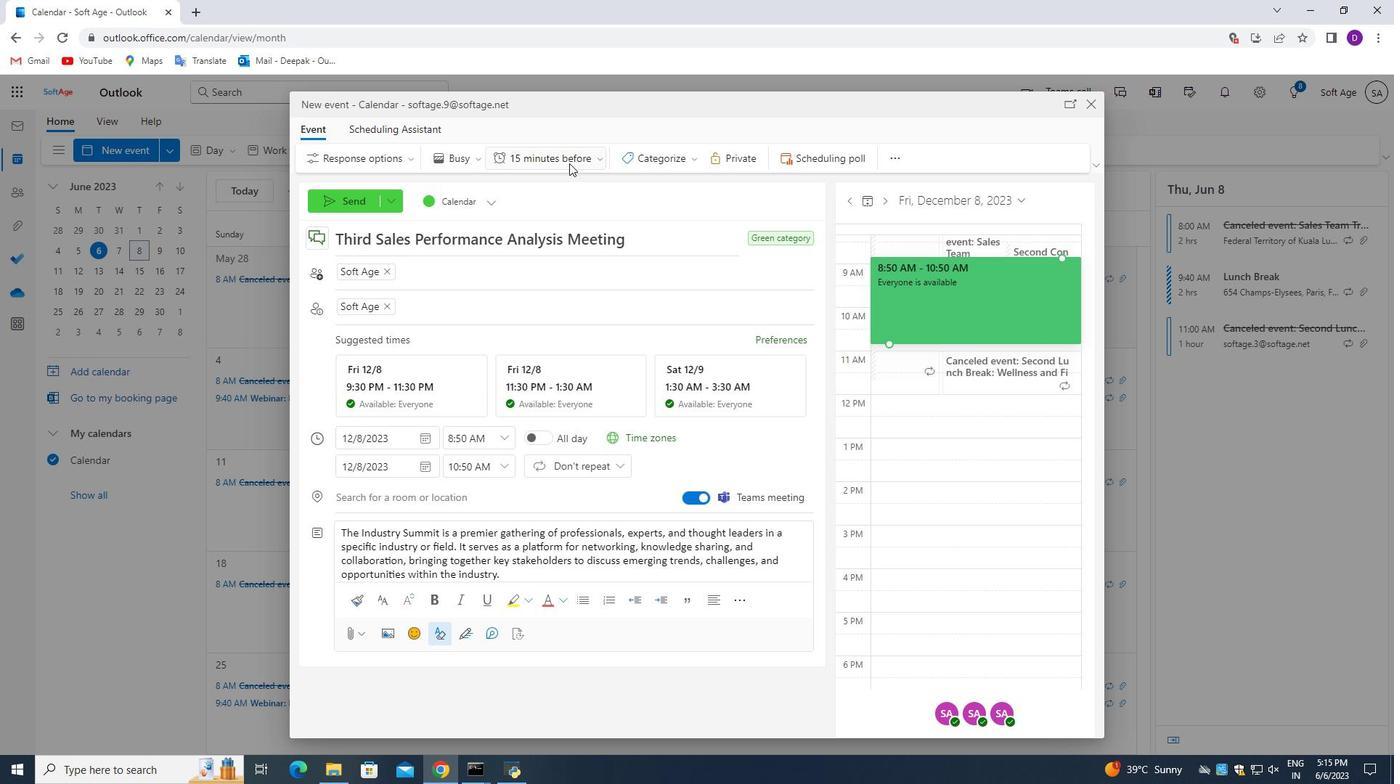 
Action: Mouse moved to (560, 318)
Screenshot: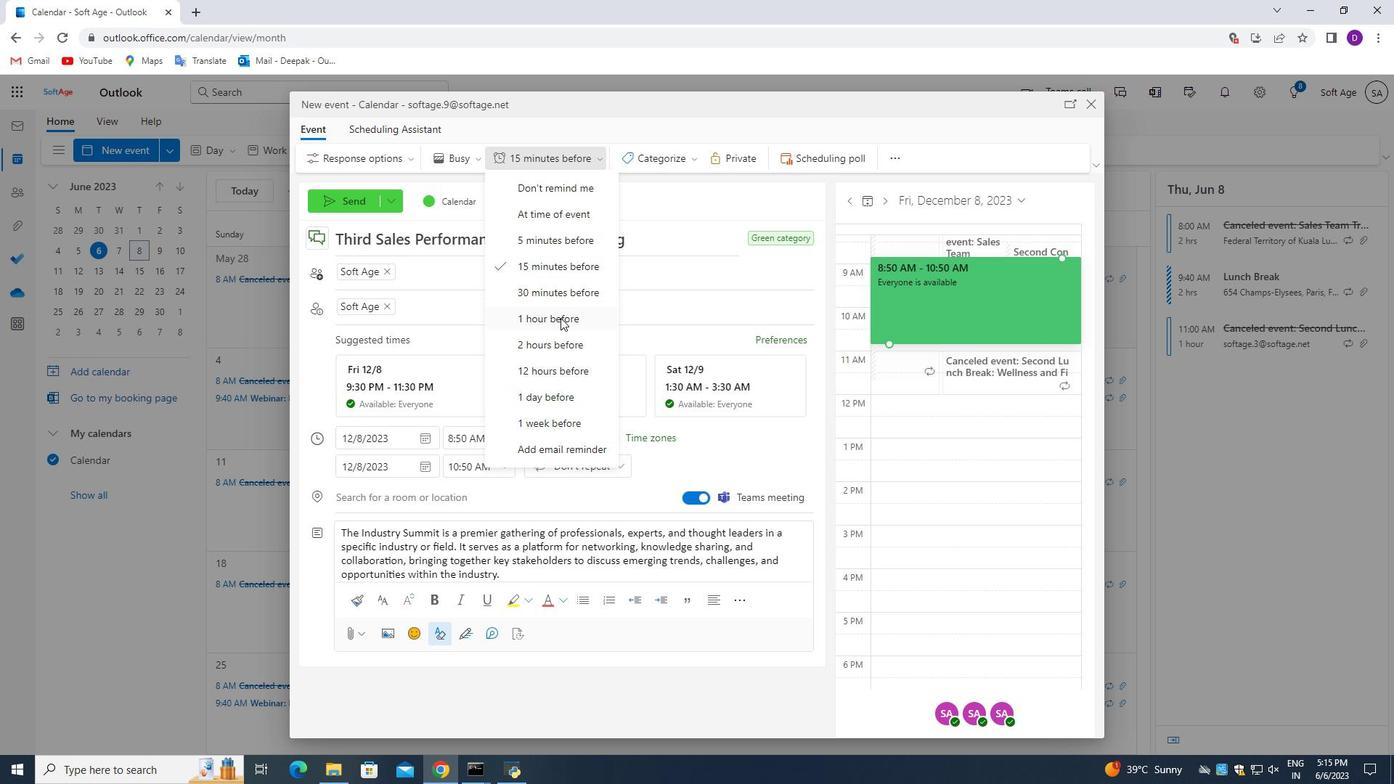 
Action: Mouse pressed left at (560, 318)
Screenshot: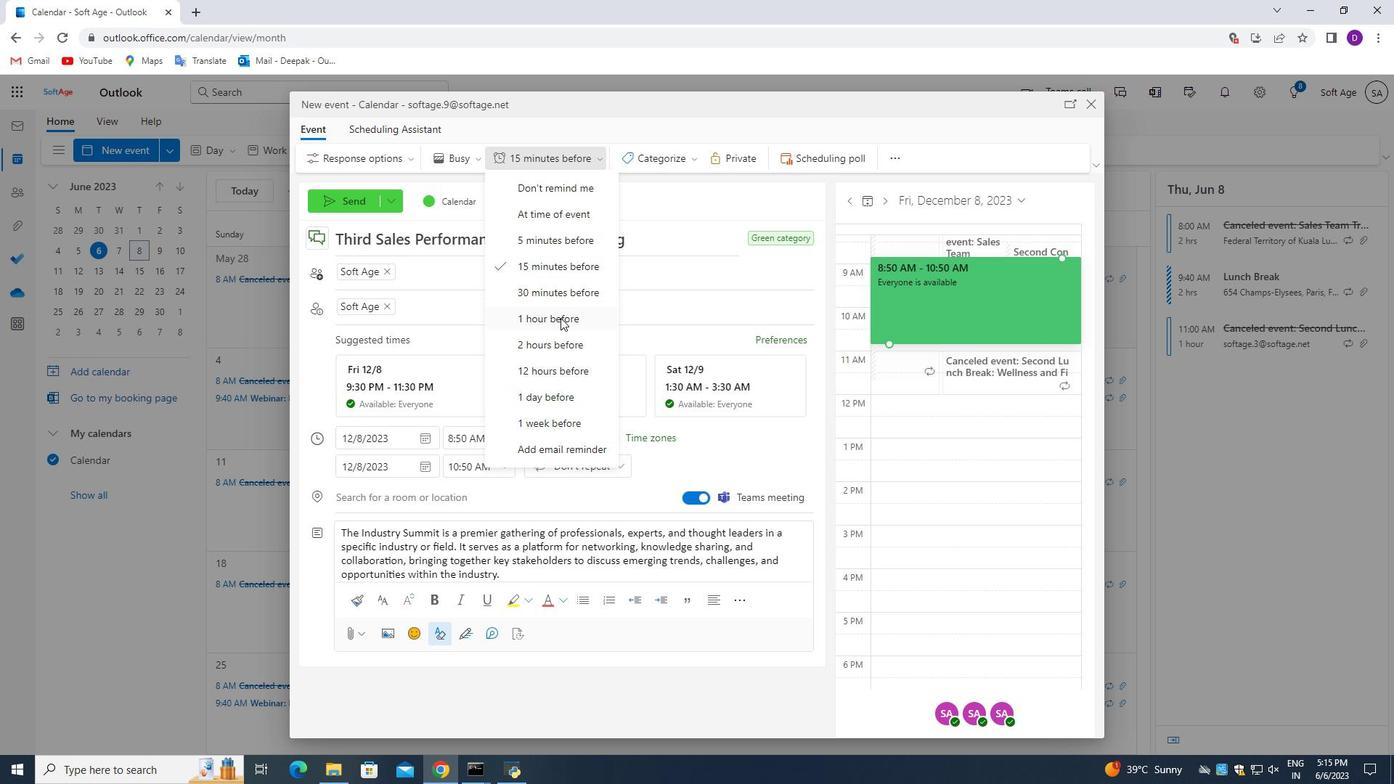 
Action: Mouse moved to (573, 386)
Screenshot: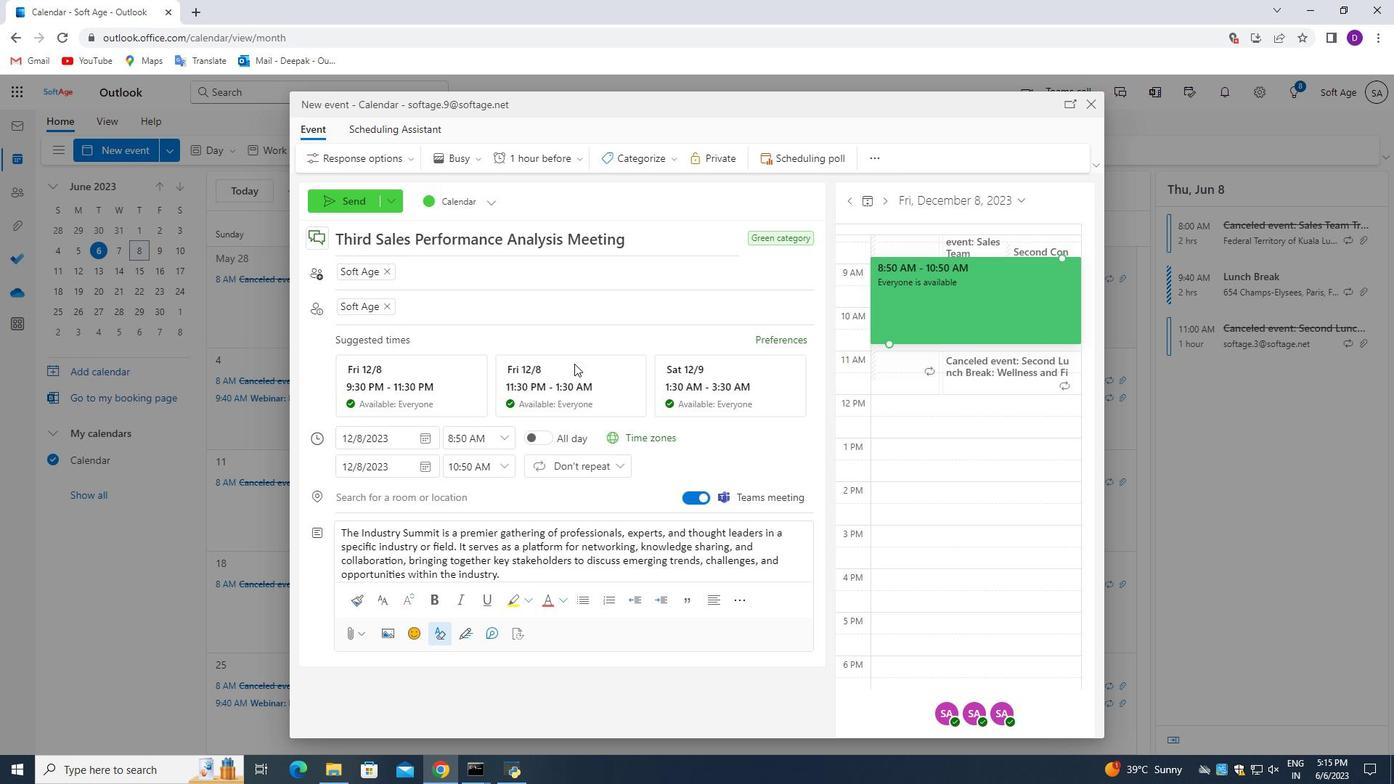 
Action: Mouse scrolled (573, 385) with delta (0, 0)
Screenshot: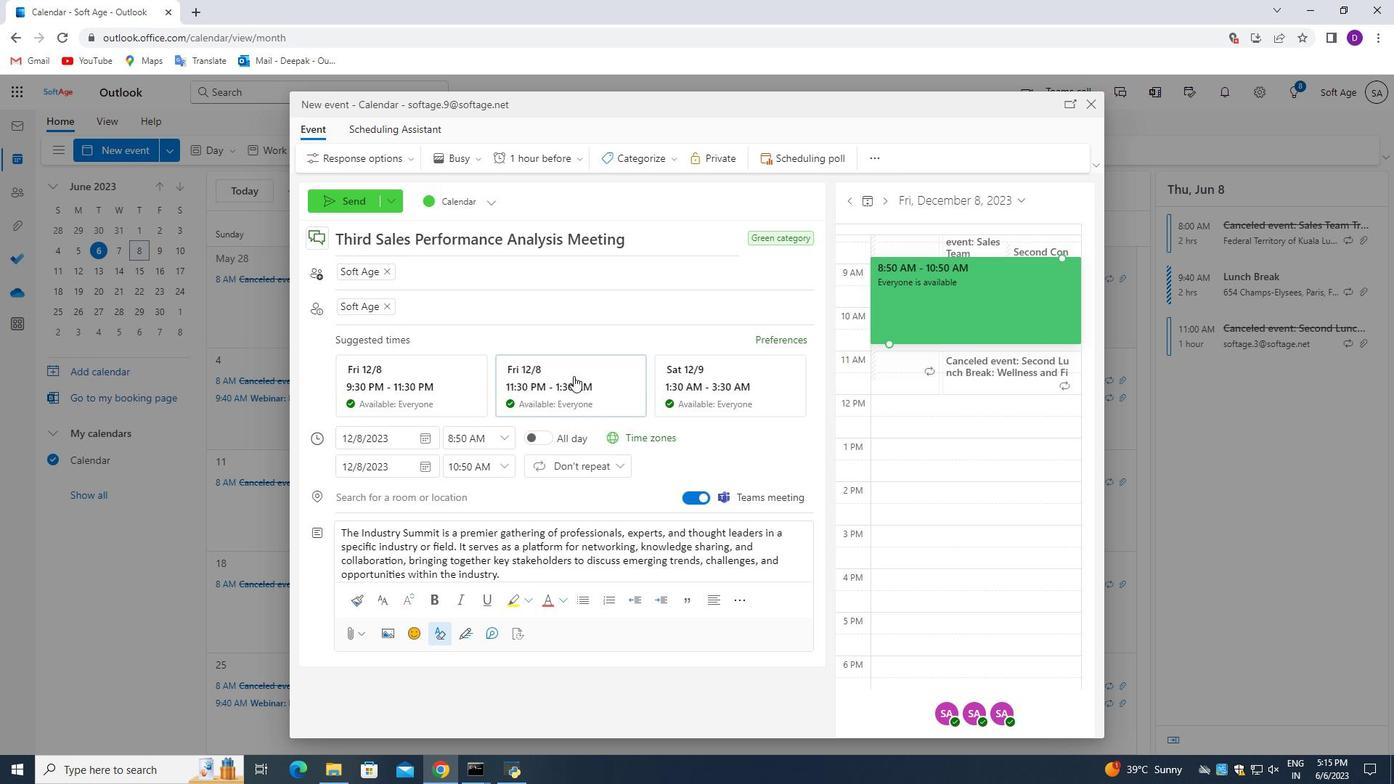 
Action: Mouse moved to (573, 393)
Screenshot: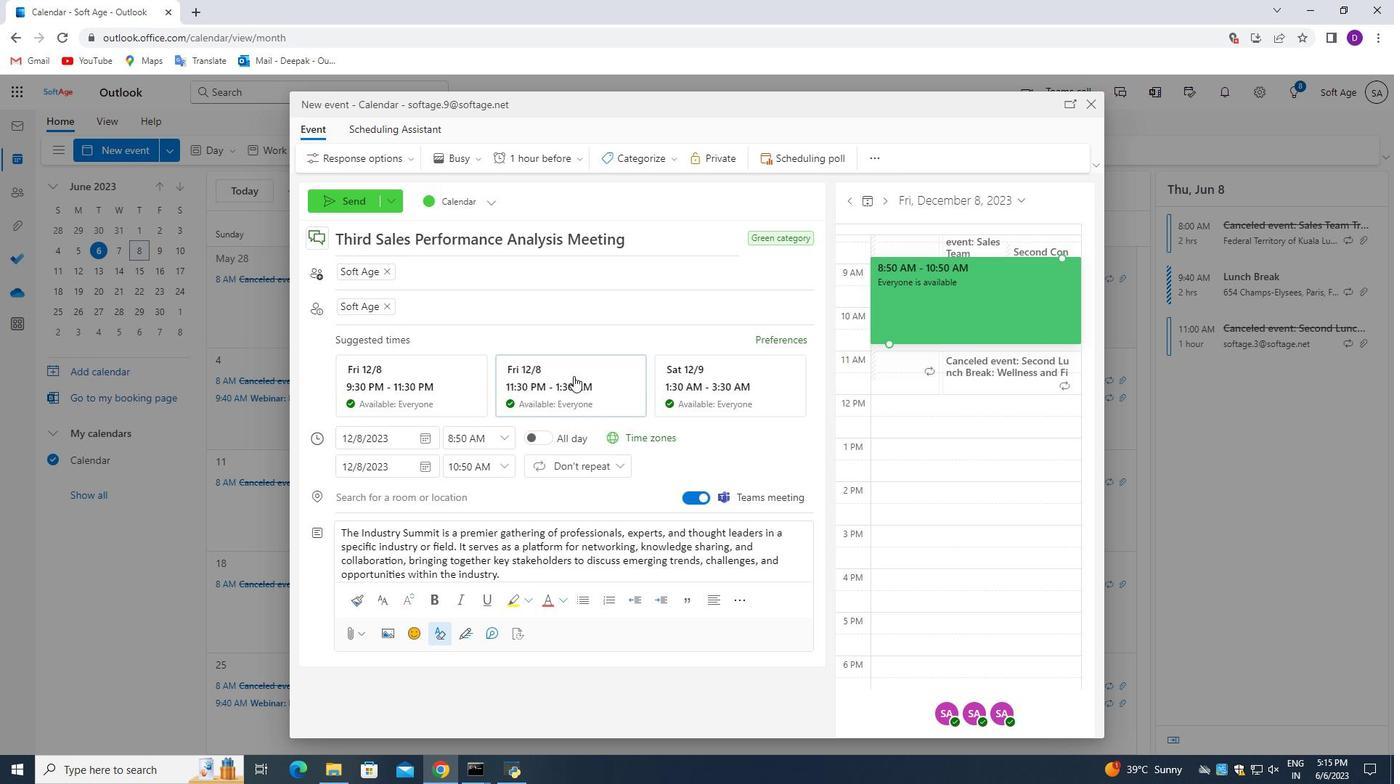 
Action: Mouse scrolled (573, 392) with delta (0, 0)
Screenshot: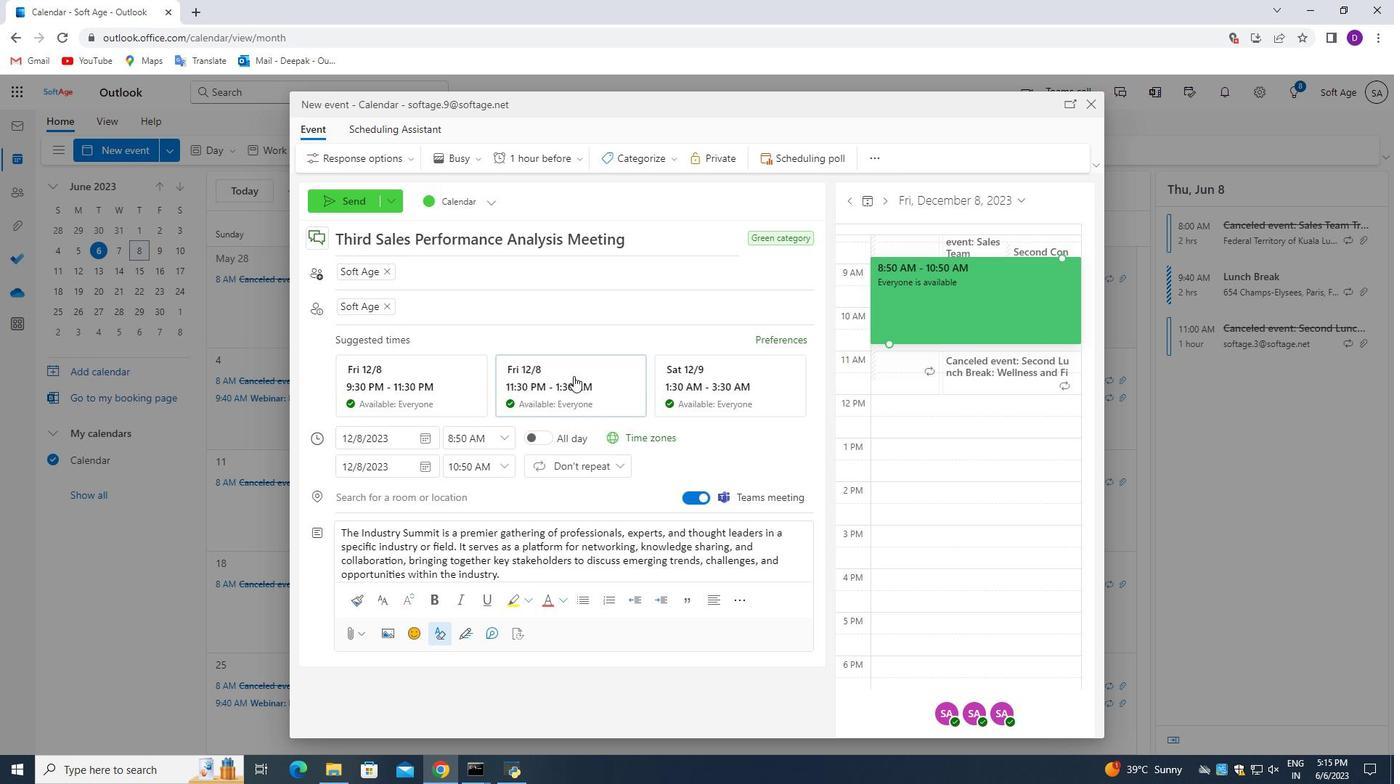 
Action: Mouse moved to (574, 395)
Screenshot: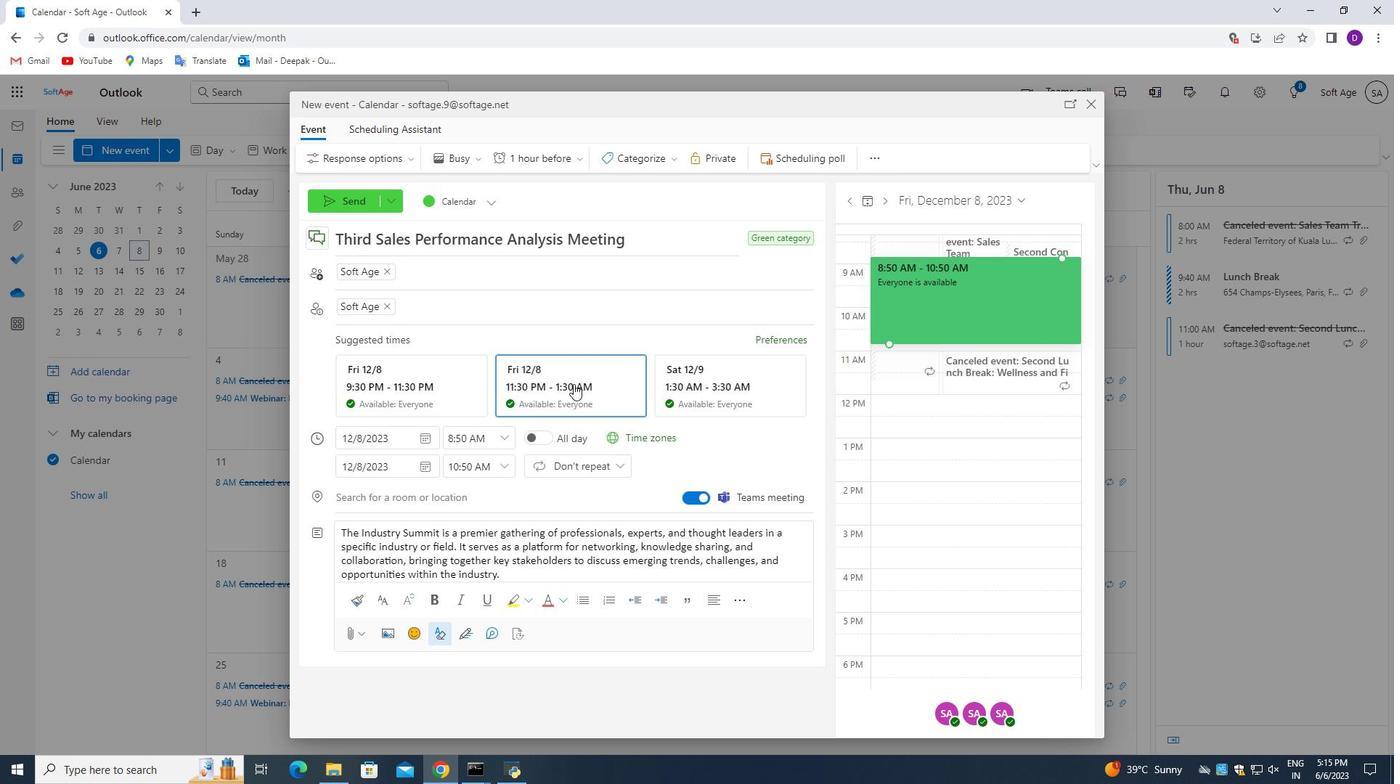 
Action: Mouse scrolled (574, 395) with delta (0, 0)
Screenshot: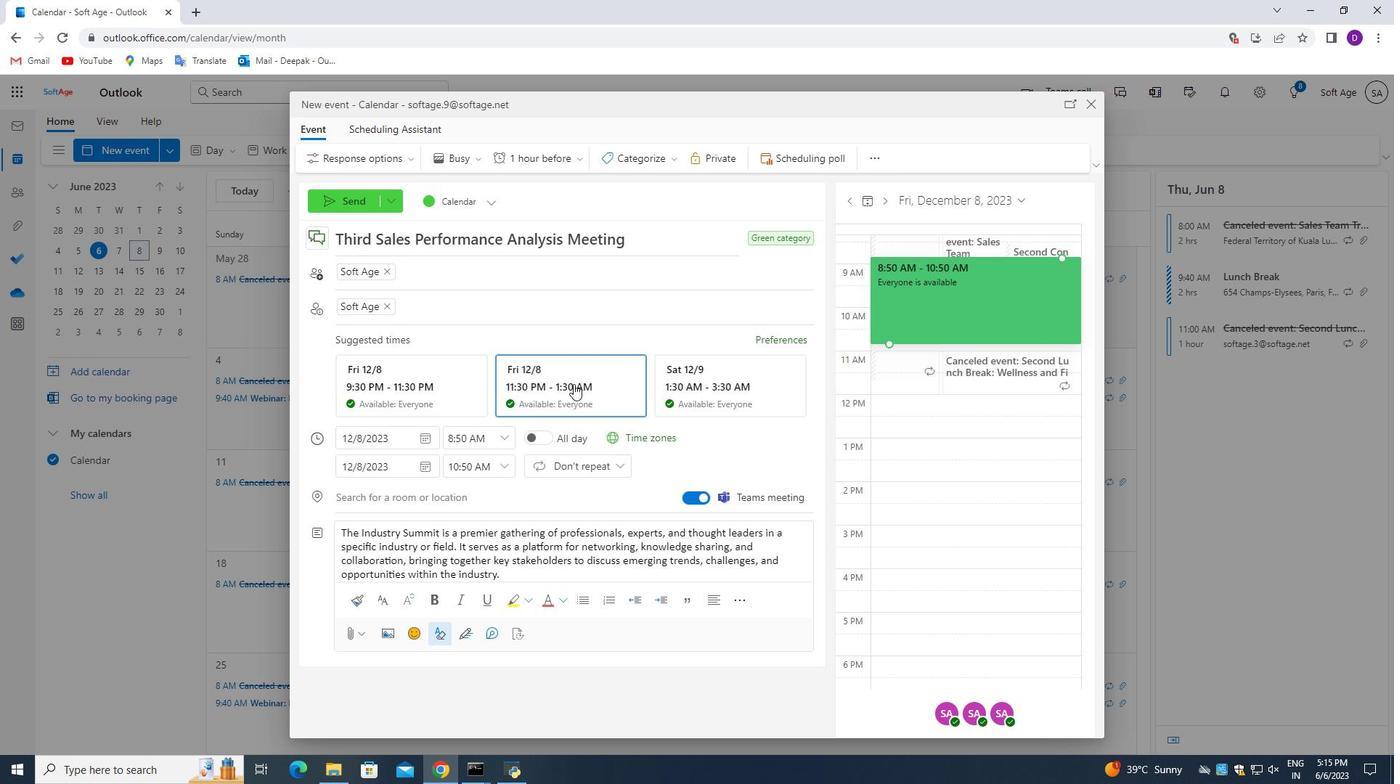 
Action: Mouse moved to (574, 398)
Screenshot: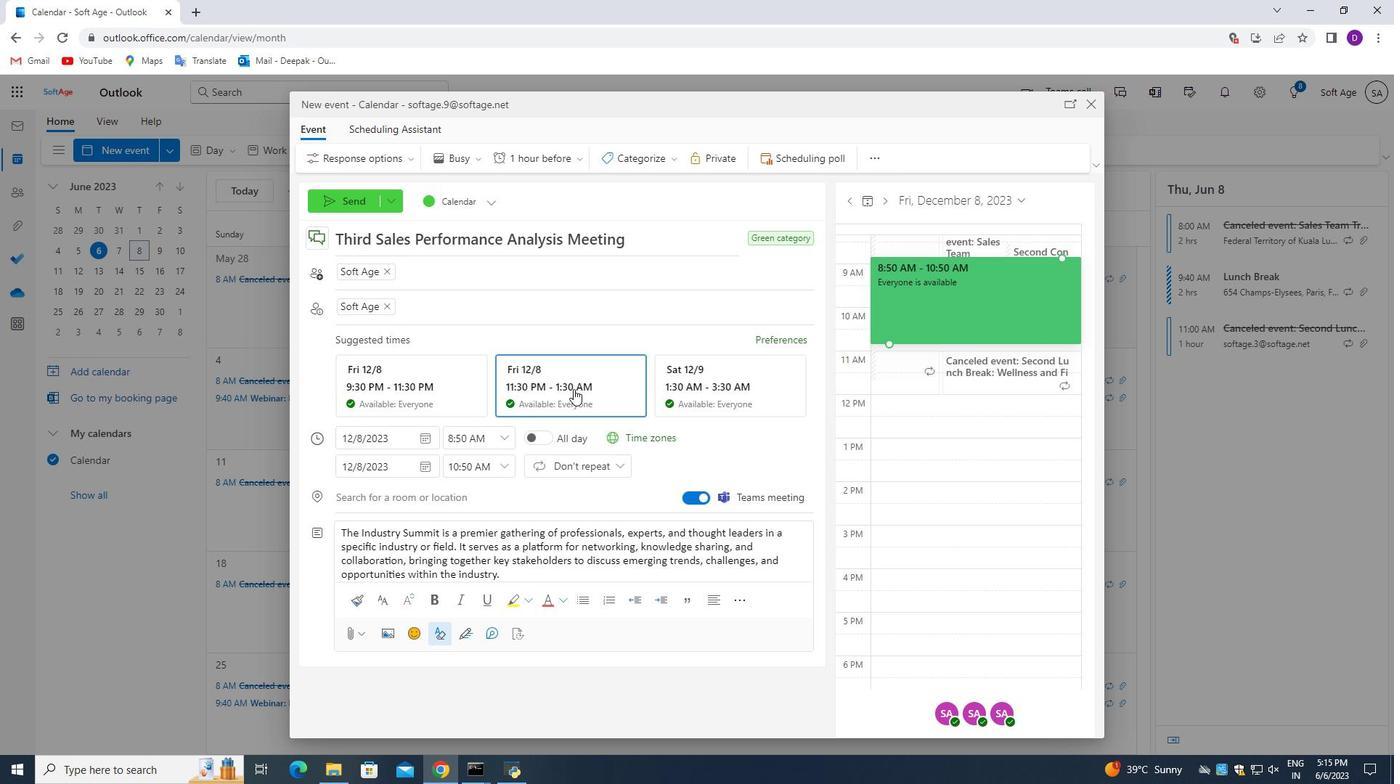 
Action: Mouse scrolled (574, 397) with delta (0, 0)
Screenshot: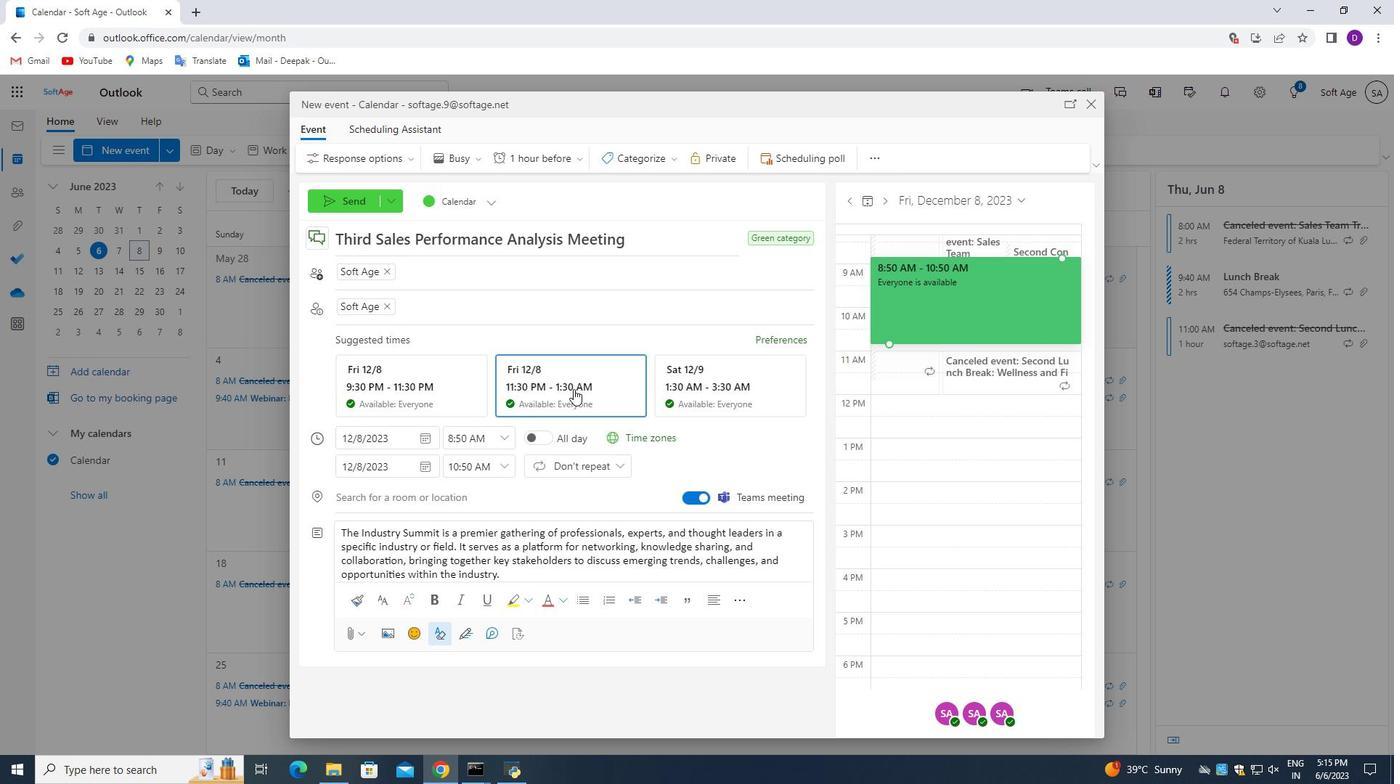 
Action: Mouse moved to (575, 399)
Screenshot: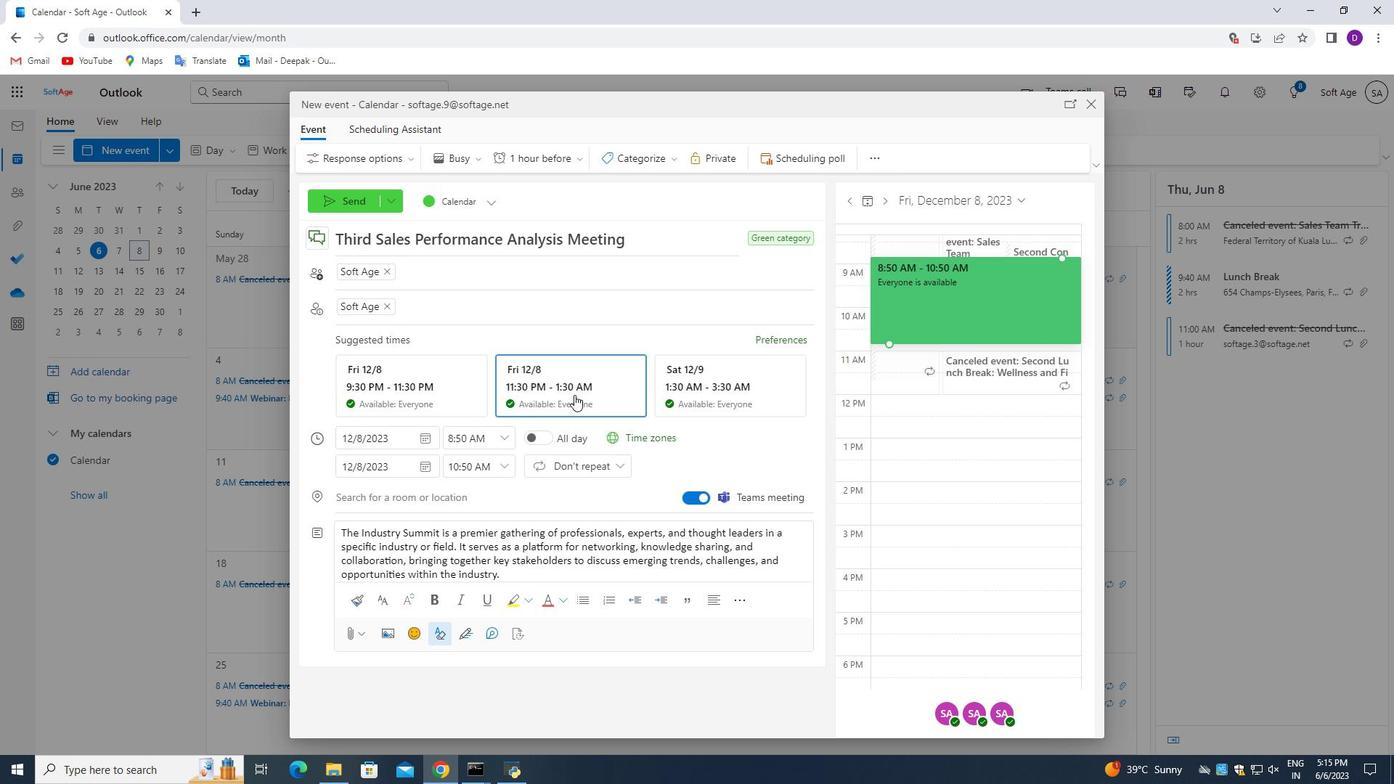 
Action: Mouse scrolled (575, 398) with delta (0, 0)
Screenshot: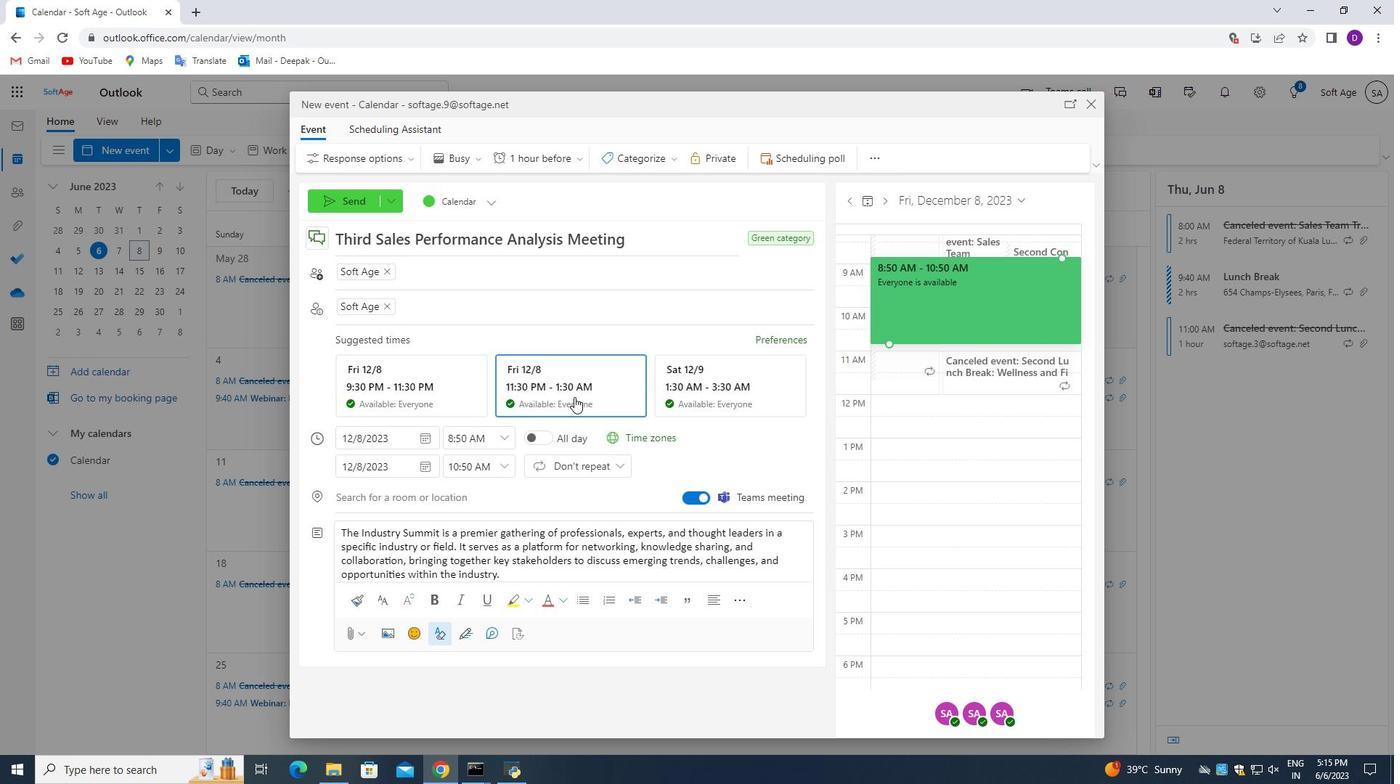 
Action: Mouse moved to (468, 328)
Screenshot: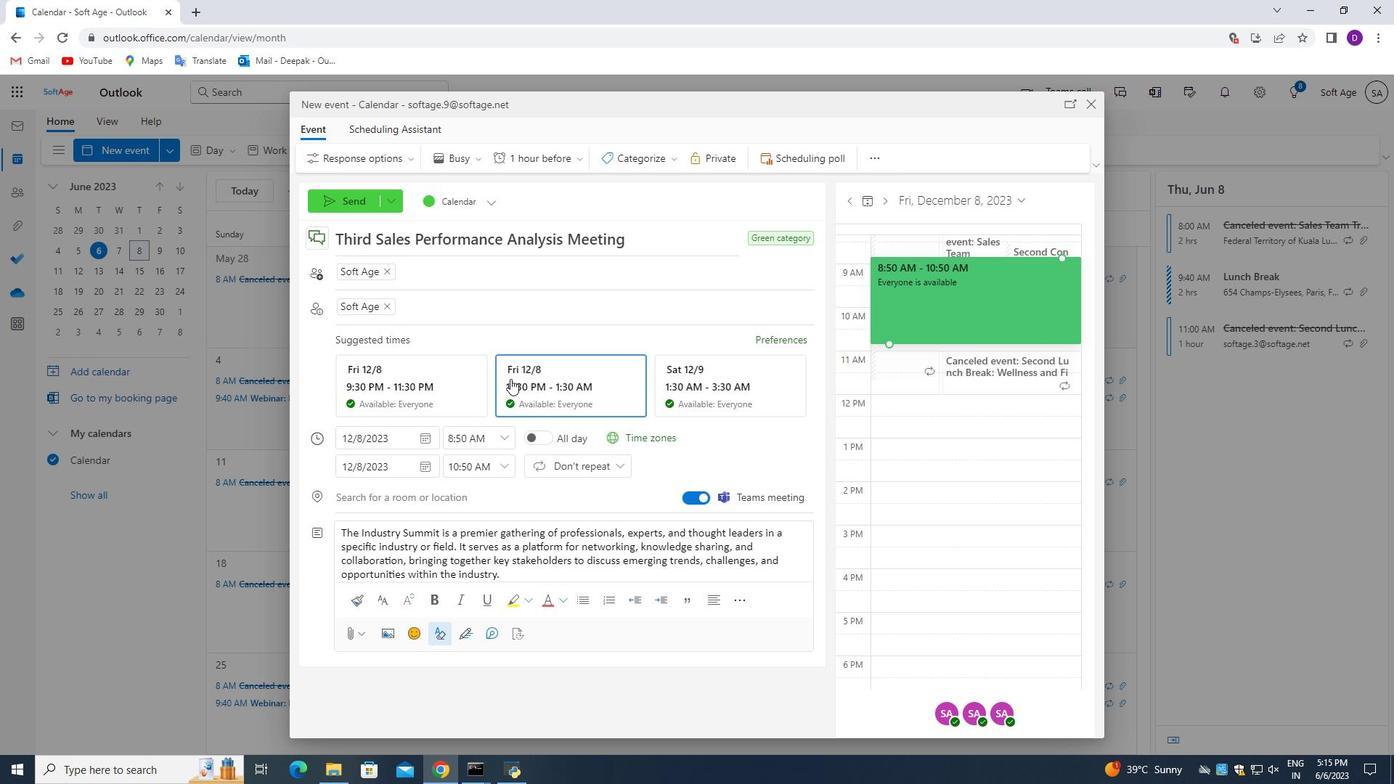 
Action: Mouse scrolled (468, 329) with delta (0, 0)
Screenshot: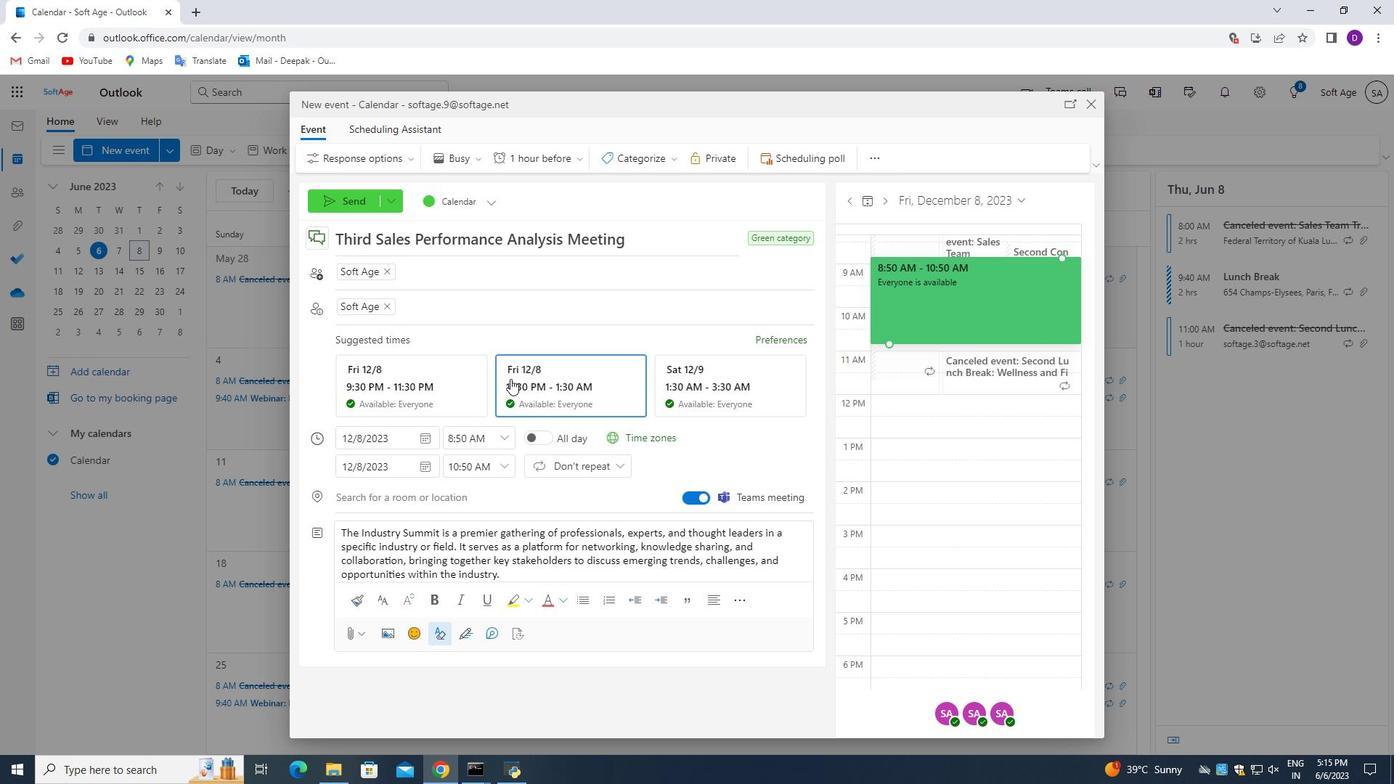 
Action: Mouse moved to (462, 322)
Screenshot: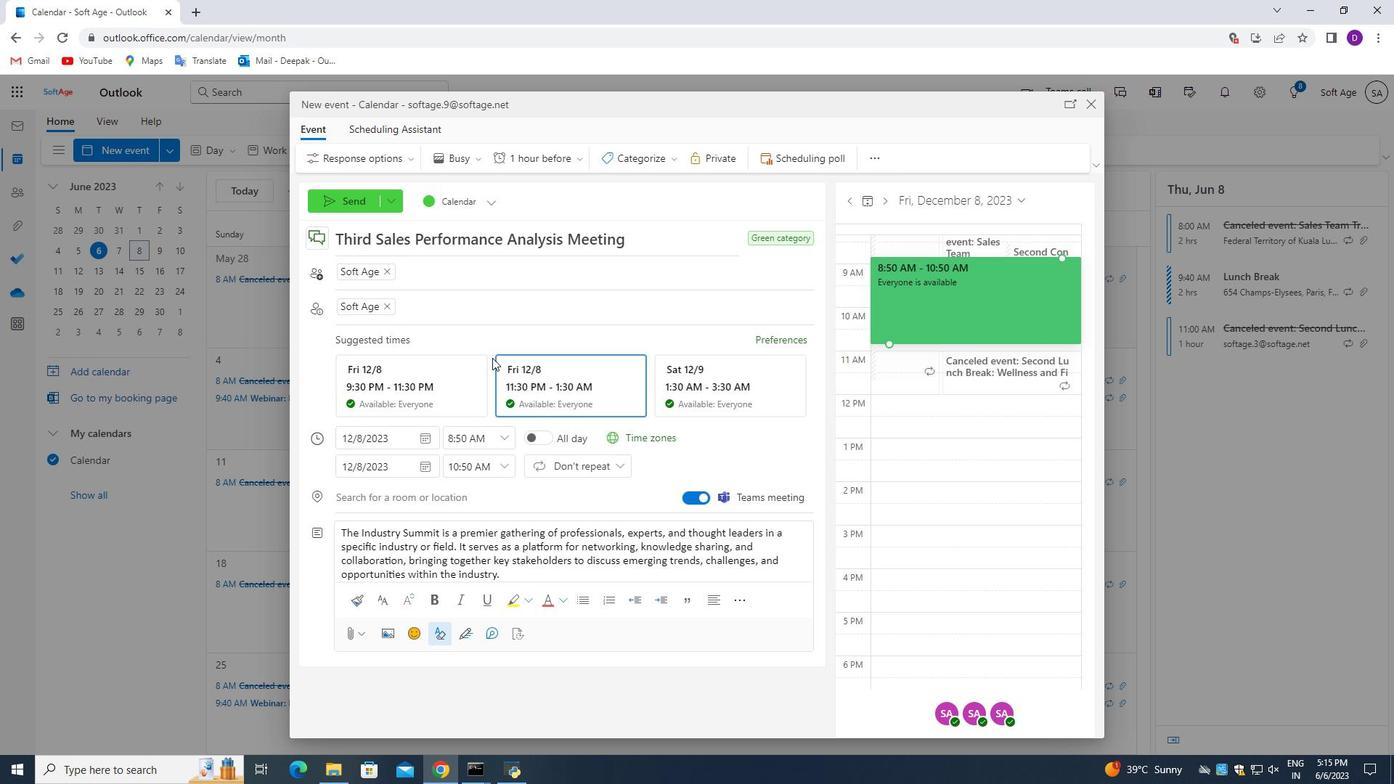 
Action: Mouse scrolled (462, 323) with delta (0, 0)
Screenshot: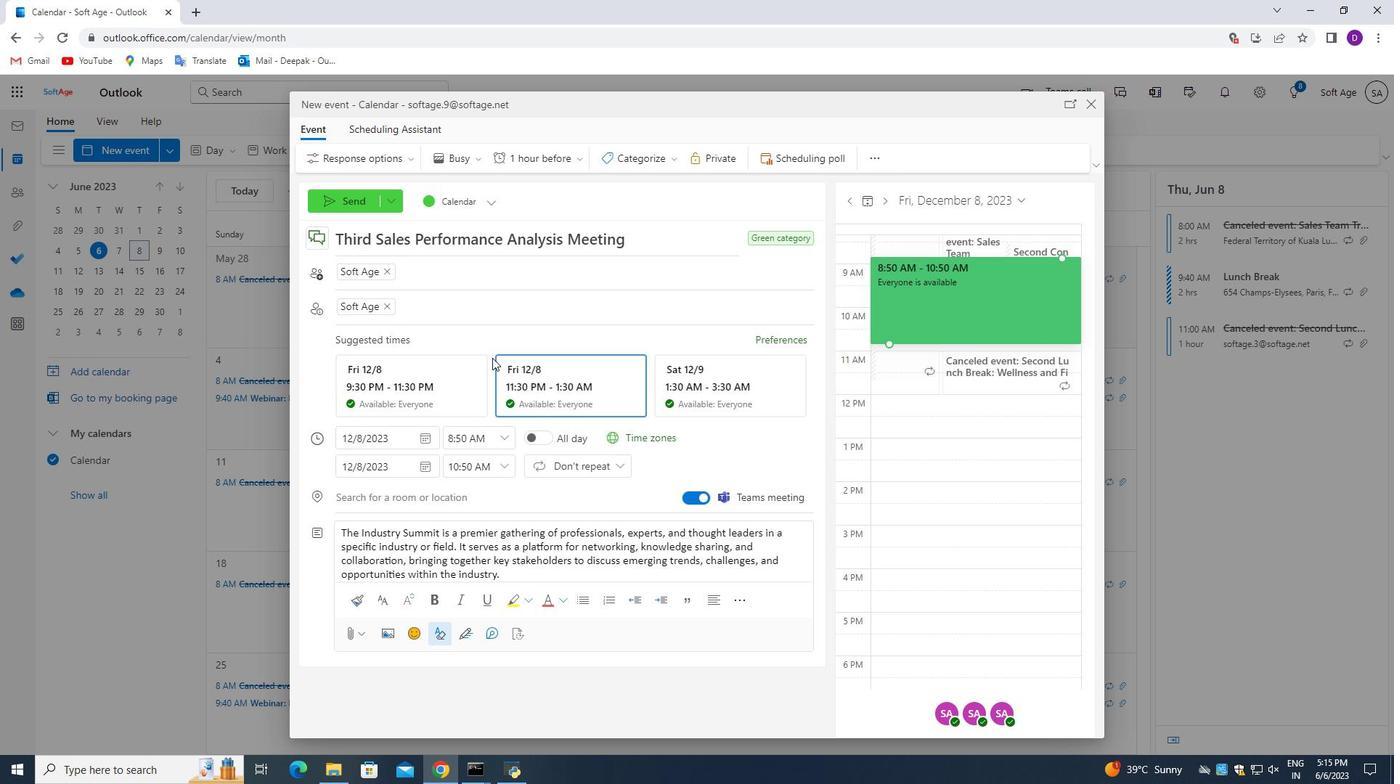 
Action: Mouse moved to (461, 320)
Screenshot: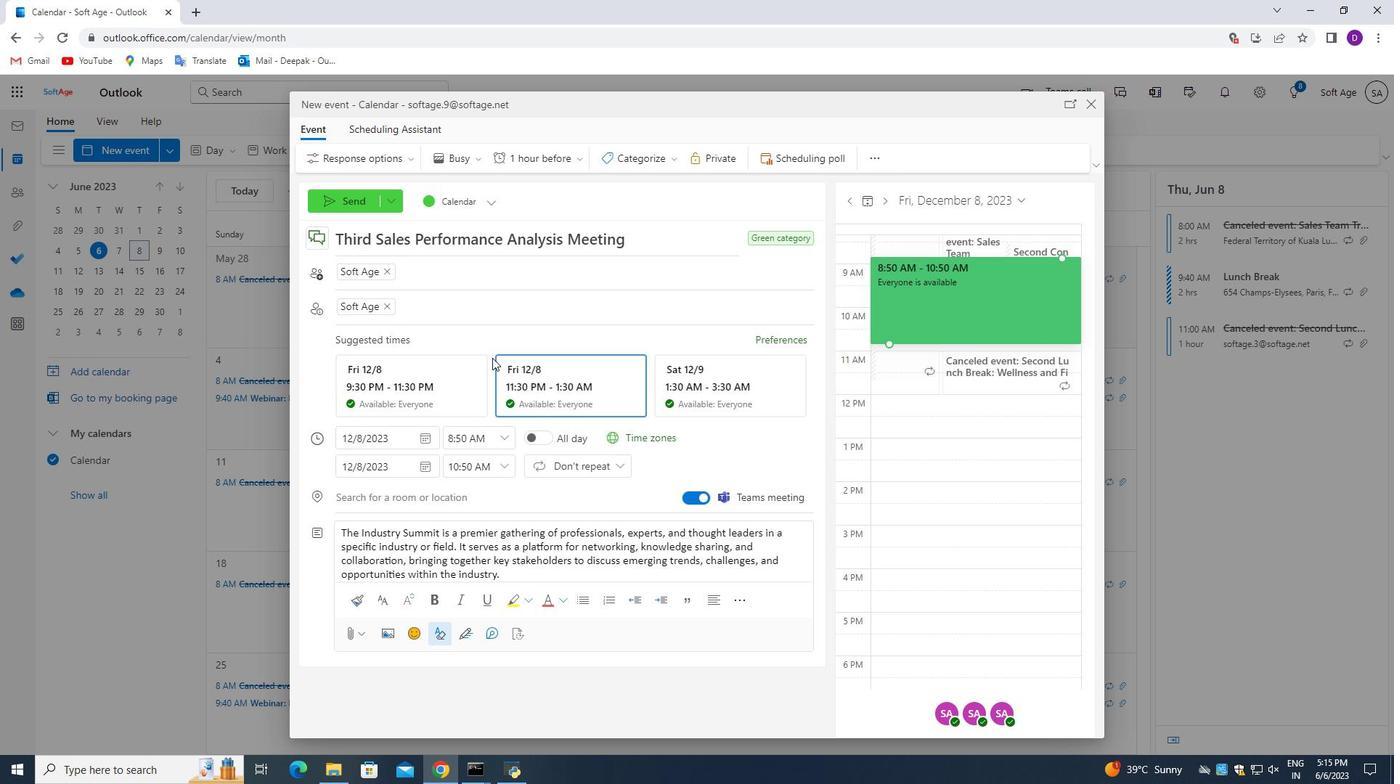 
Action: Mouse scrolled (461, 321) with delta (0, 0)
Screenshot: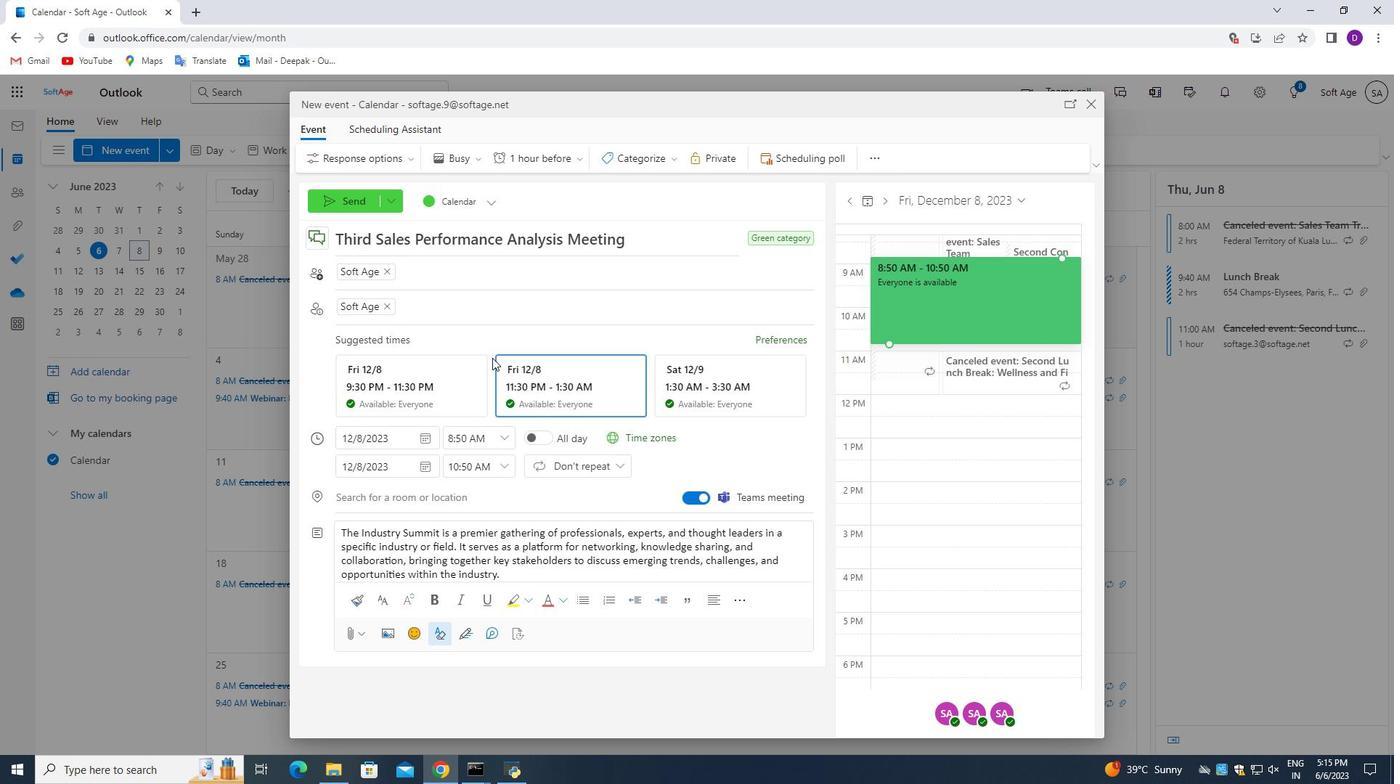 
Action: Mouse moved to (457, 315)
Screenshot: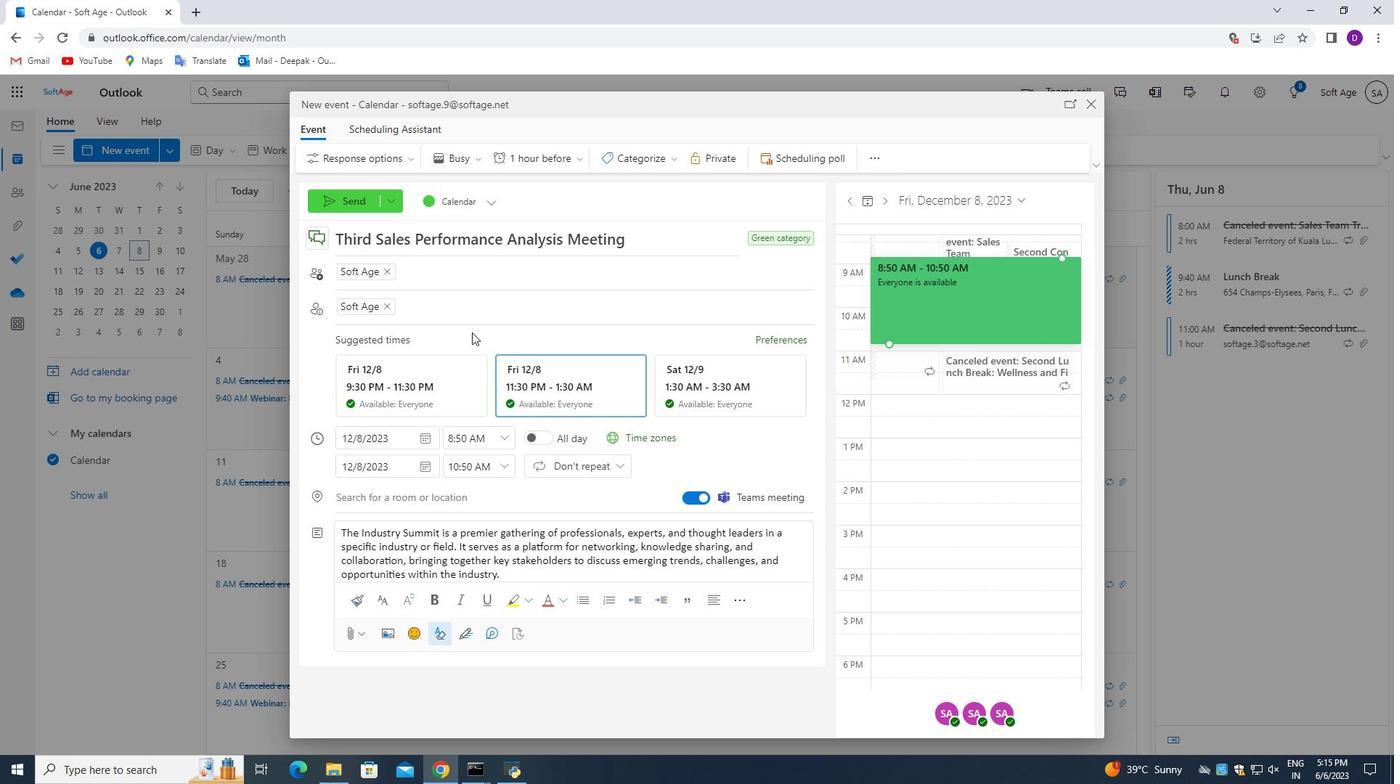 
Action: Mouse scrolled (457, 315) with delta (0, 0)
Screenshot: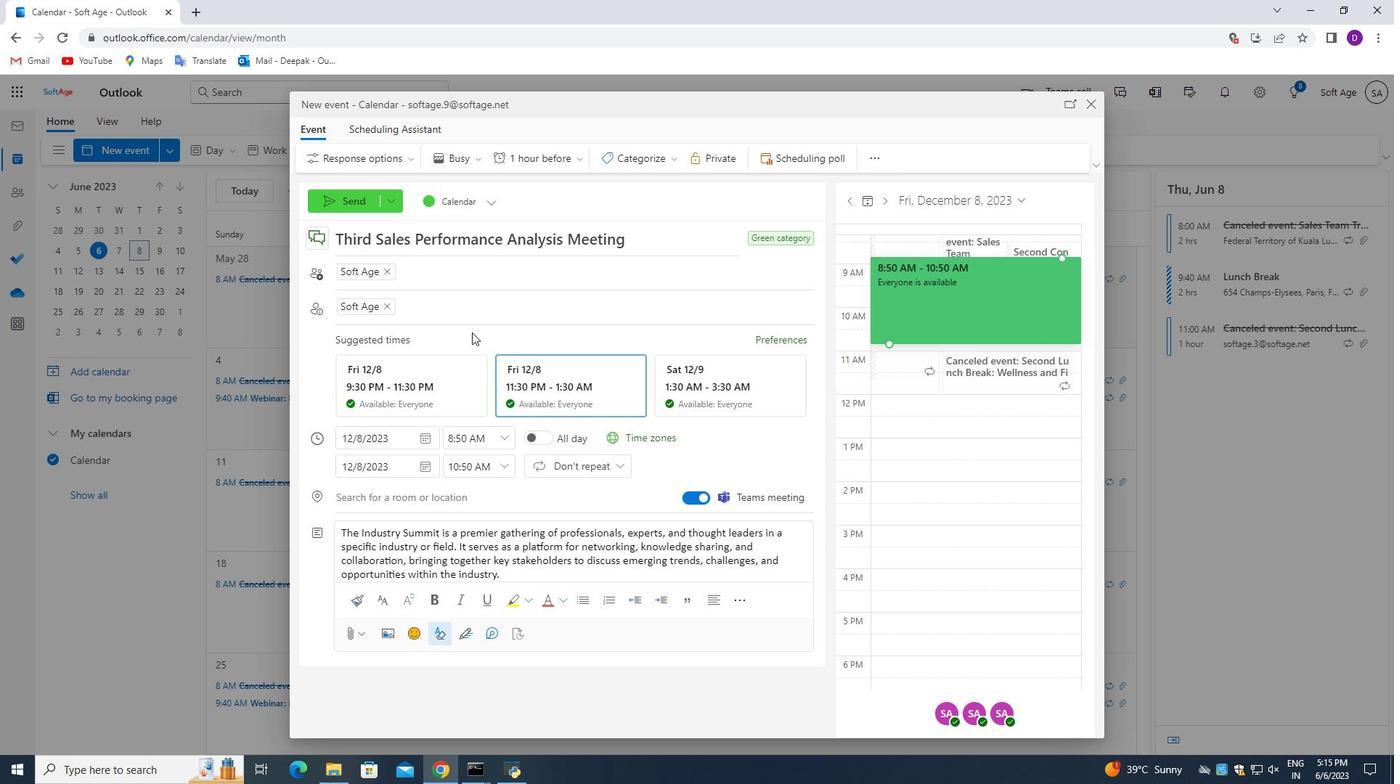 
Action: Mouse moved to (326, 200)
Screenshot: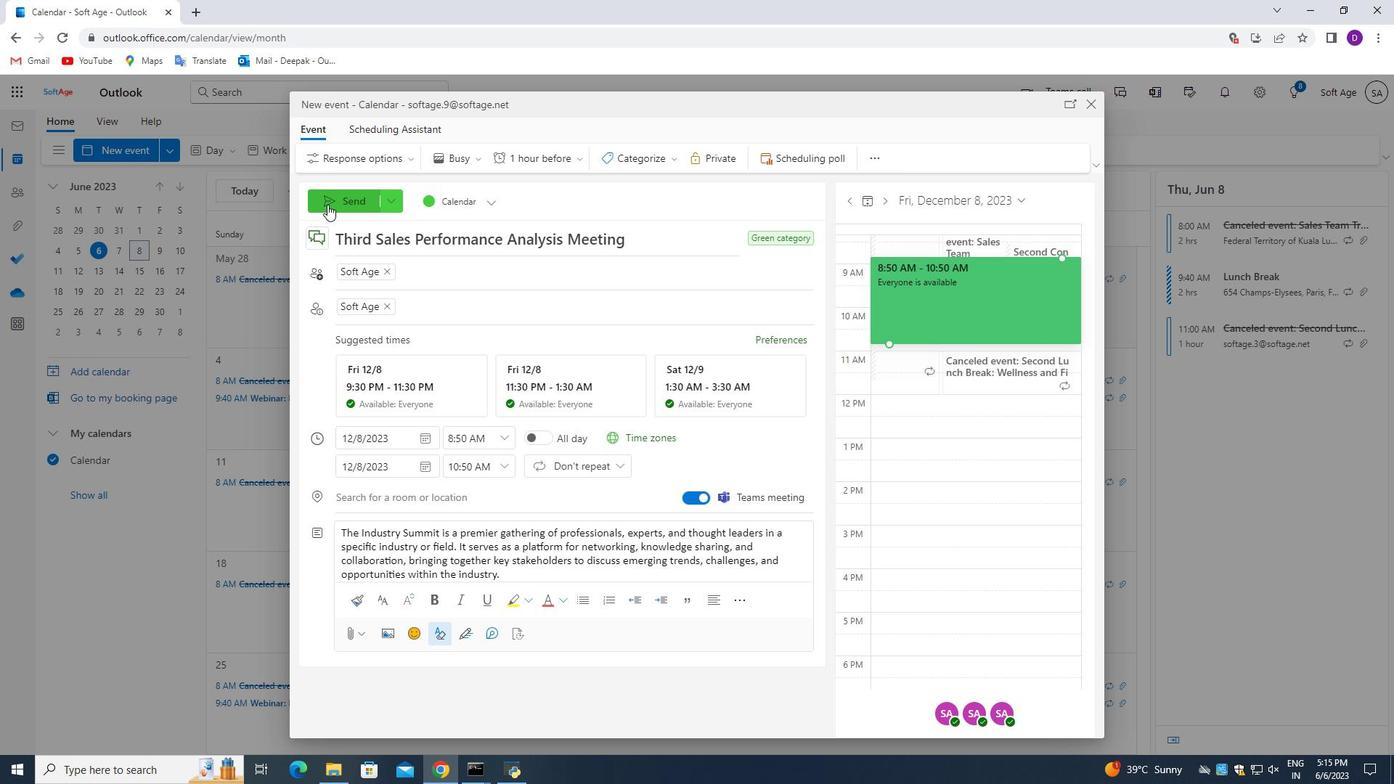 
Action: Mouse pressed left at (326, 200)
Screenshot: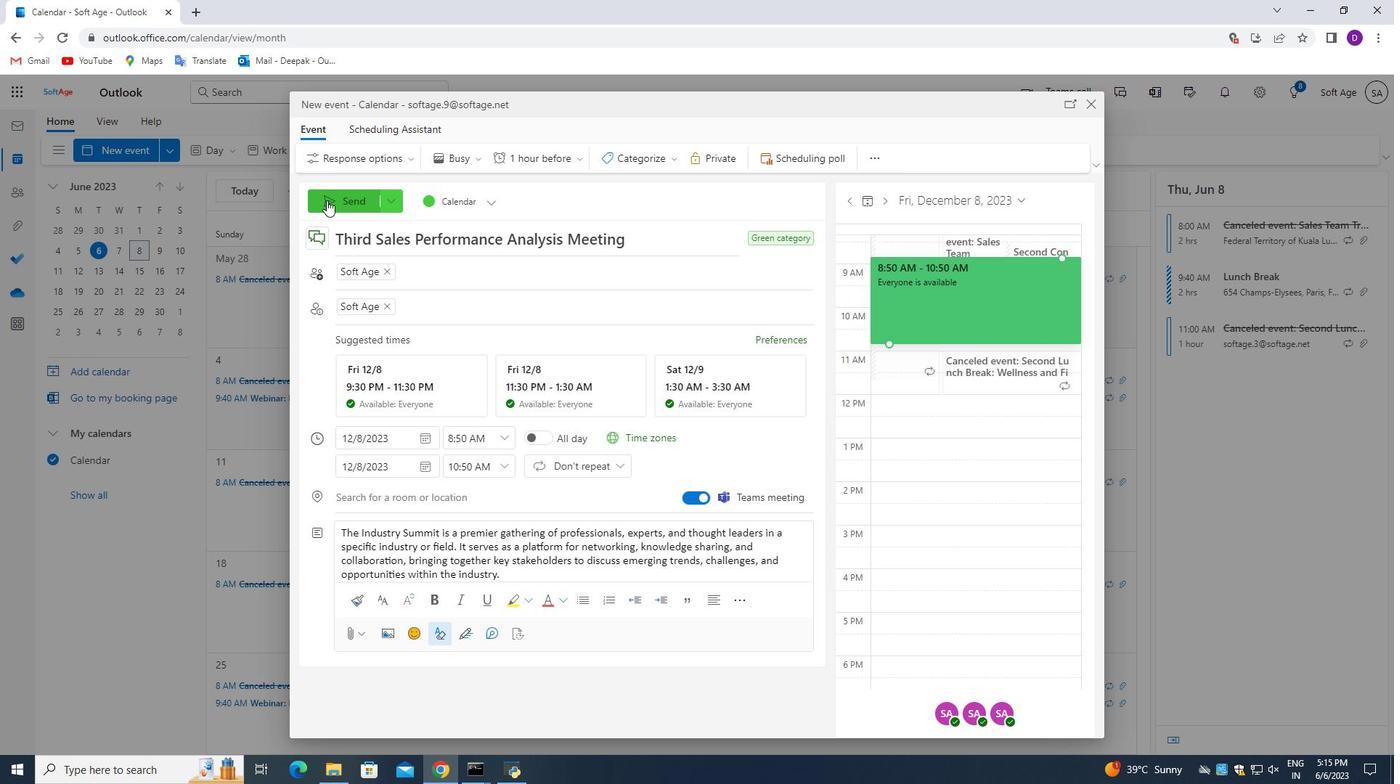 
Action: Mouse moved to (417, 414)
Screenshot: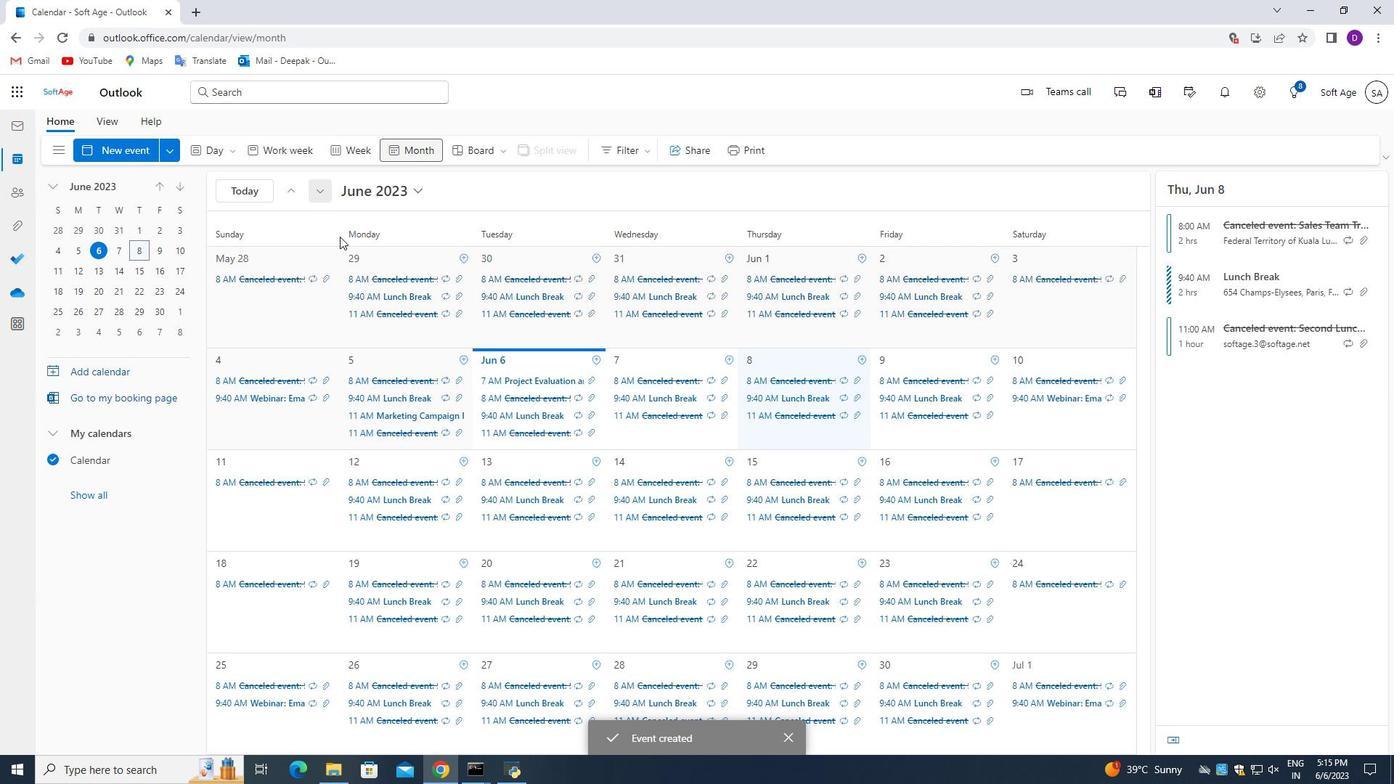 
Action: Mouse scrolled (417, 415) with delta (0, 0)
Screenshot: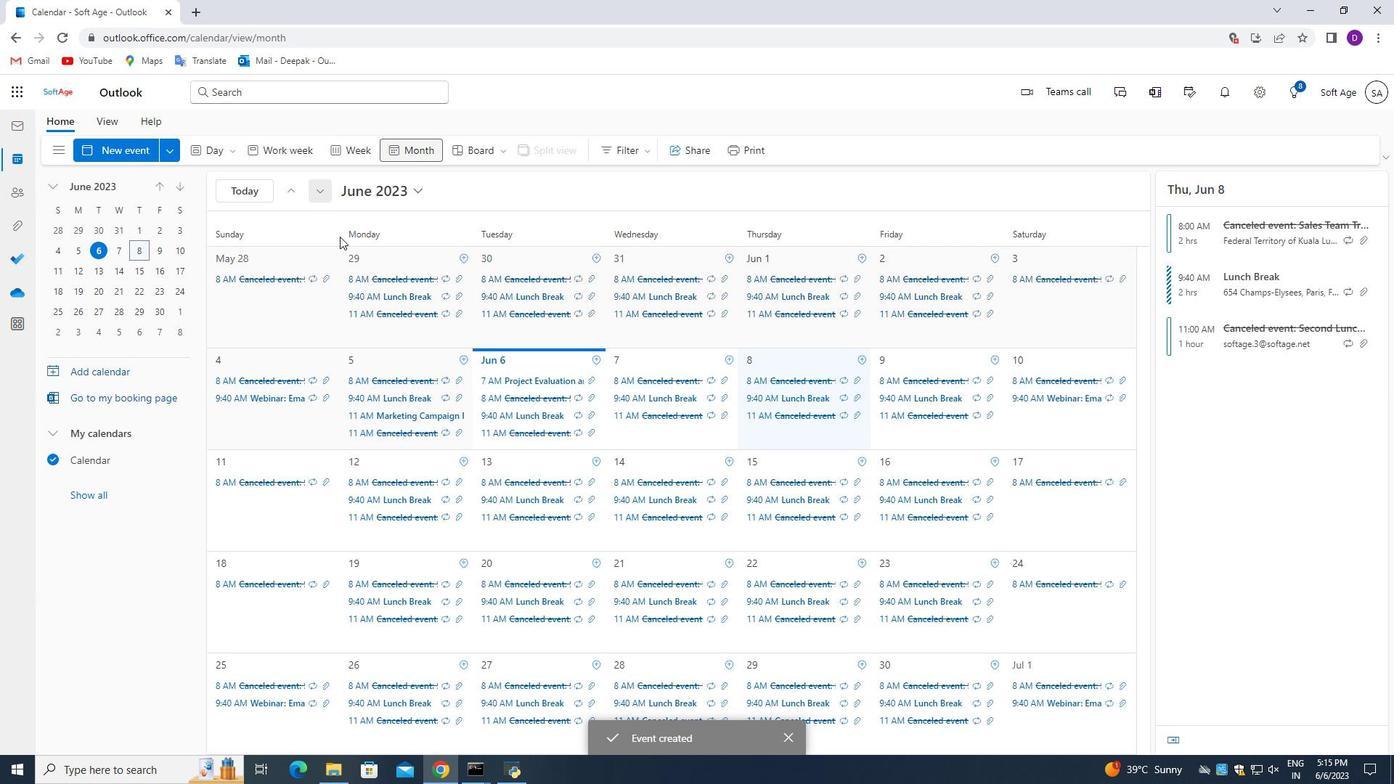 
Action: Mouse moved to (432, 444)
Screenshot: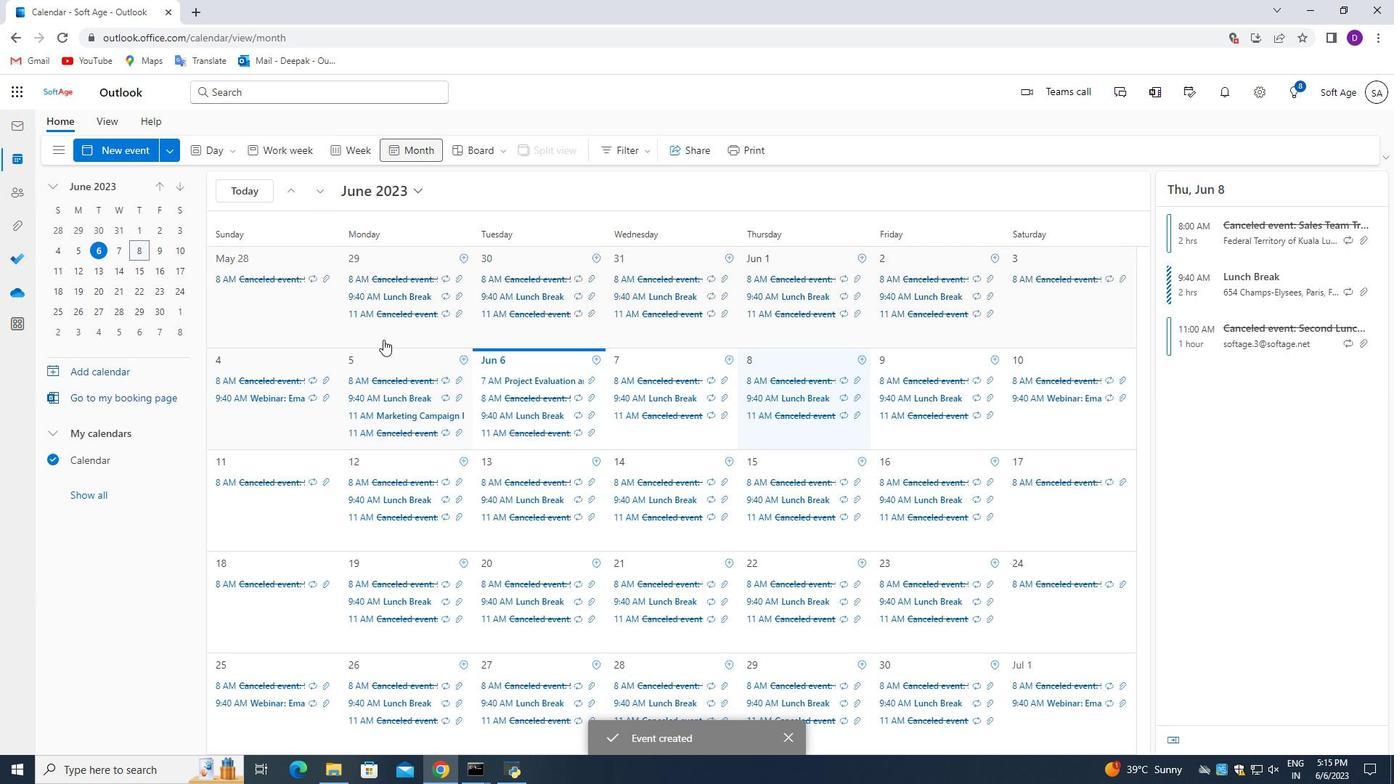 
Action: Mouse scrolled (432, 445) with delta (0, 0)
Screenshot: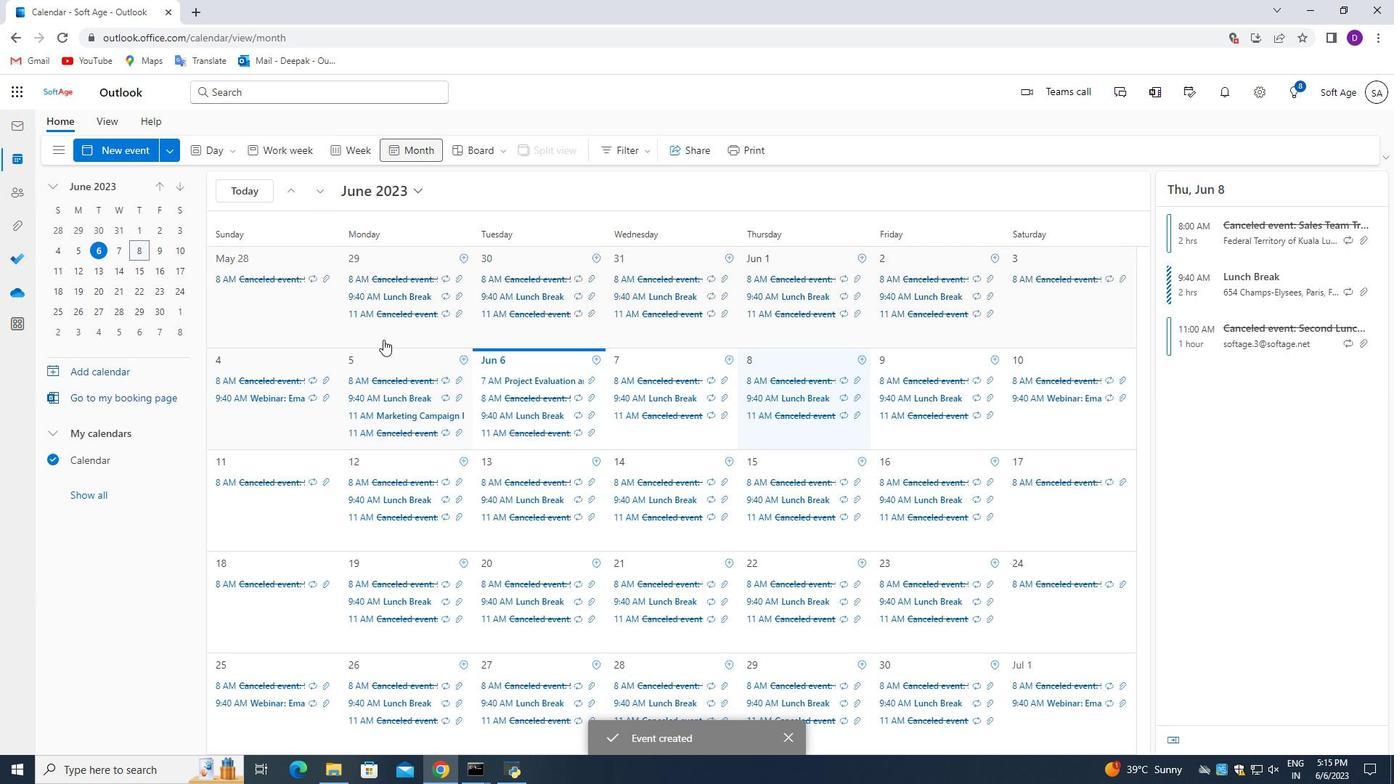 
Action: Mouse moved to (439, 458)
Screenshot: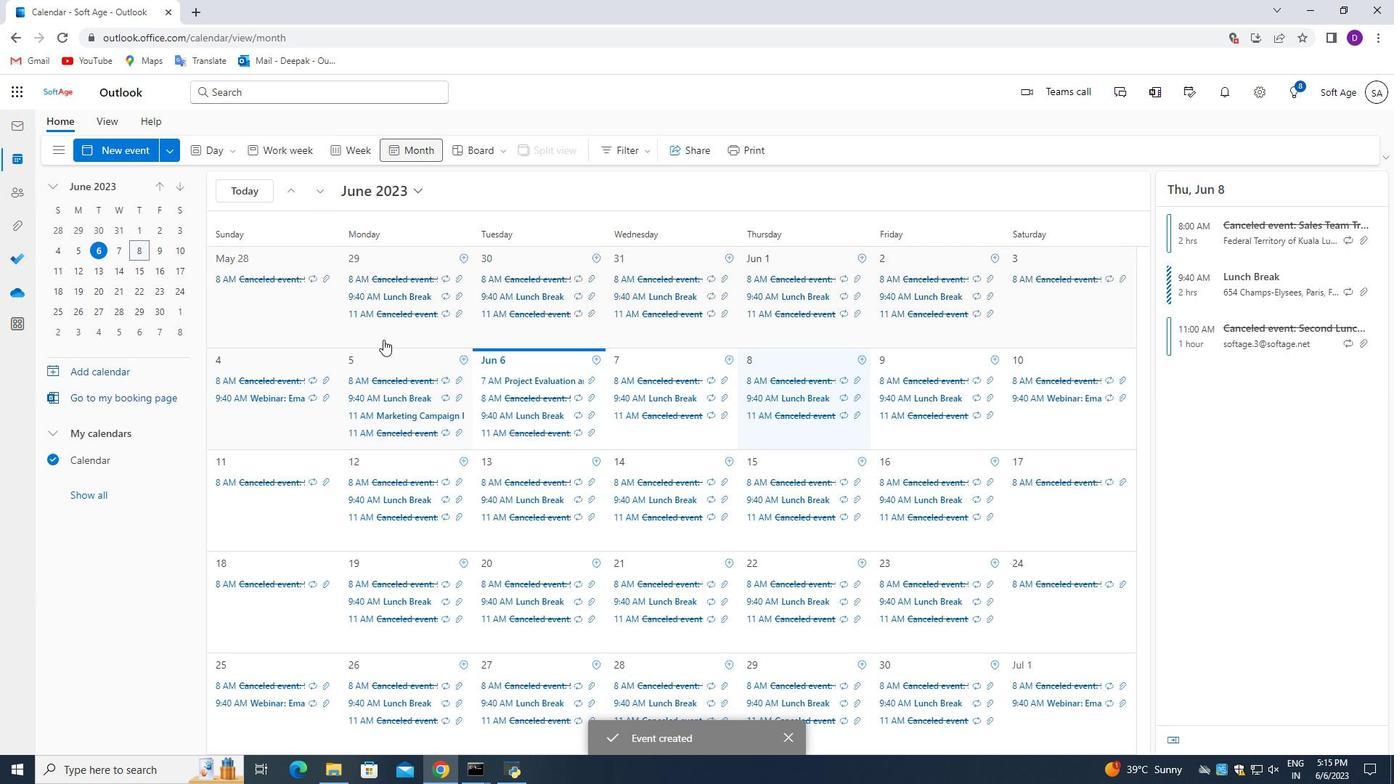 
Action: Mouse scrolled (439, 459) with delta (0, 0)
Screenshot: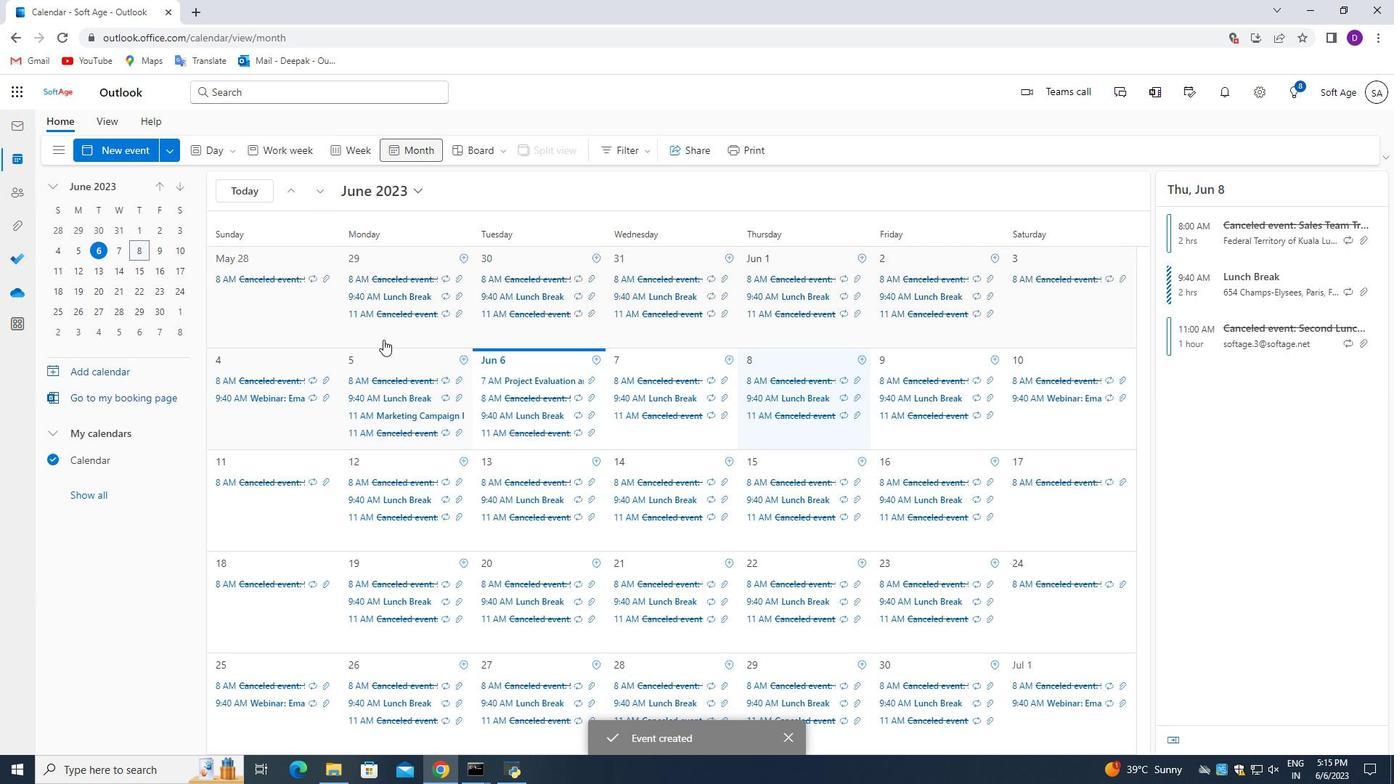 
Action: Mouse moved to (443, 467)
Screenshot: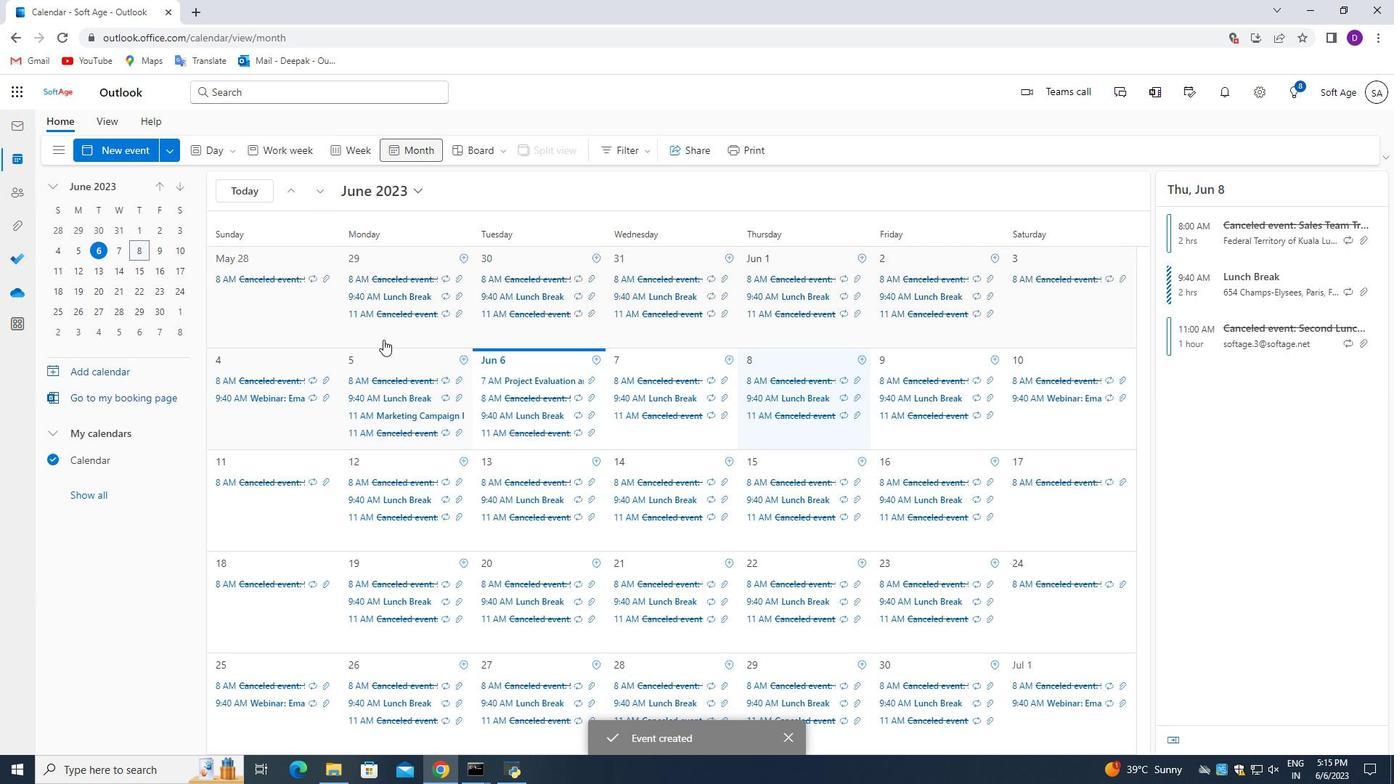 
Action: Mouse scrolled (443, 467) with delta (0, 0)
Screenshot: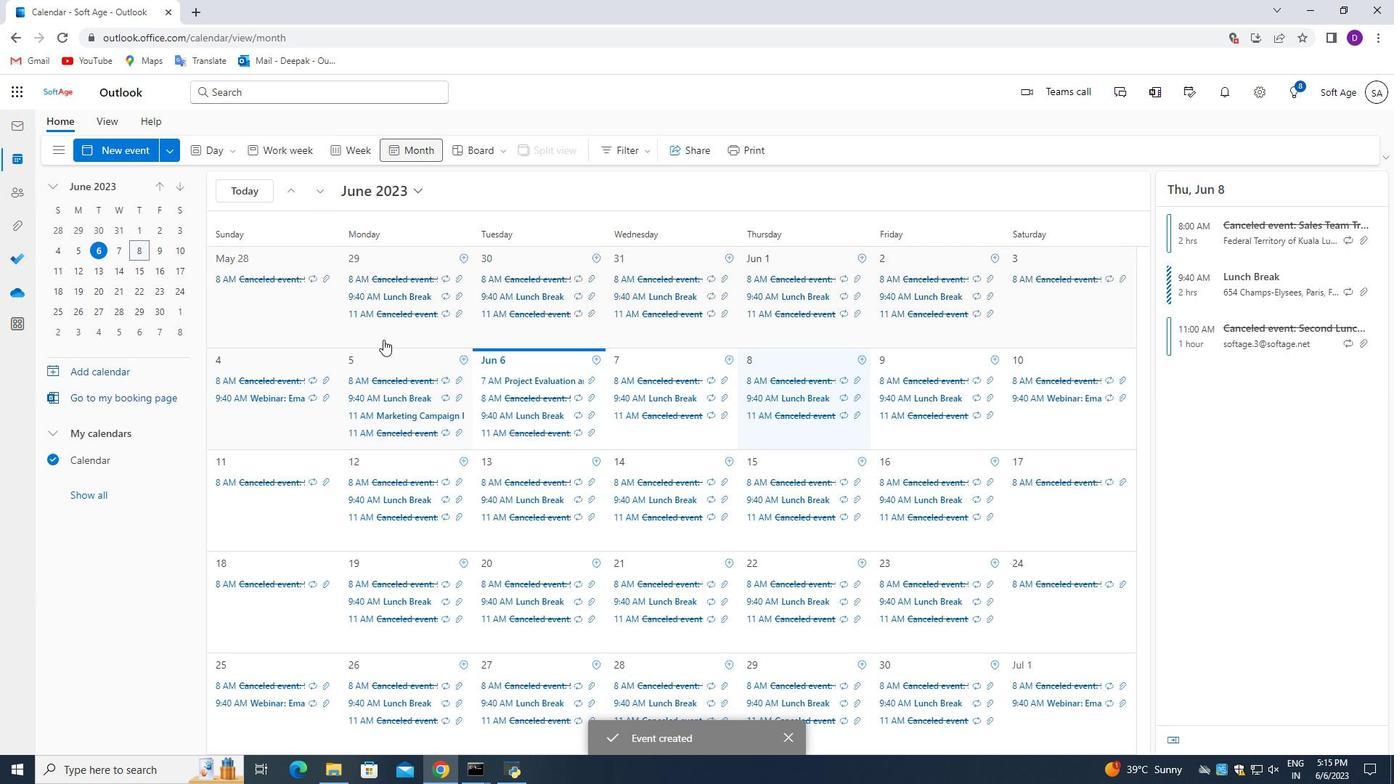 
Action: Mouse moved to (444, 472)
Screenshot: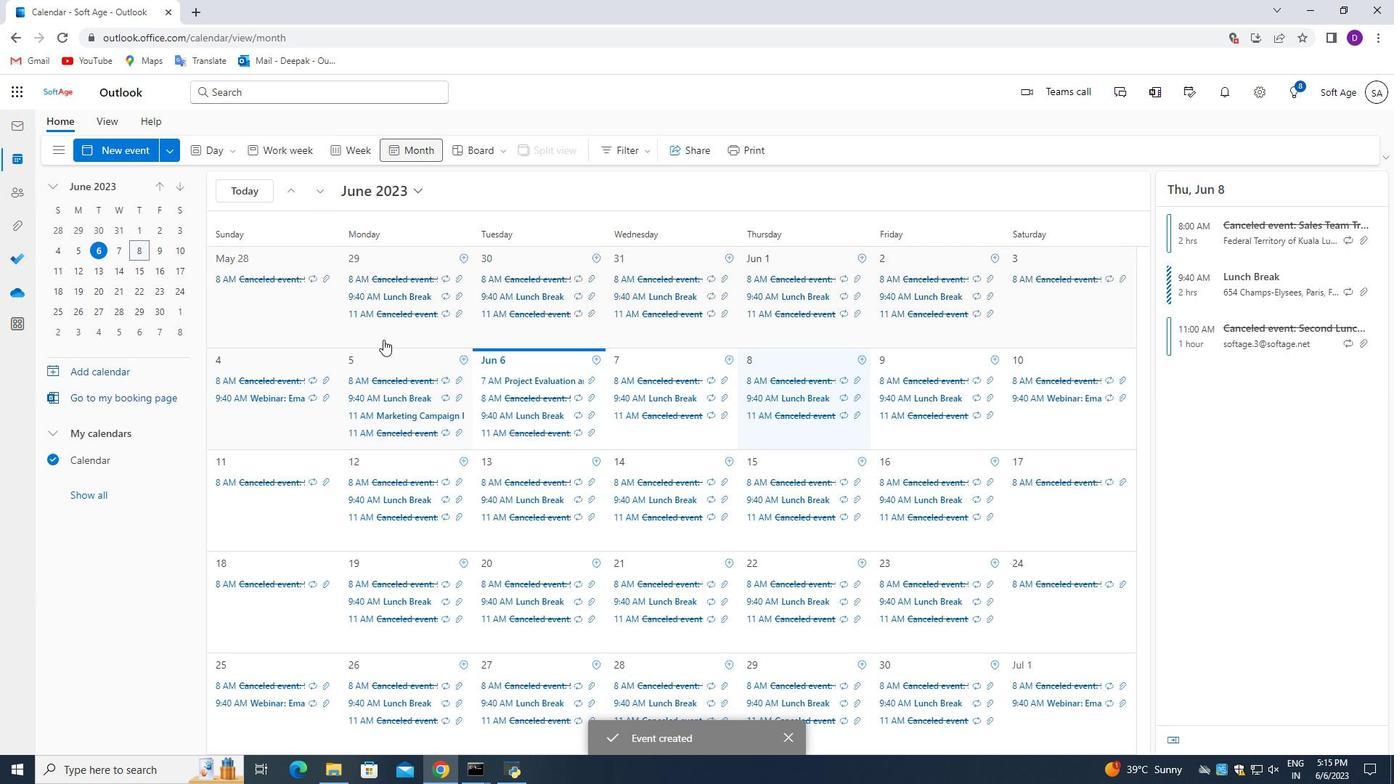 
Action: Mouse scrolled (444, 473) with delta (0, 0)
Screenshot: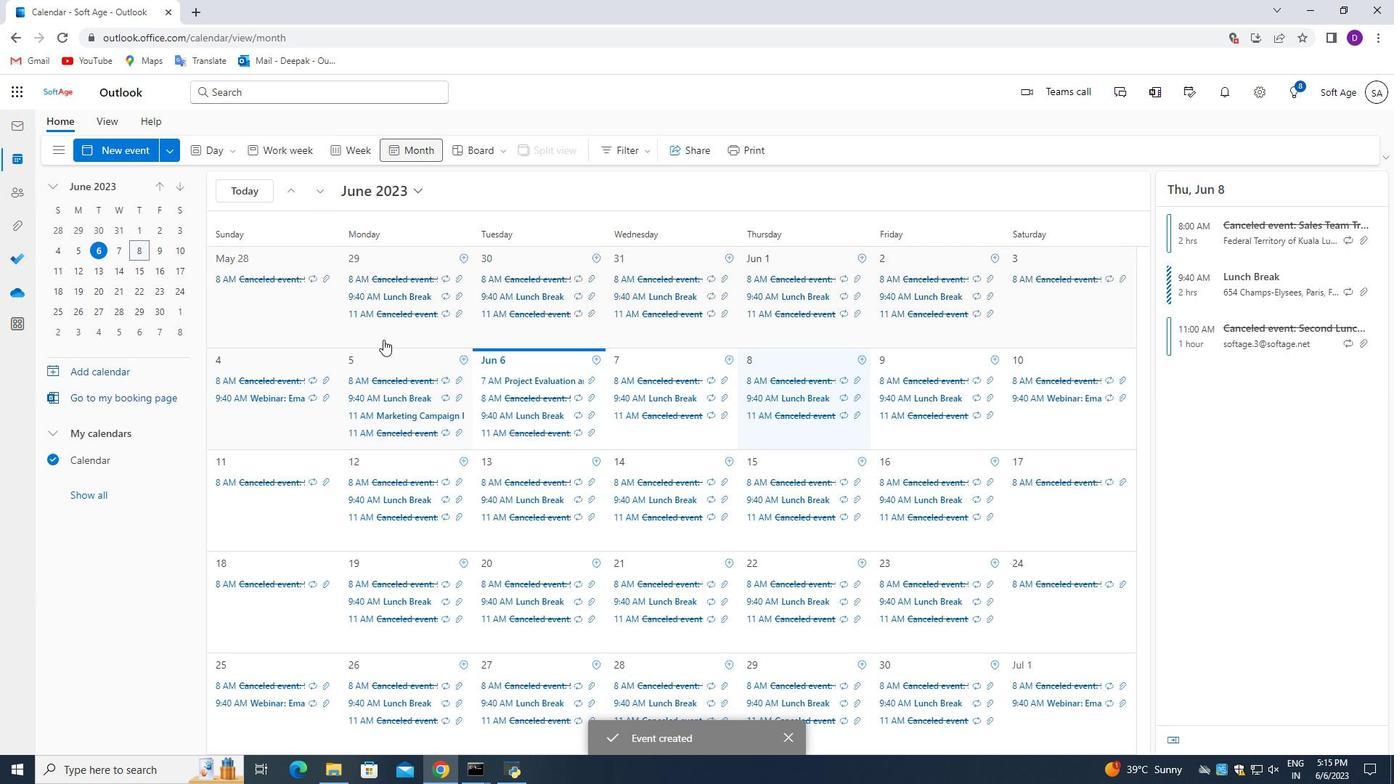 
Action: Mouse moved to (444, 473)
Screenshot: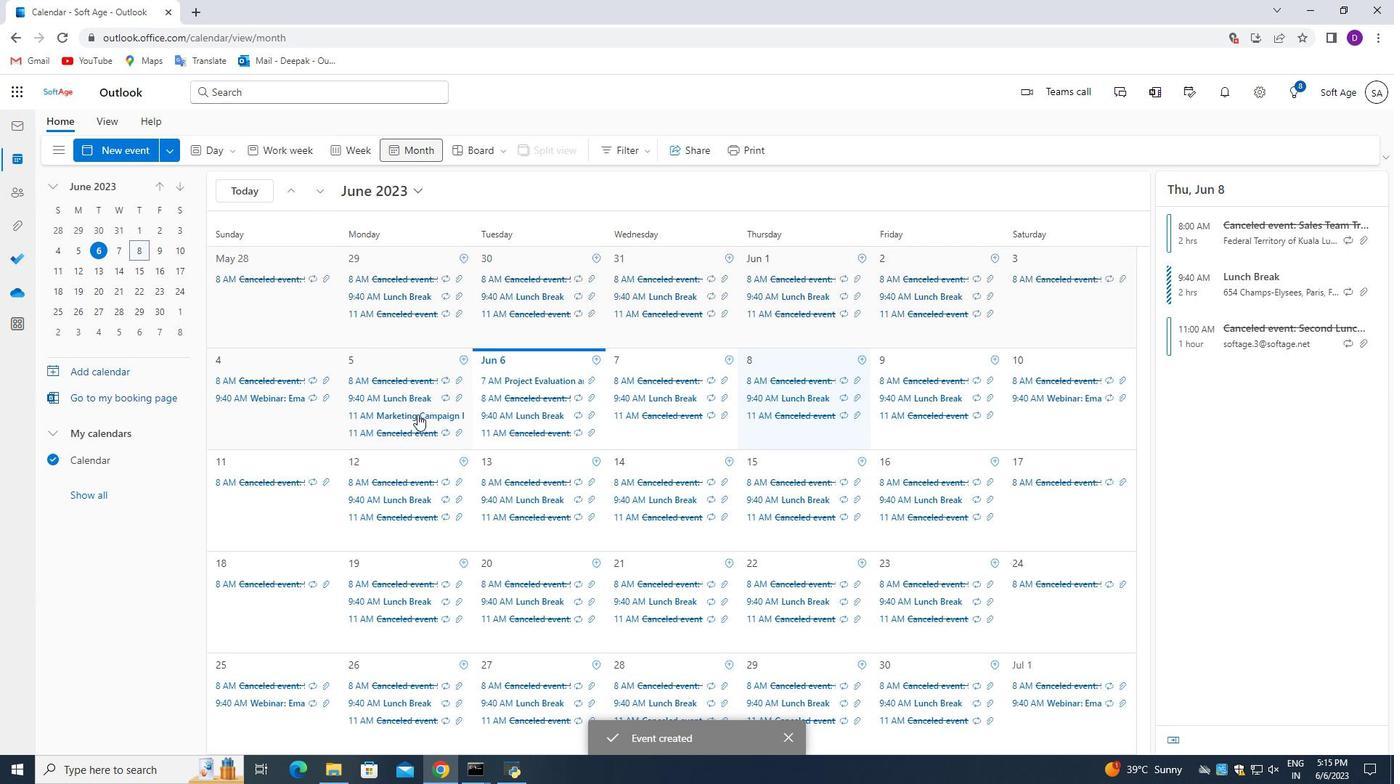 
Action: Mouse scrolled (444, 474) with delta (0, 0)
Screenshot: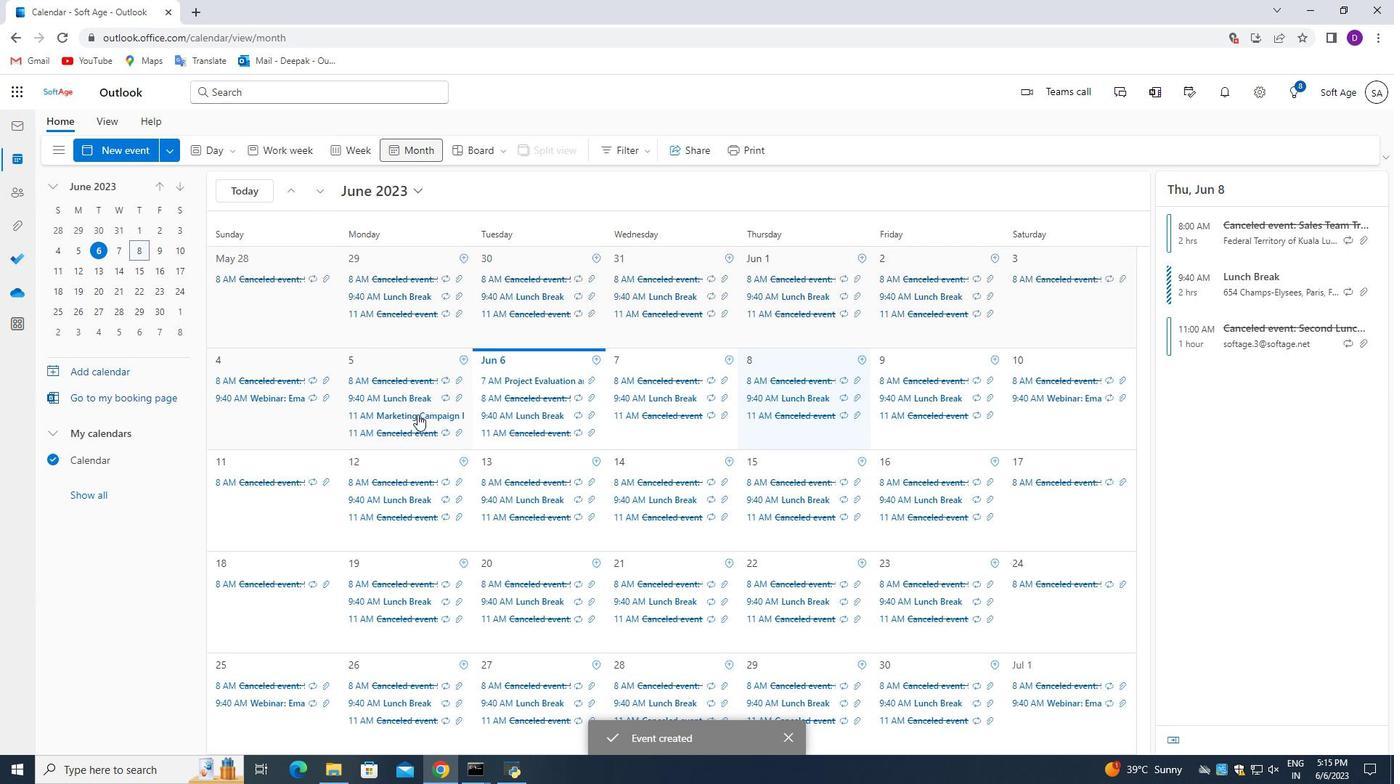 
Action: Mouse moved to (444, 474)
Screenshot: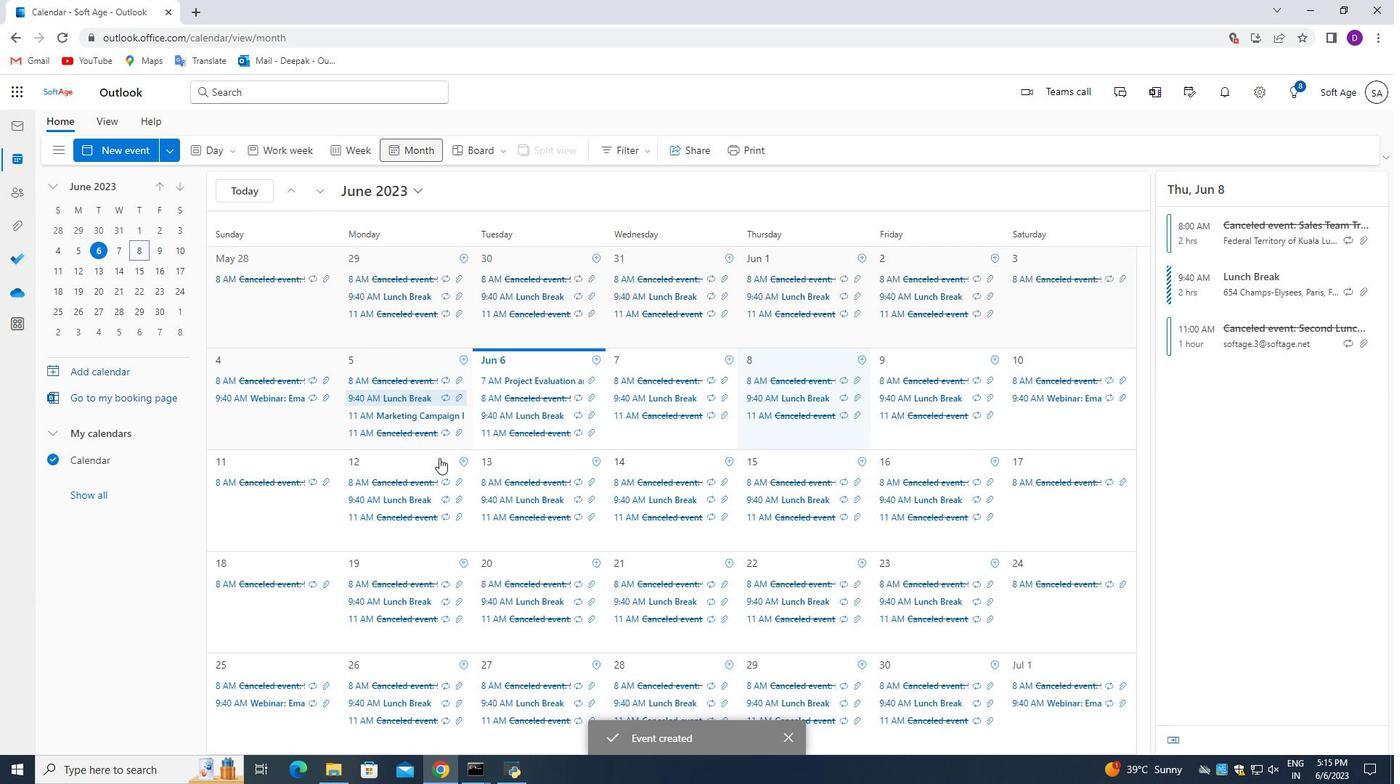 
